 Task: Look for space in Nyandoma, Russia from 5th July, 2023 to 10th July, 2023 for 4 adults in price range Rs.9000 to Rs.14000. Place can be entire place with 2 bedrooms having 4 beds and 2 bathrooms. Property type can be house, flat, guest house. Booking option can be shelf check-in. Required host language is English.
Action: Mouse moved to (511, 112)
Screenshot: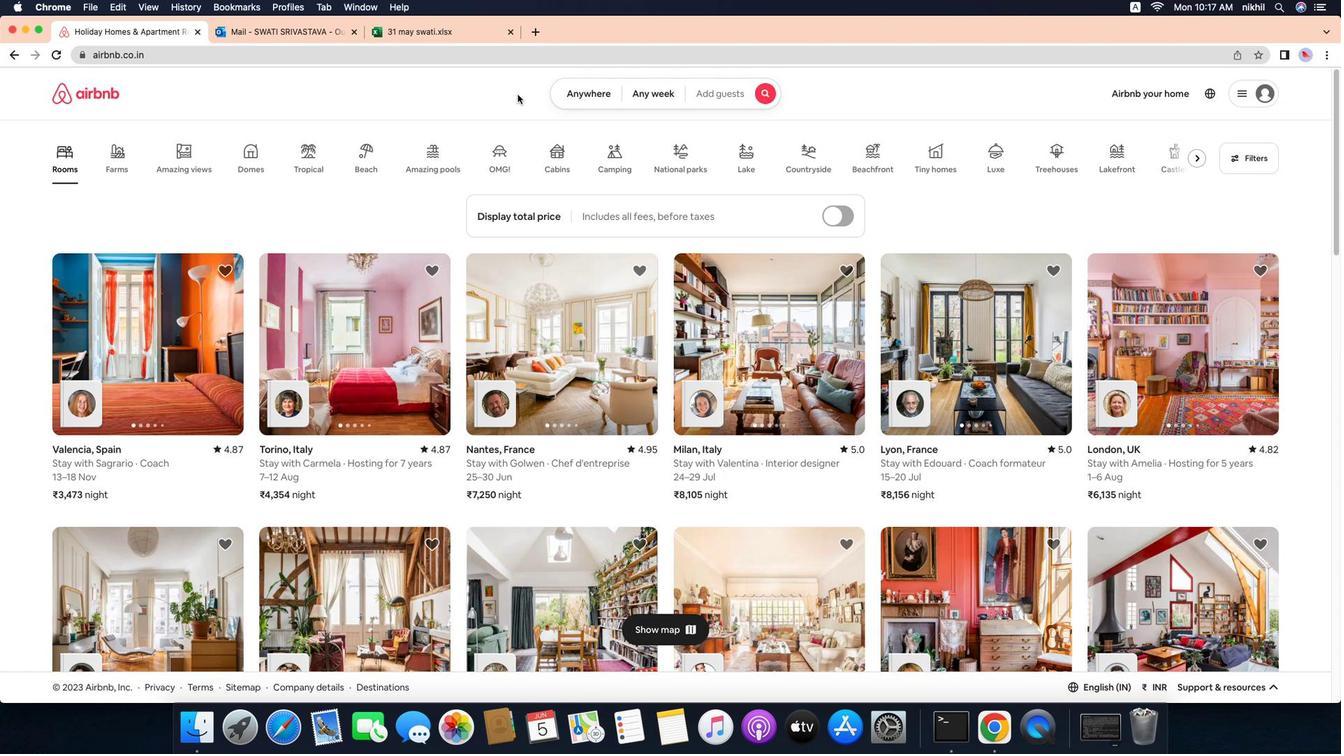 
Action: Mouse pressed left at (511, 112)
Screenshot: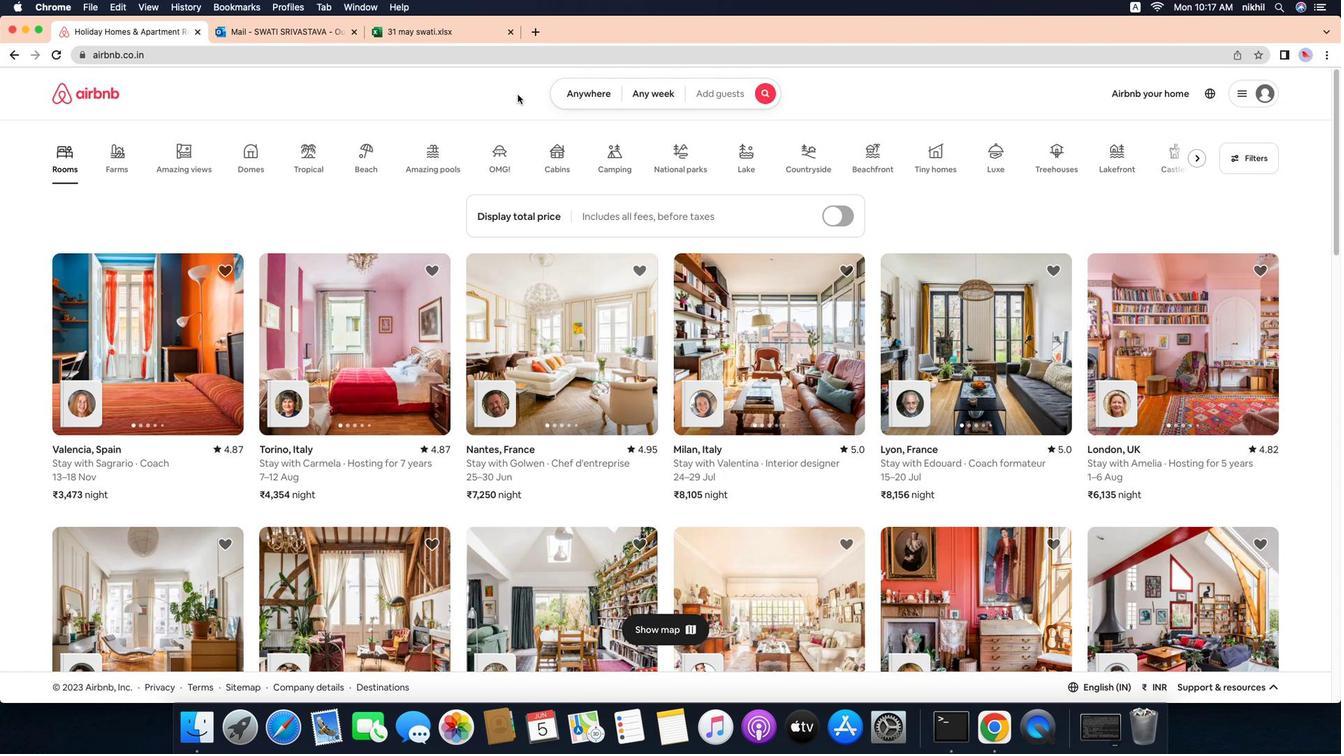 
Action: Mouse moved to (572, 111)
Screenshot: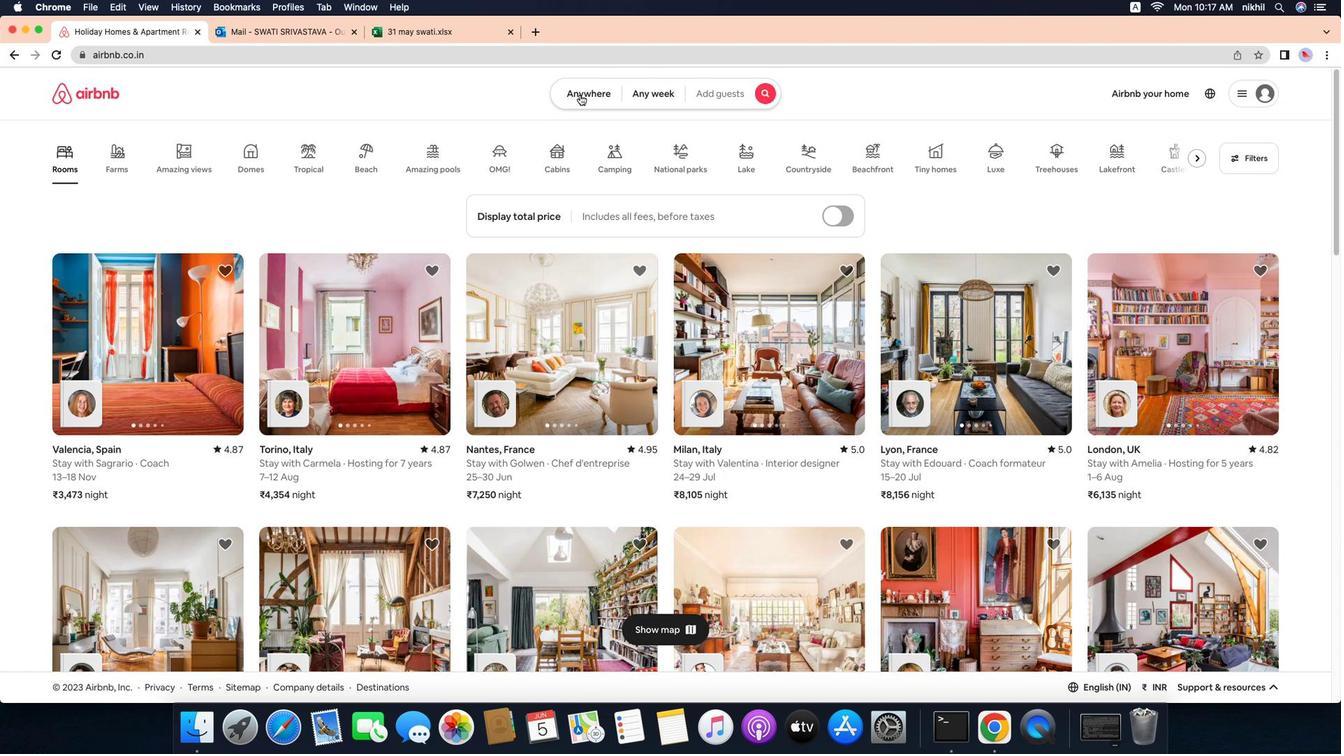 
Action: Mouse pressed left at (572, 111)
Screenshot: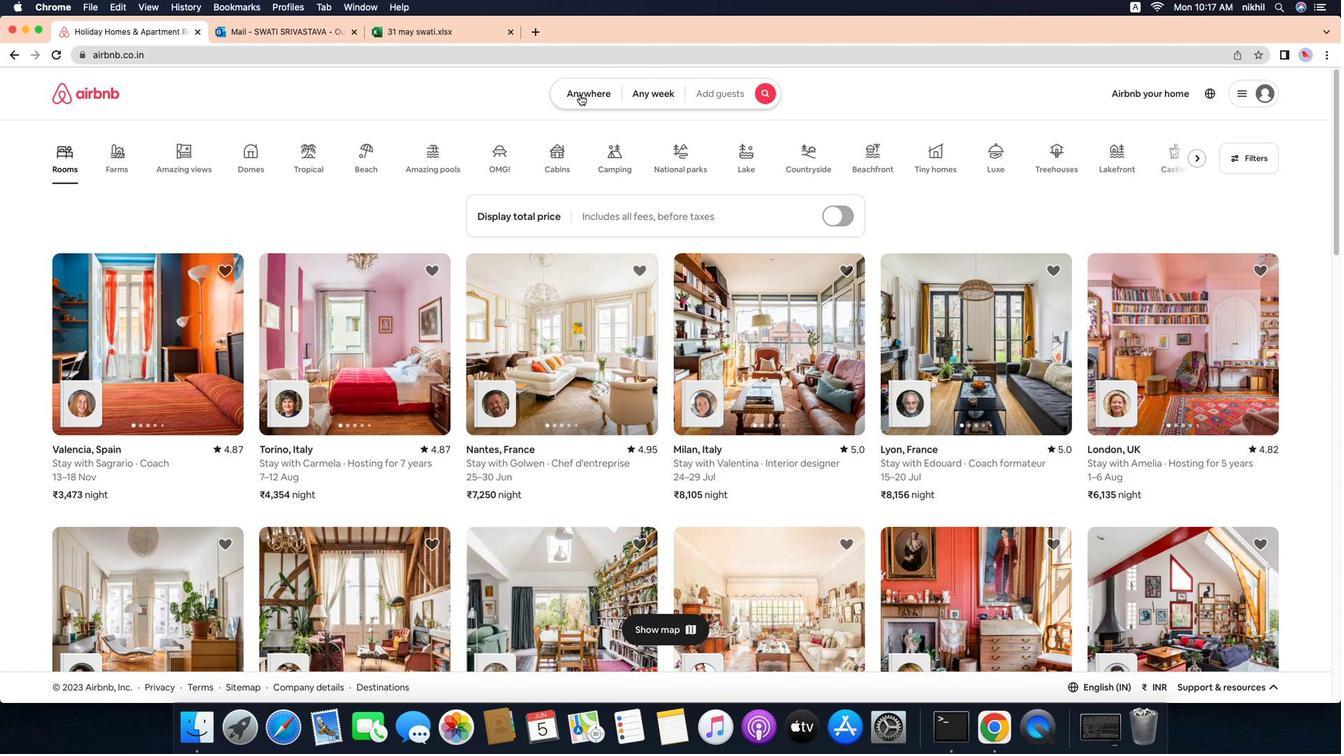 
Action: Mouse moved to (515, 161)
Screenshot: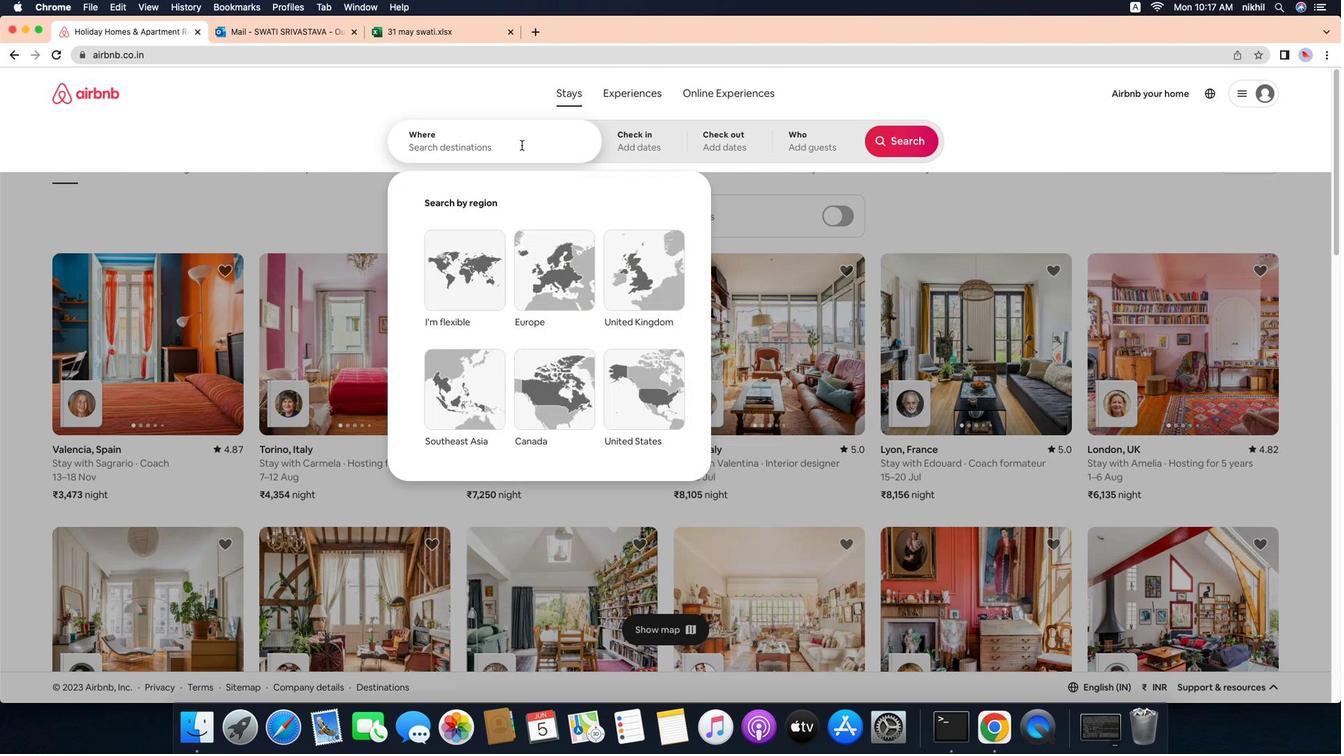 
Action: Mouse pressed left at (515, 161)
Screenshot: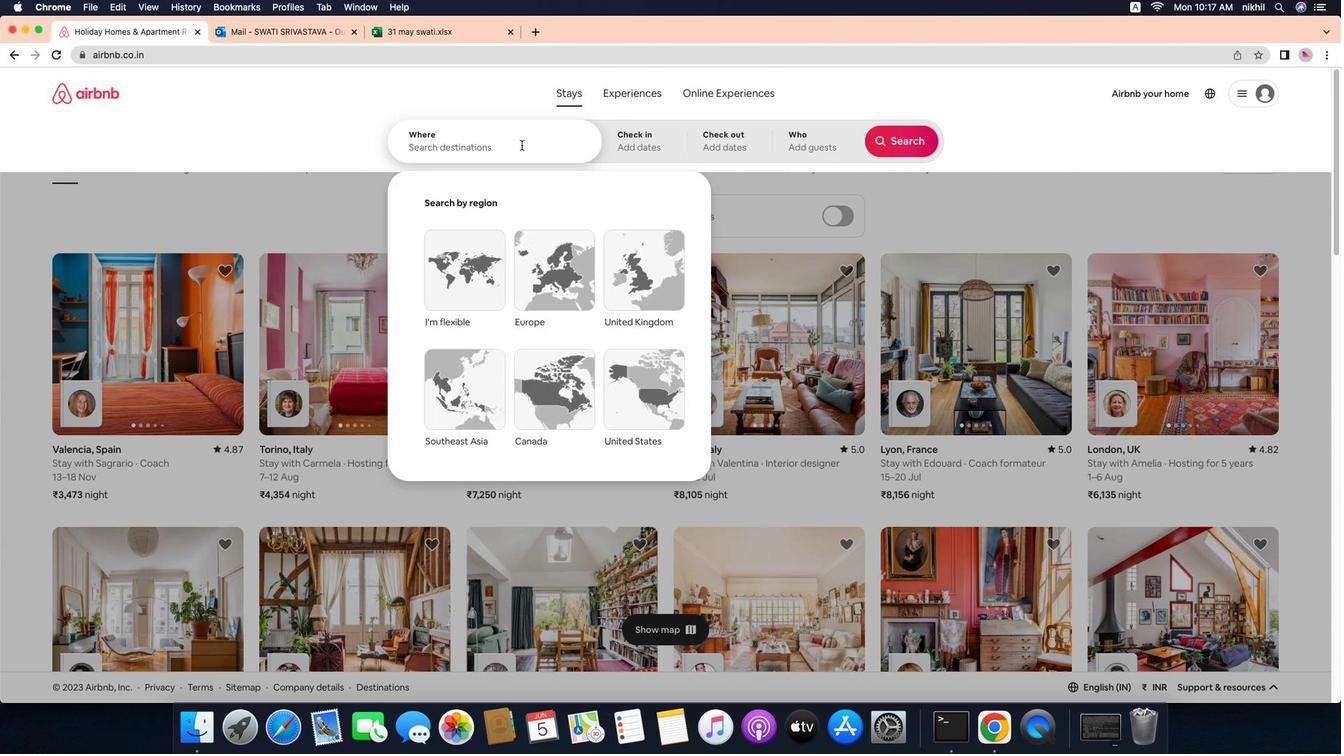 
Action: Key pressed Key.caps_lock'N'Key.caps_lock'y''a''n''d''o''m''a'','Key.spaceKey.caps_lock'R'Key.caps_lock'u''s''s''i''a'Key.enter
Screenshot: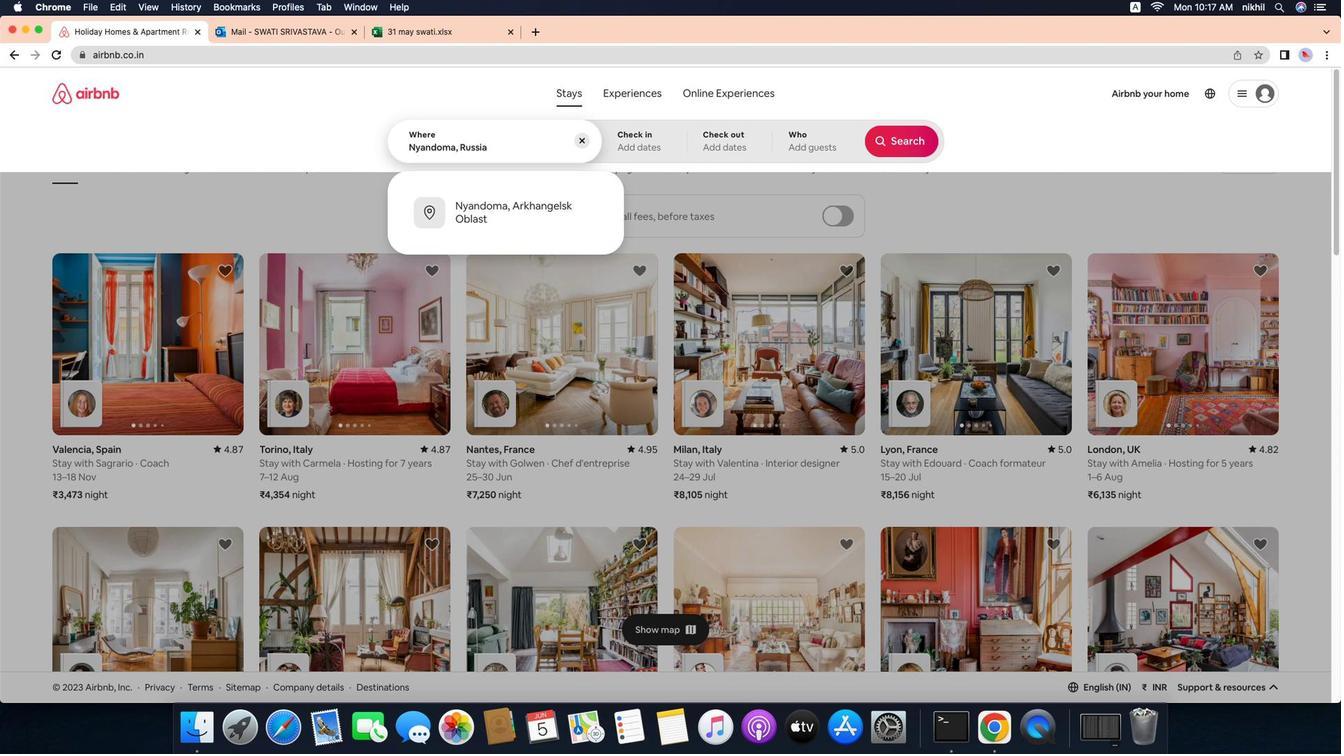 
Action: Mouse moved to (787, 345)
Screenshot: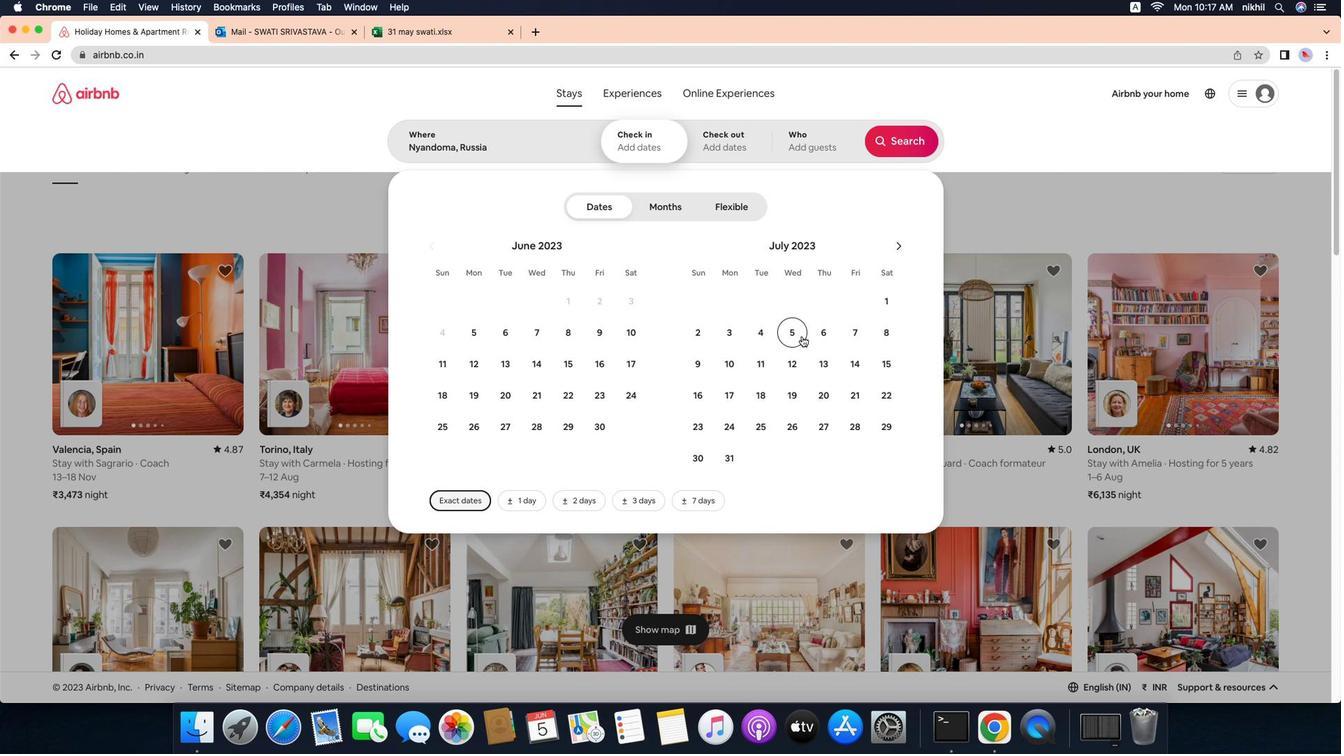 
Action: Mouse pressed left at (787, 345)
Screenshot: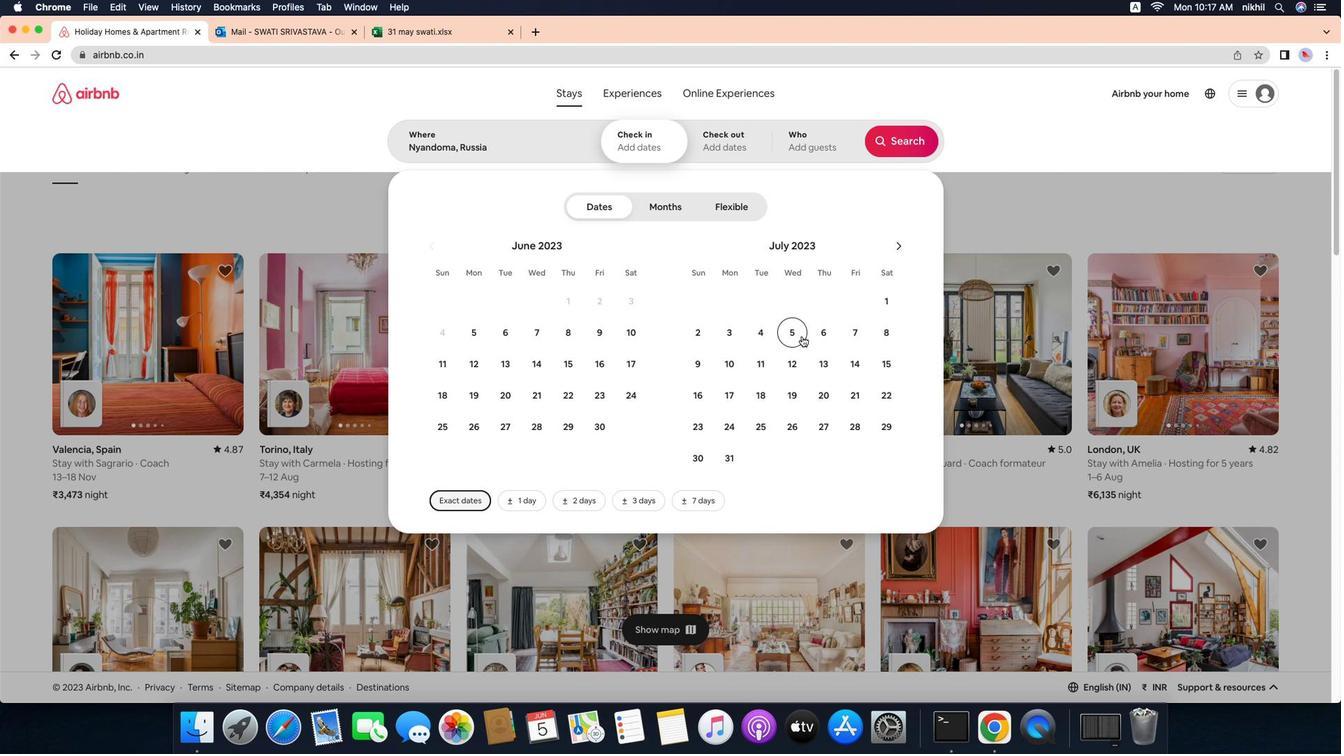 
Action: Mouse moved to (727, 369)
Screenshot: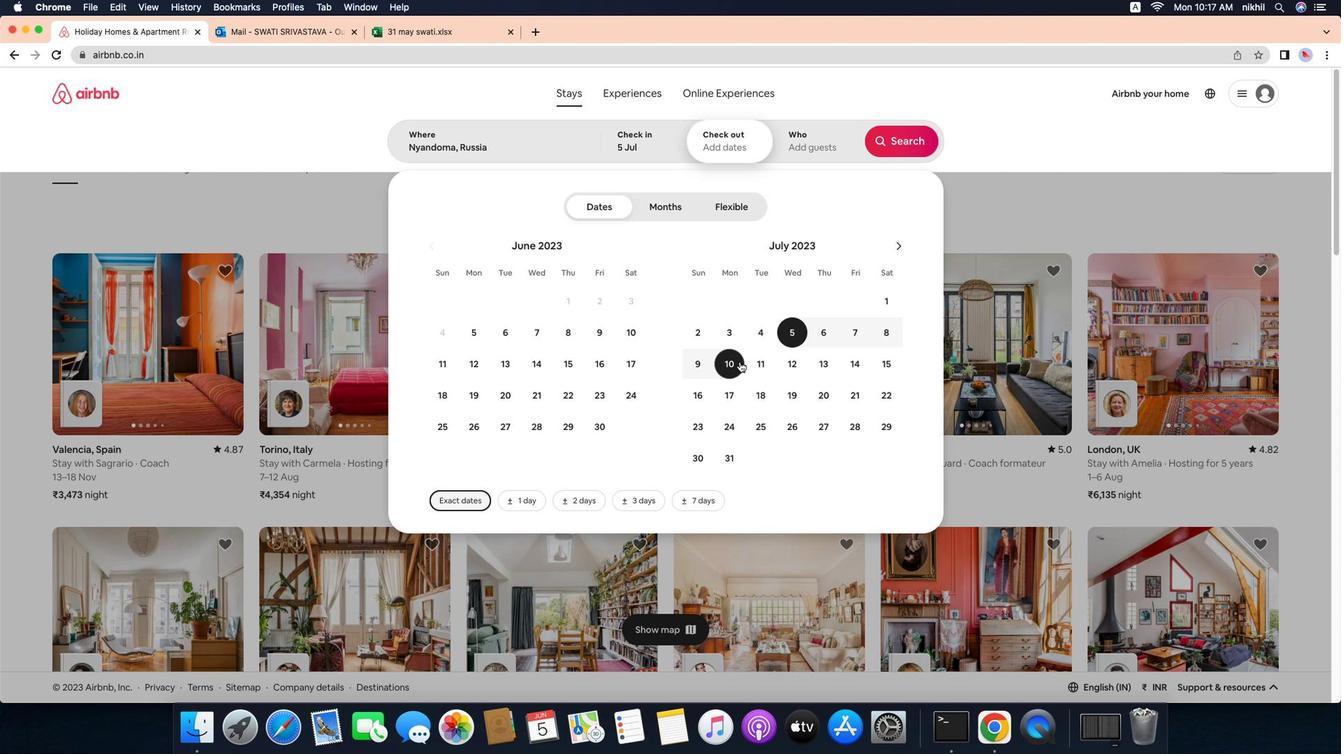 
Action: Mouse pressed left at (727, 369)
Screenshot: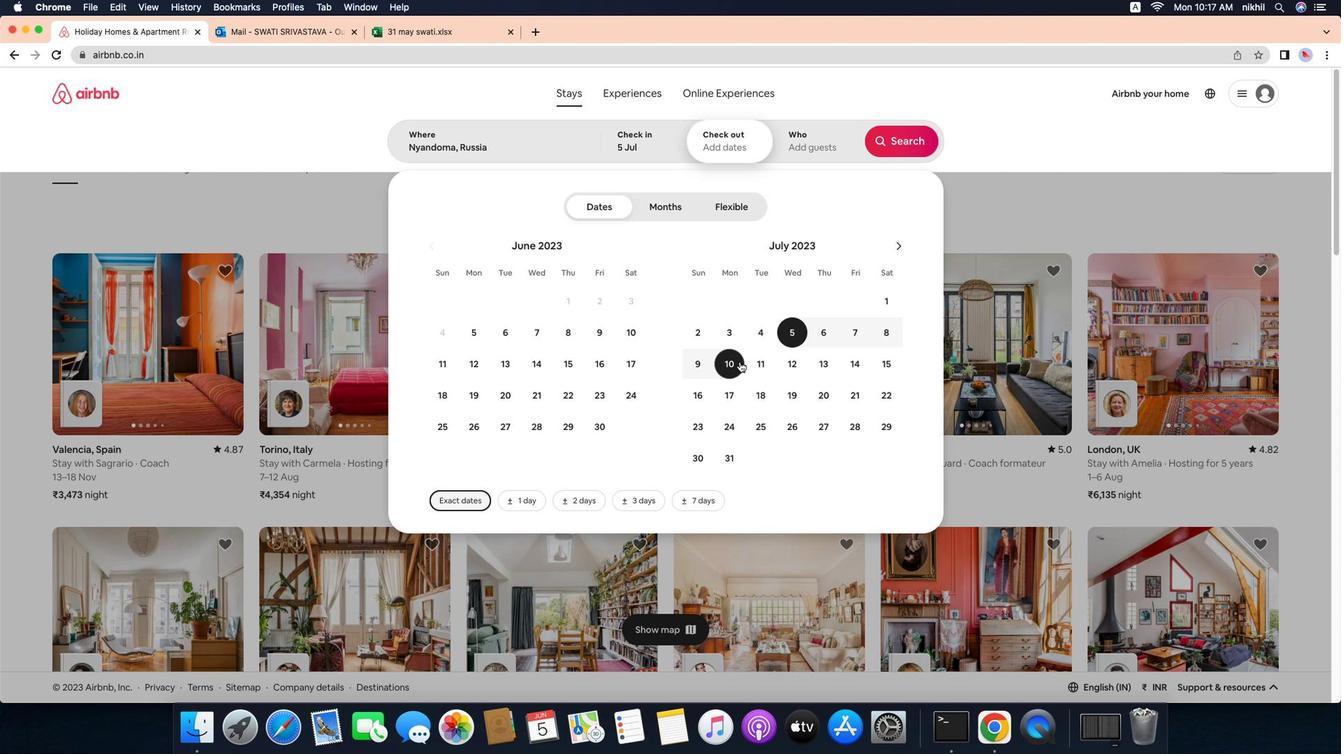 
Action: Mouse moved to (782, 156)
Screenshot: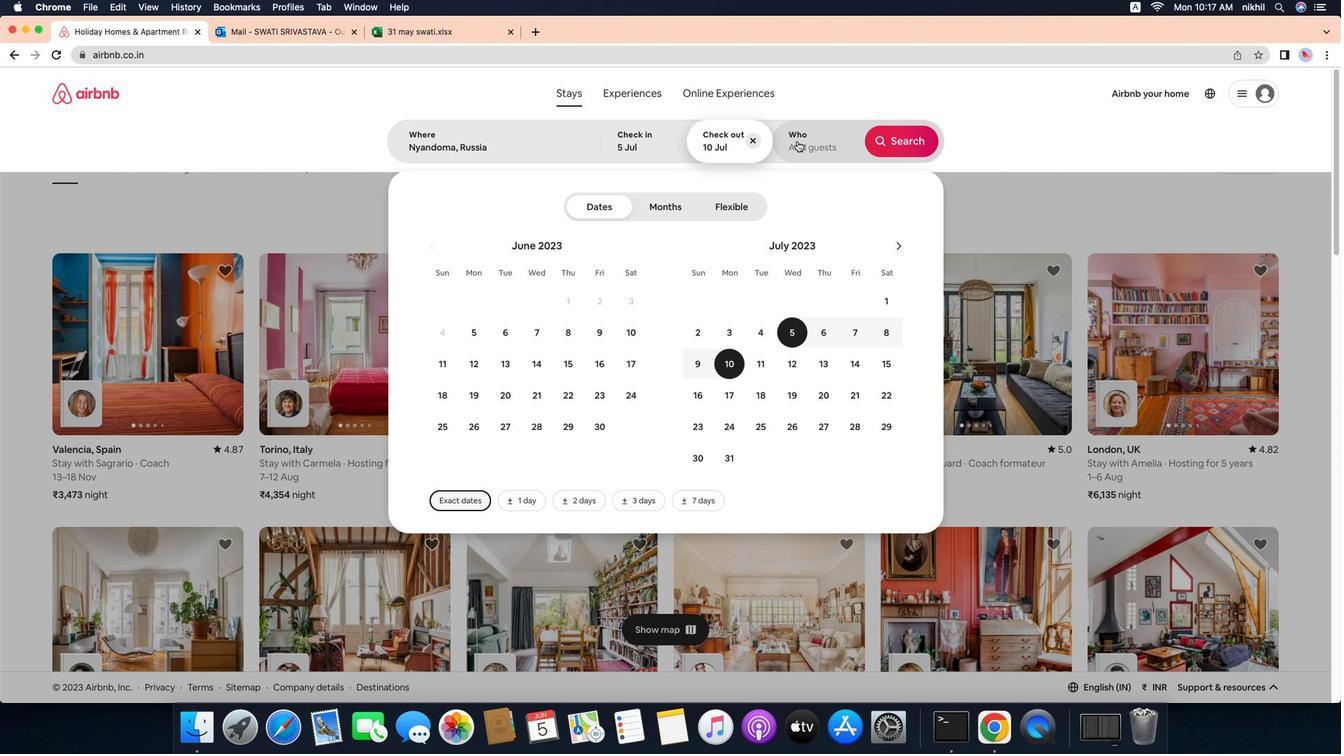 
Action: Mouse pressed left at (782, 156)
Screenshot: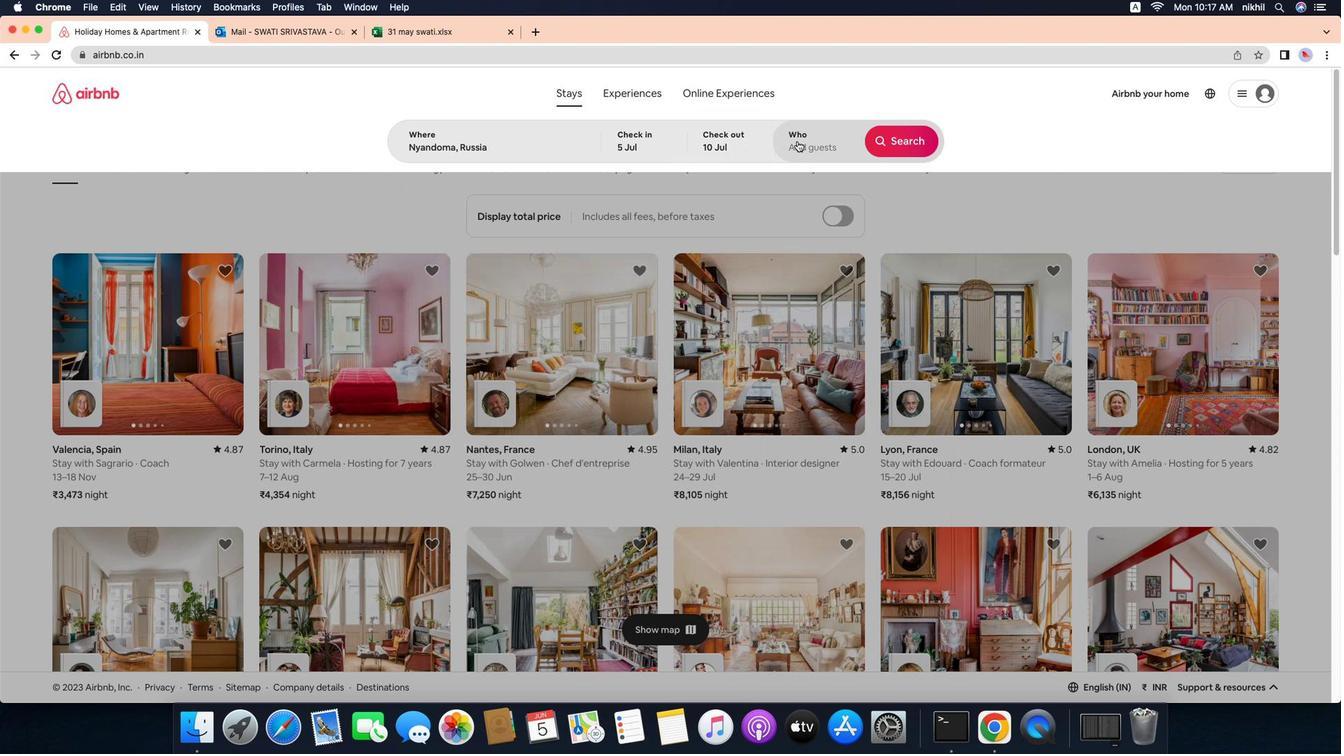 
Action: Mouse moved to (889, 228)
Screenshot: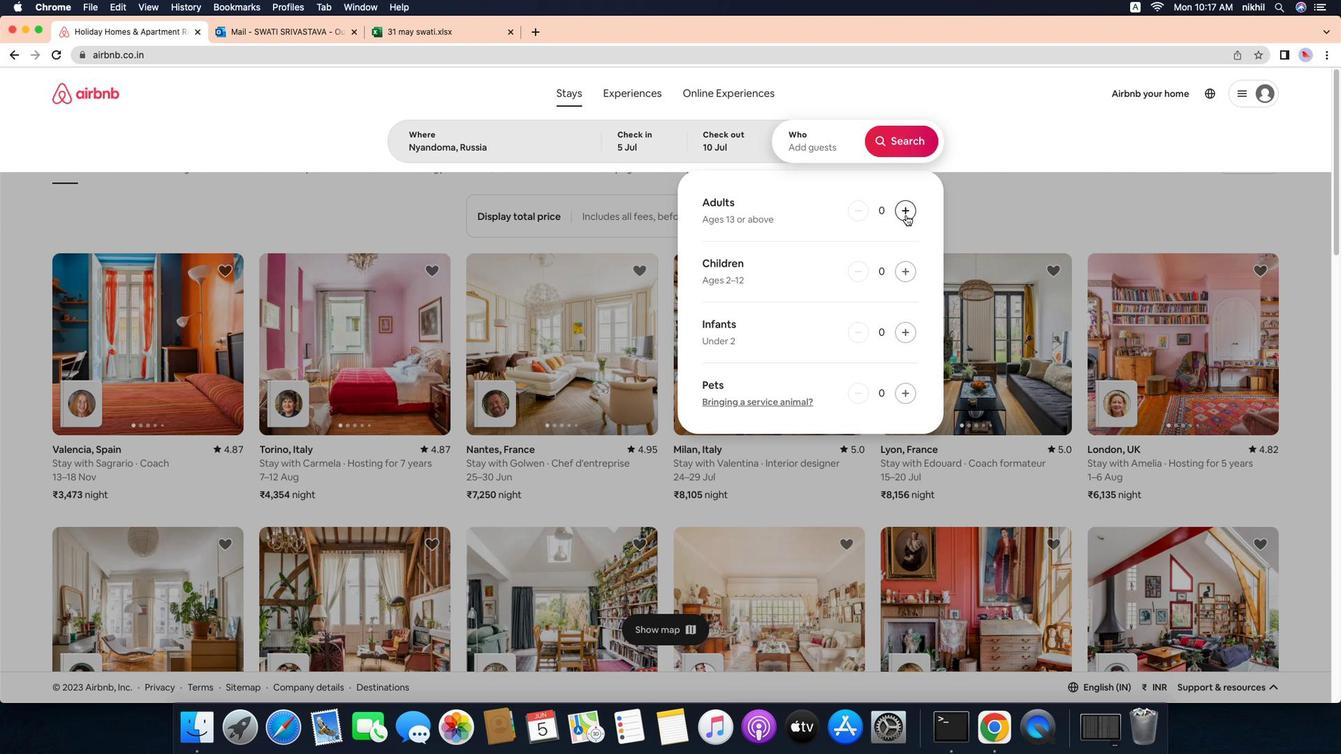 
Action: Mouse pressed left at (889, 228)
Screenshot: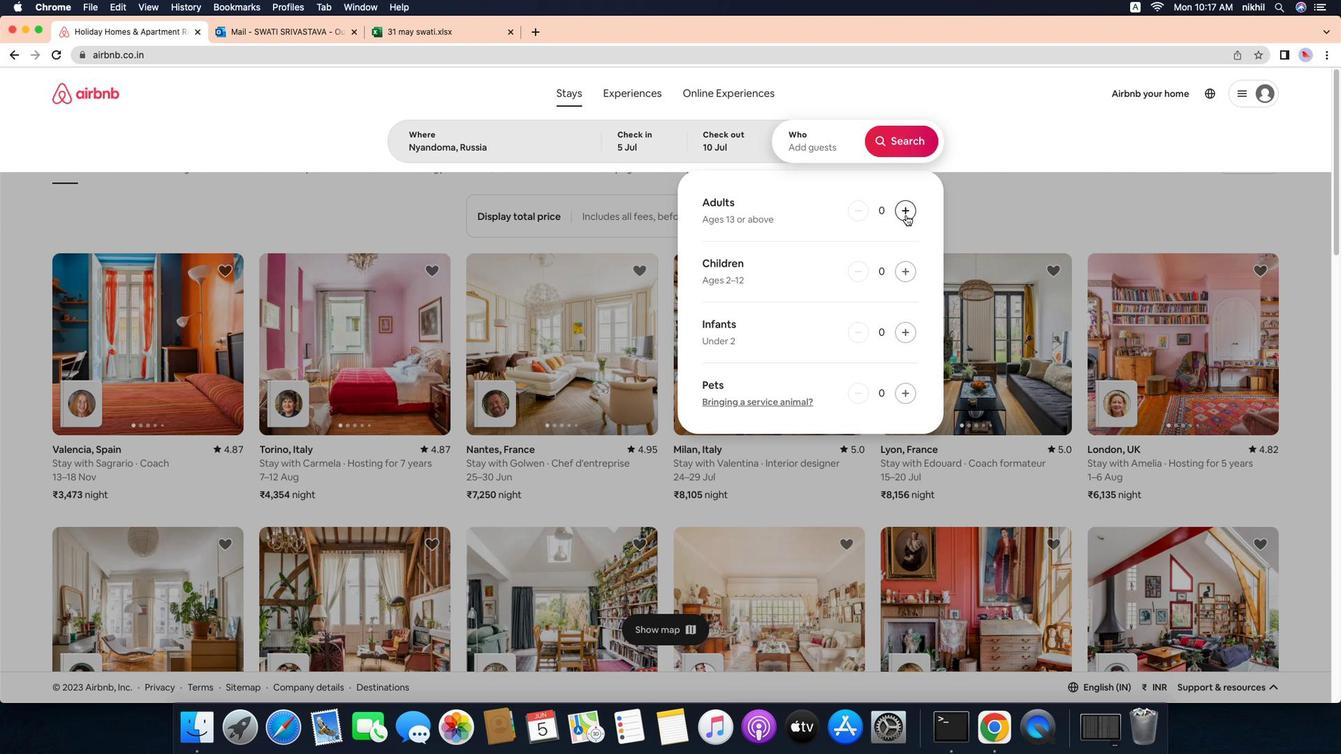 
Action: Mouse pressed left at (889, 228)
Screenshot: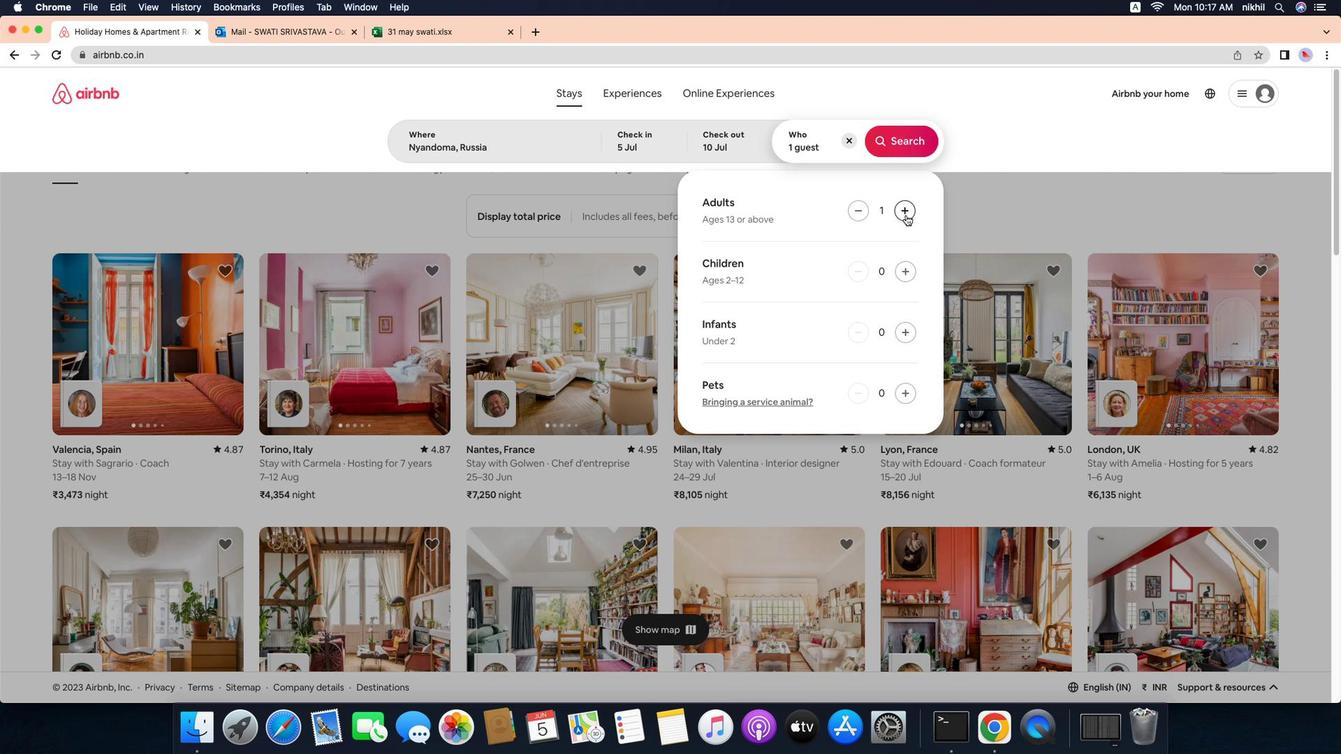
Action: Mouse pressed left at (889, 228)
Screenshot: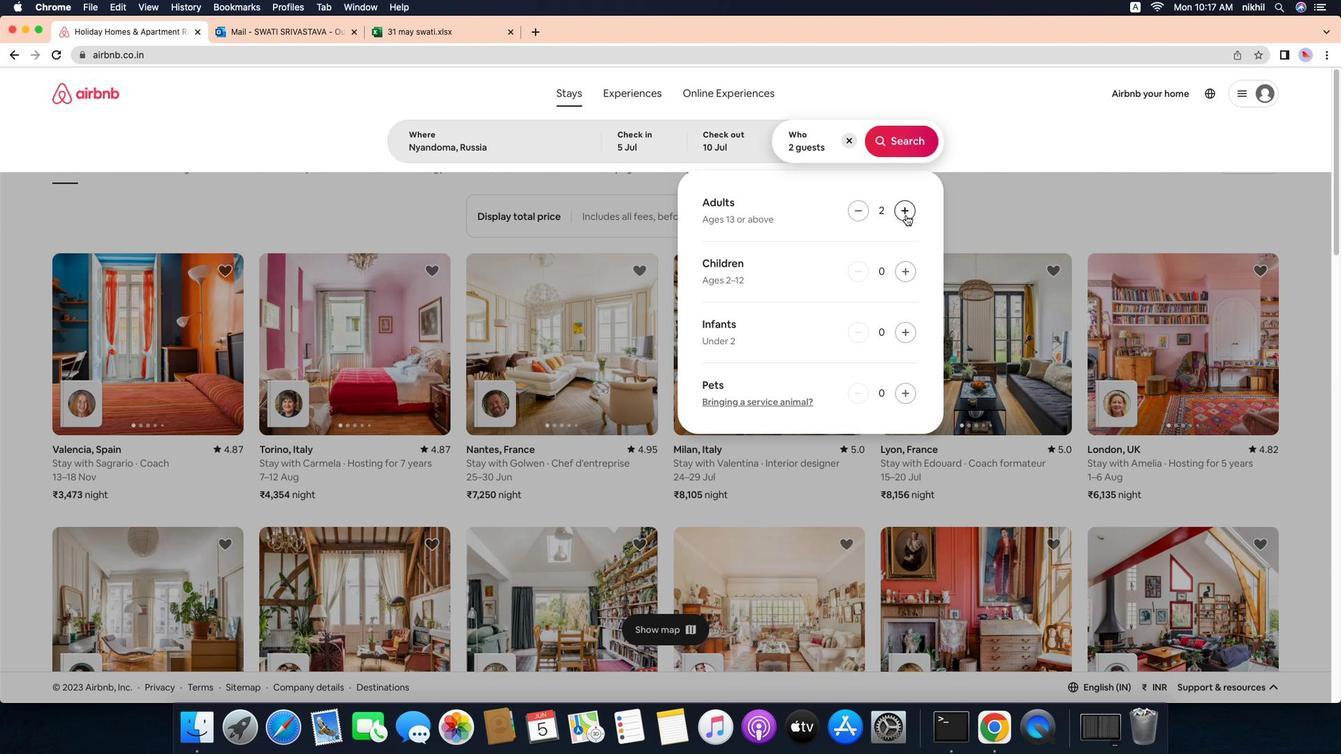
Action: Mouse pressed left at (889, 228)
Screenshot: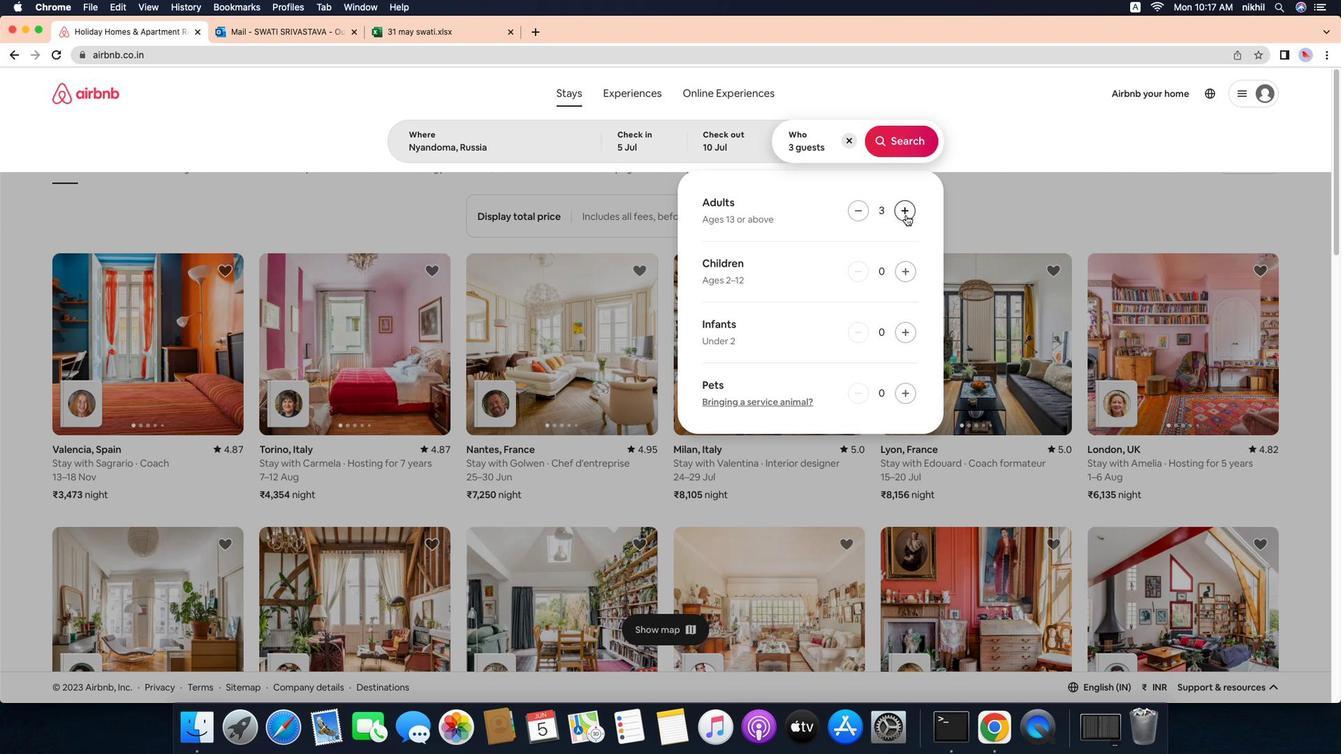 
Action: Mouse moved to (891, 166)
Screenshot: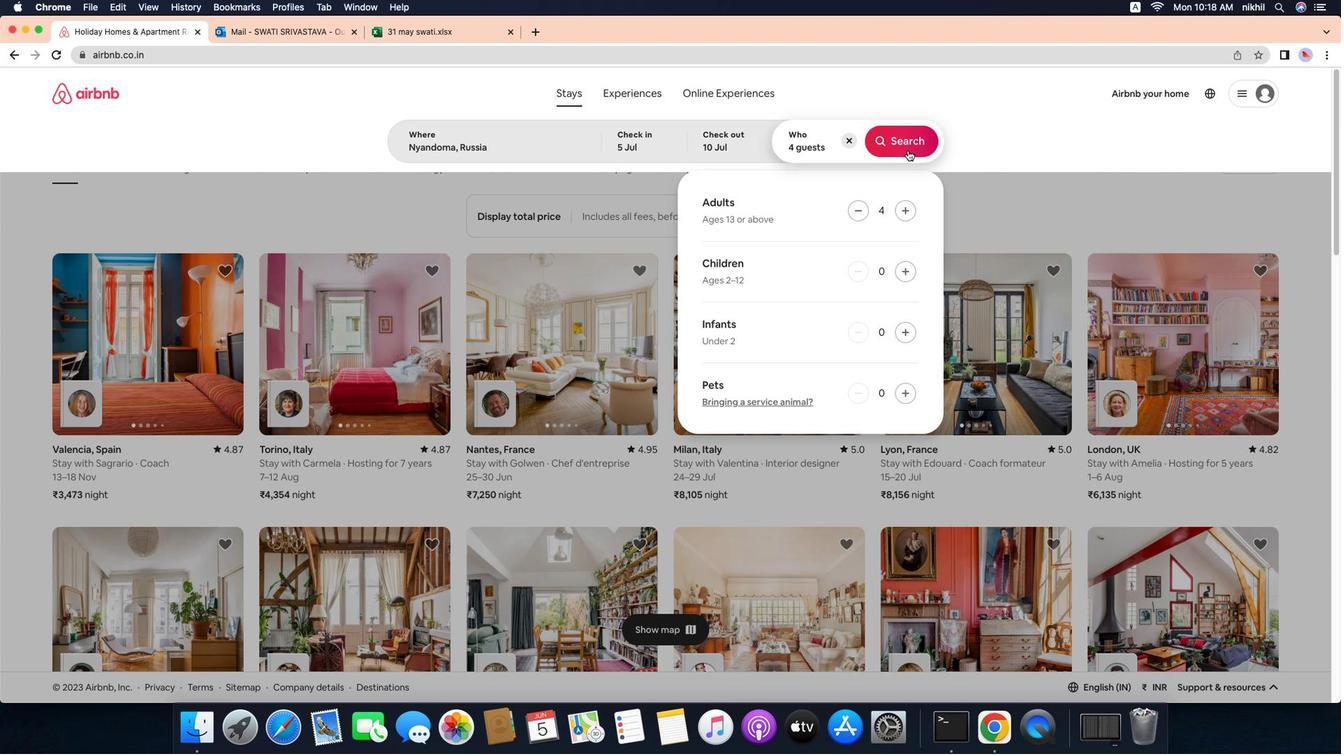 
Action: Mouse pressed left at (891, 166)
Screenshot: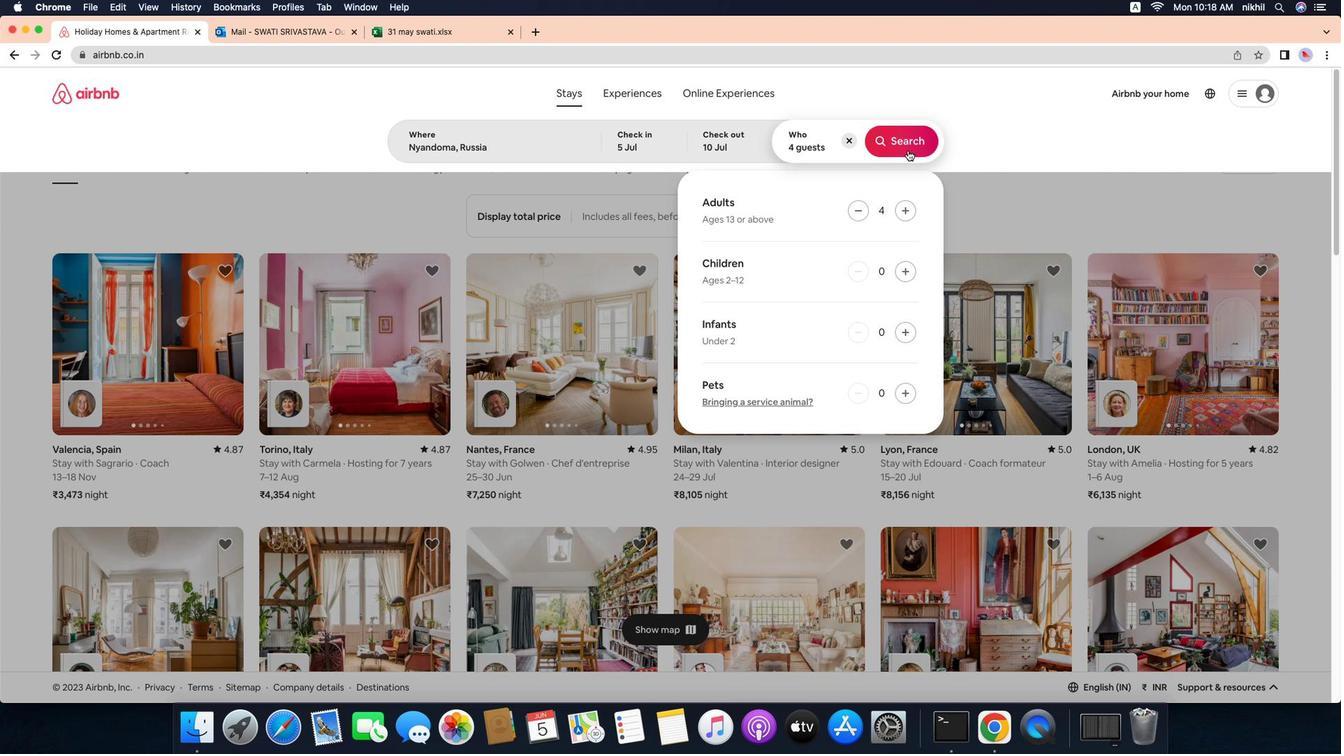 
Action: Mouse moved to (1248, 160)
Screenshot: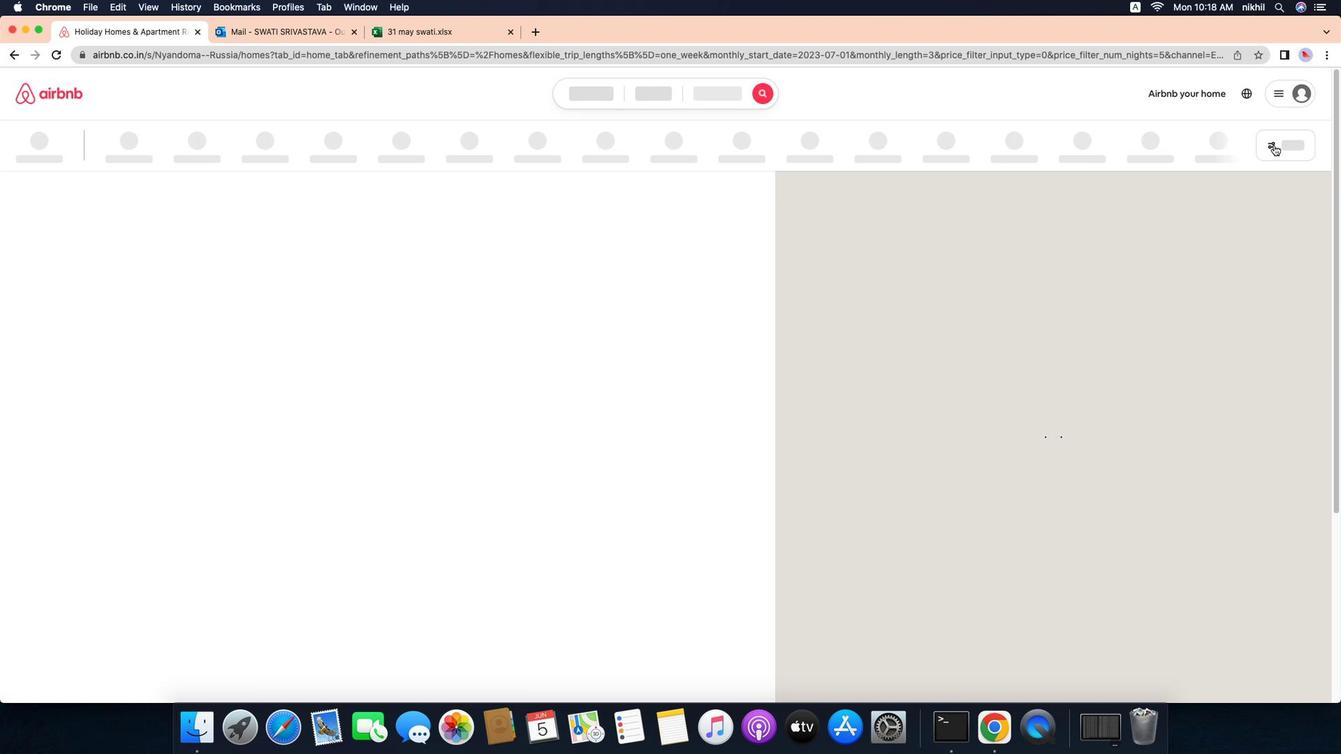 
Action: Mouse pressed left at (1248, 160)
Screenshot: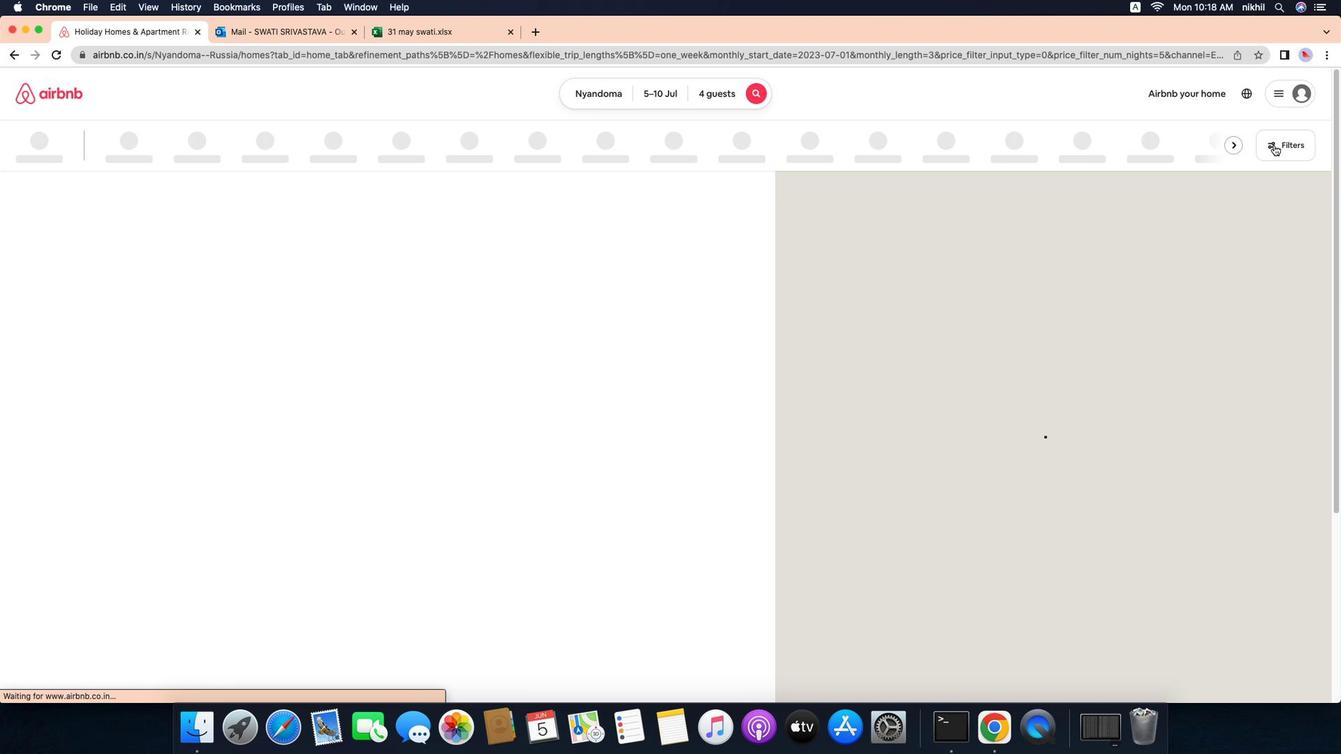
Action: Mouse moved to (574, 467)
Screenshot: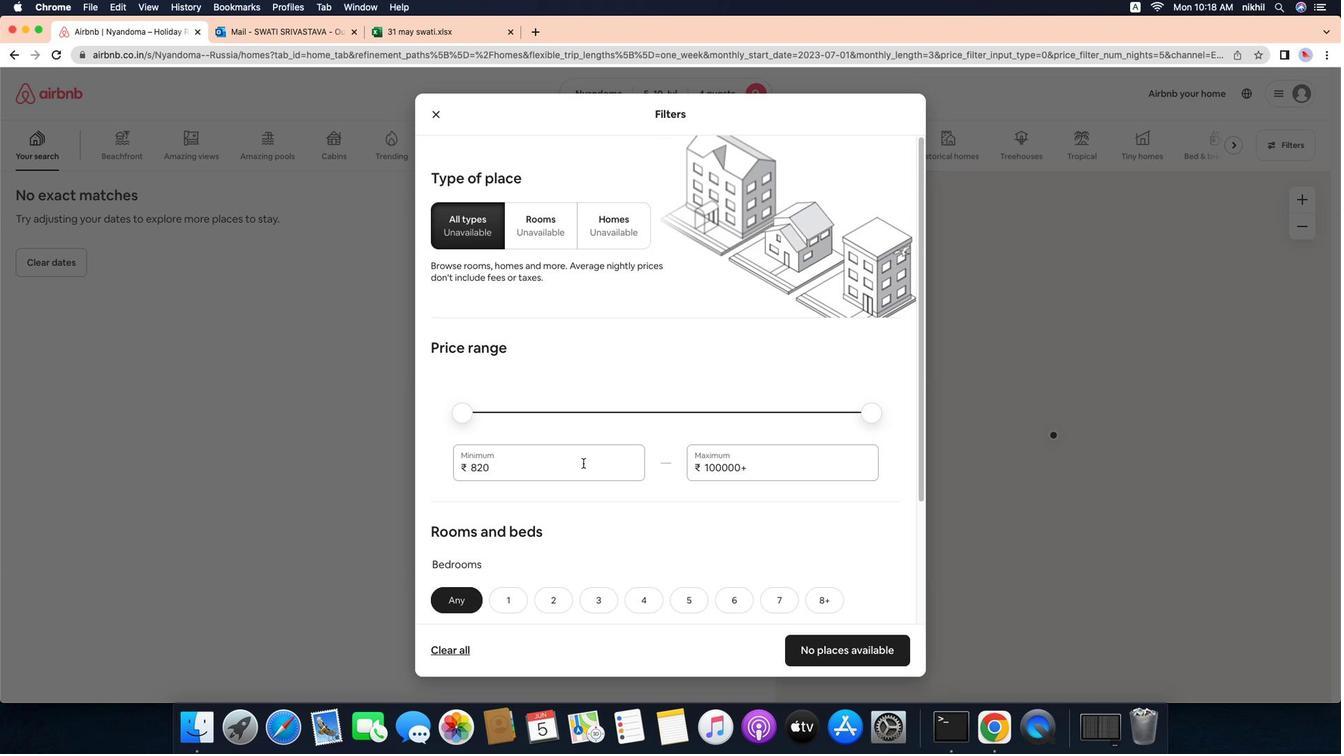 
Action: Mouse pressed left at (574, 467)
Screenshot: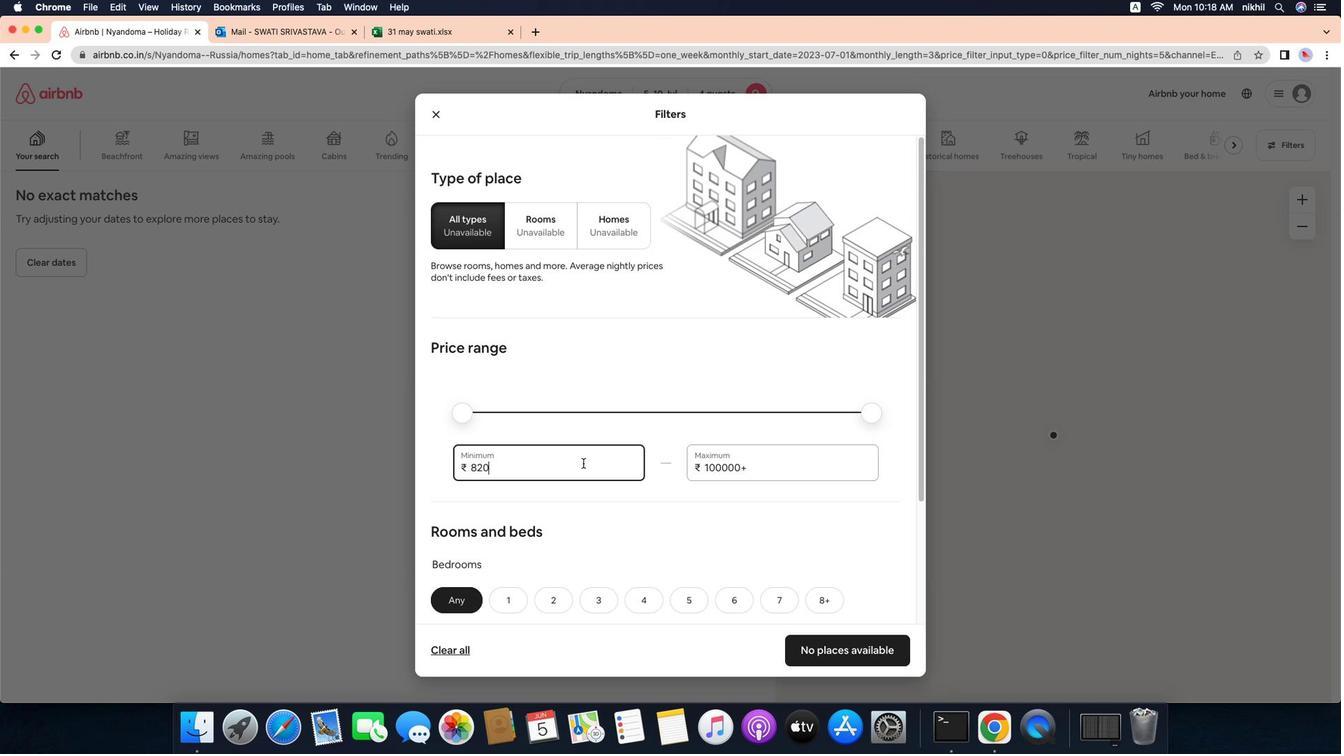 
Action: Key pressed Key.backspaceKey.backspaceKey.backspaceKey.backspaceKey.backspace'9''0''0''0'
Screenshot: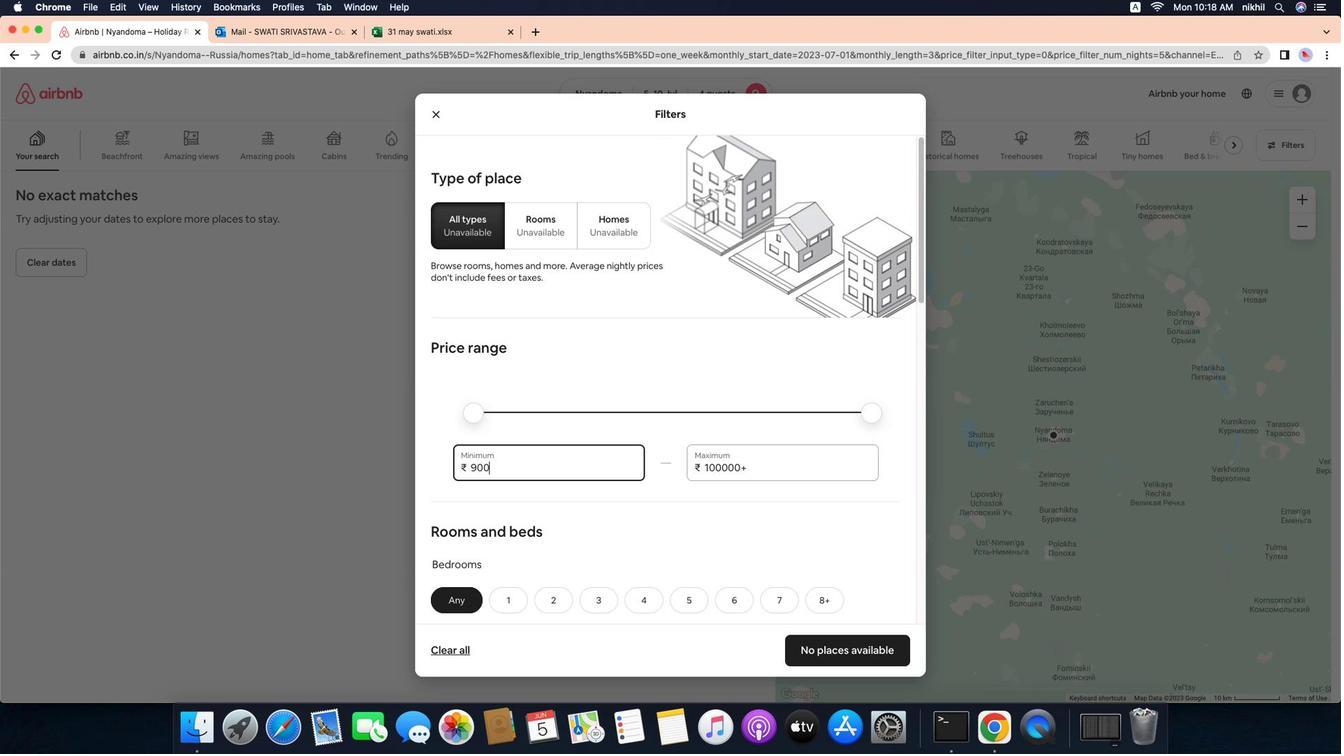 
Action: Mouse moved to (746, 471)
Screenshot: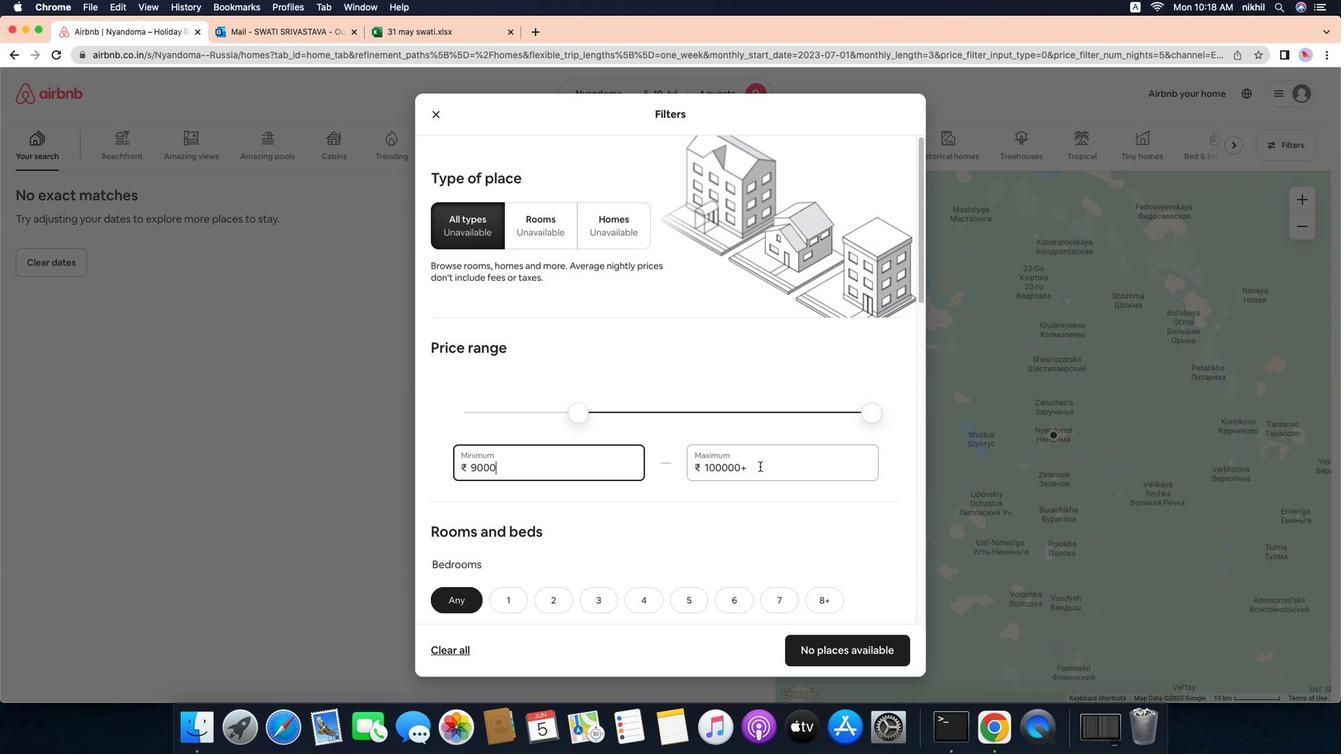
Action: Mouse pressed left at (746, 471)
Screenshot: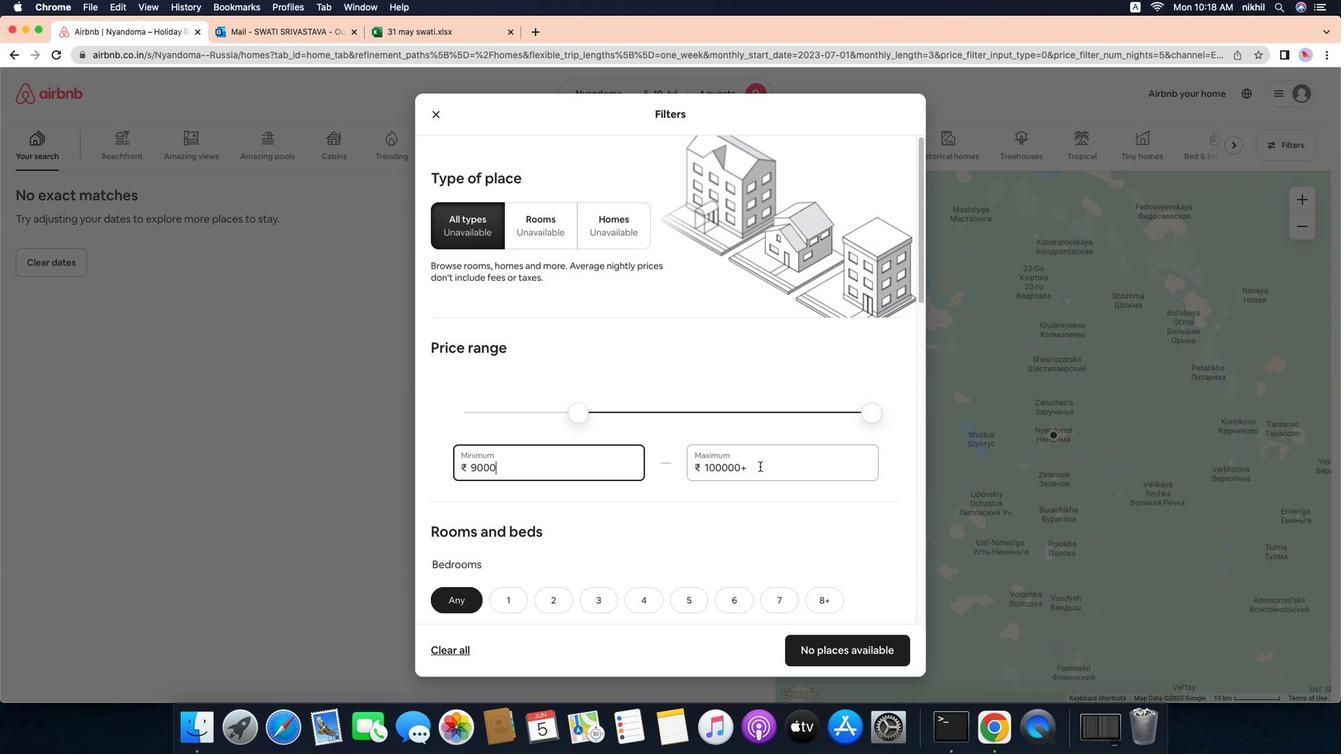 
Action: Mouse moved to (746, 471)
Screenshot: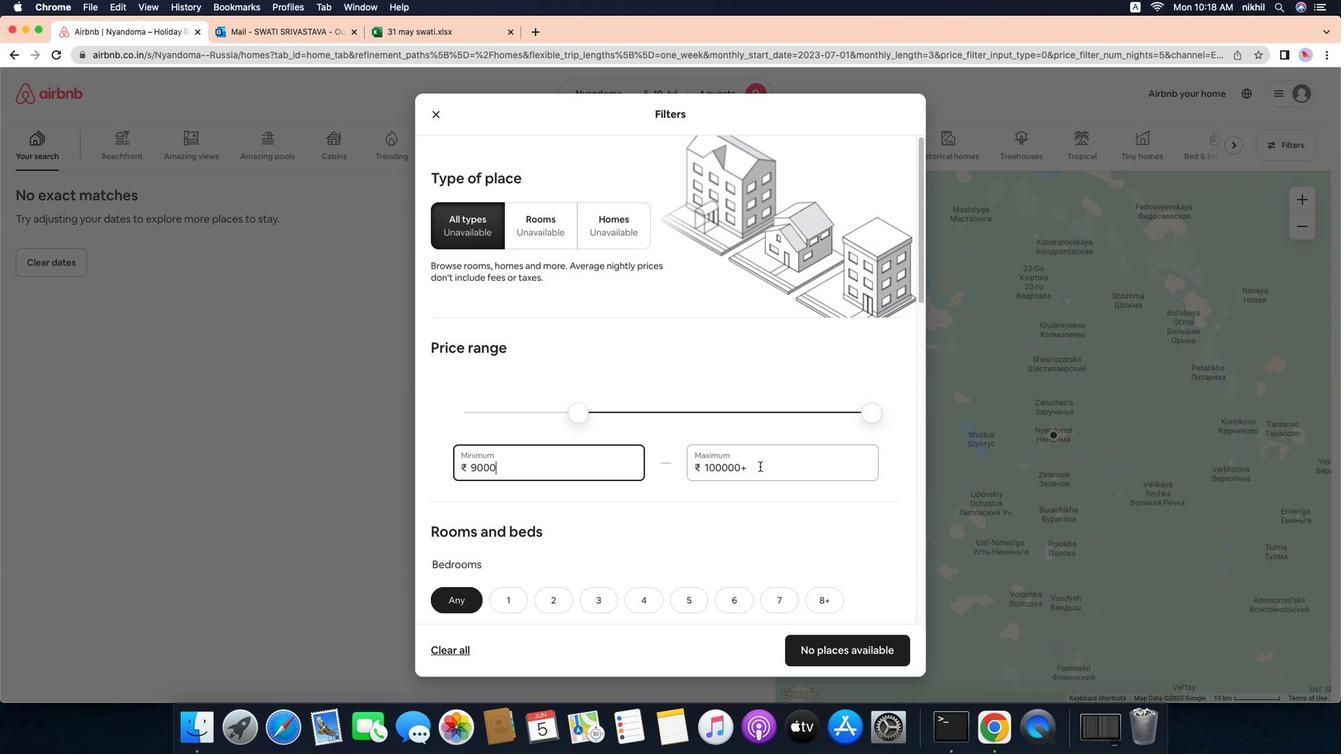 
Action: Key pressed Key.backspaceKey.backspaceKey.backspaceKey.backspaceKey.backspaceKey.backspaceKey.backspaceKey.backspaceKey.backspace'1''4''0''0''0'
Screenshot: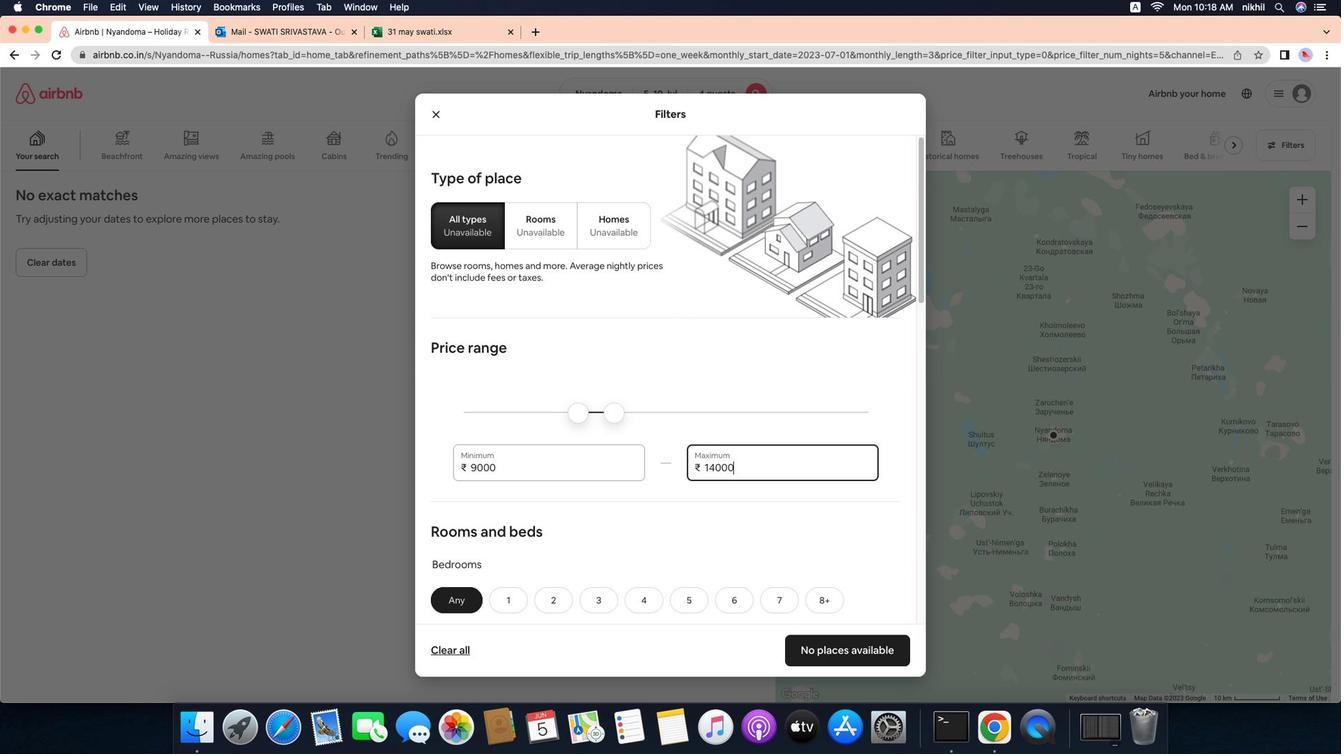 
Action: Mouse moved to (685, 466)
Screenshot: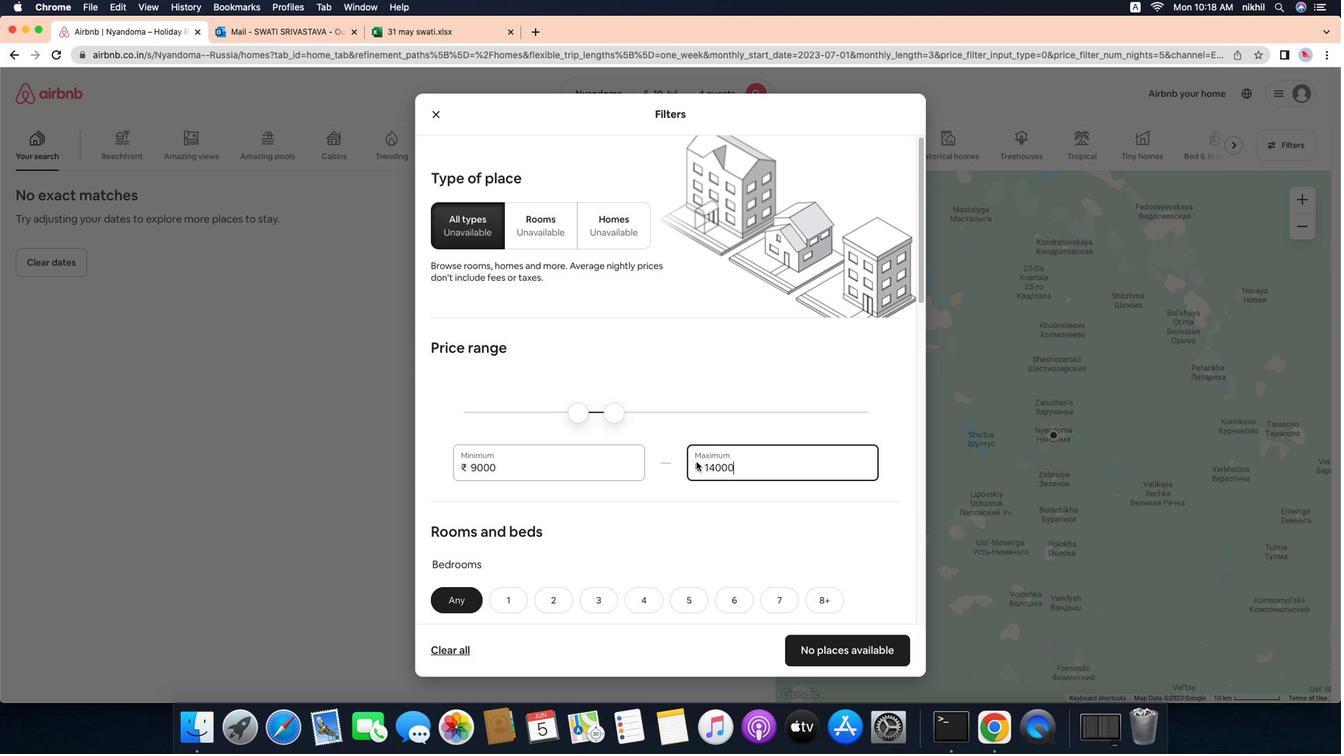 
Action: Mouse scrolled (685, 466) with delta (6, 20)
Screenshot: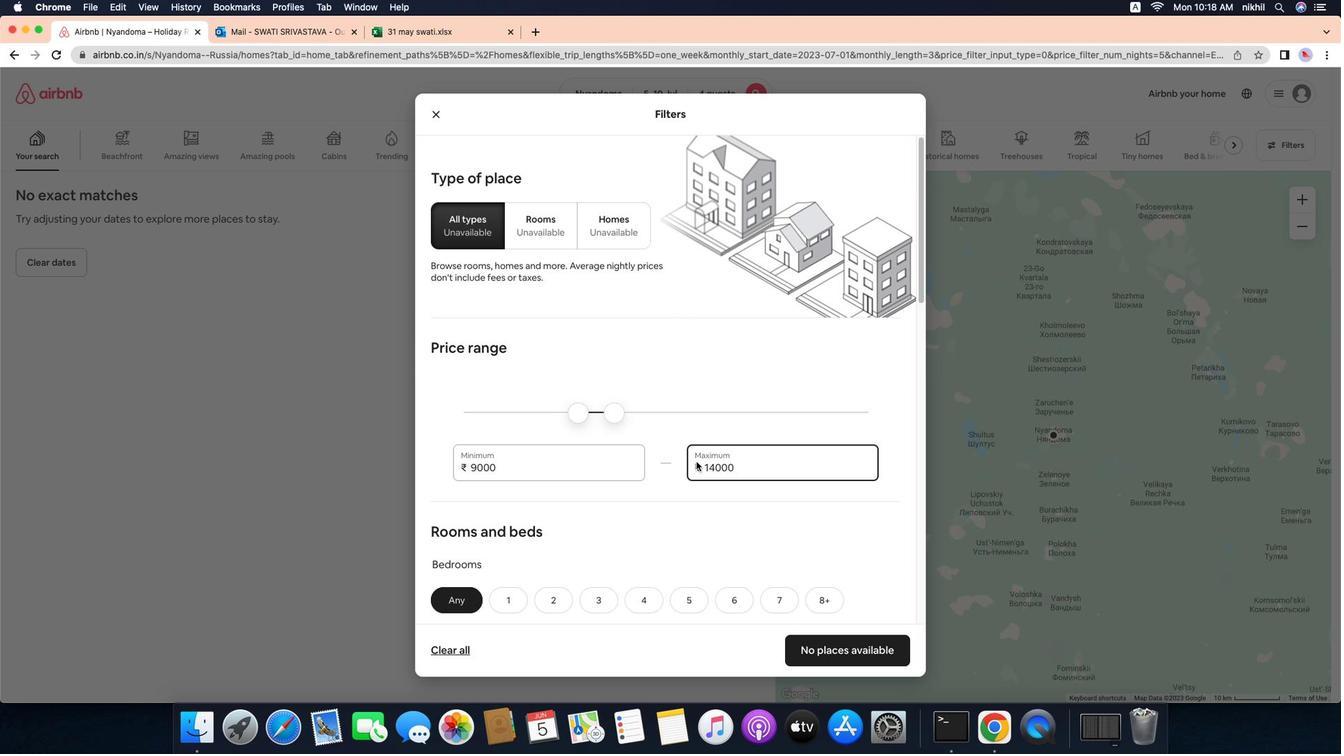 
Action: Mouse scrolled (685, 466) with delta (6, 20)
Screenshot: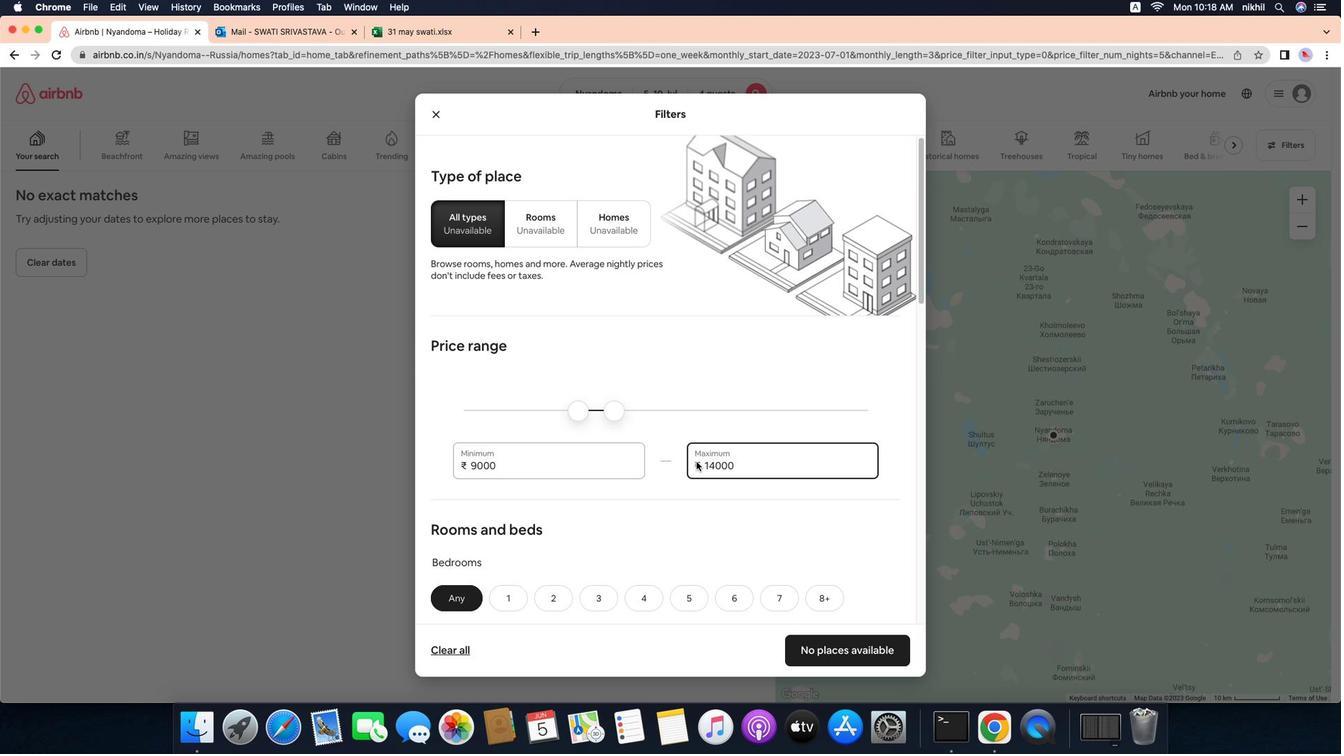 
Action: Mouse scrolled (685, 466) with delta (6, 18)
Screenshot: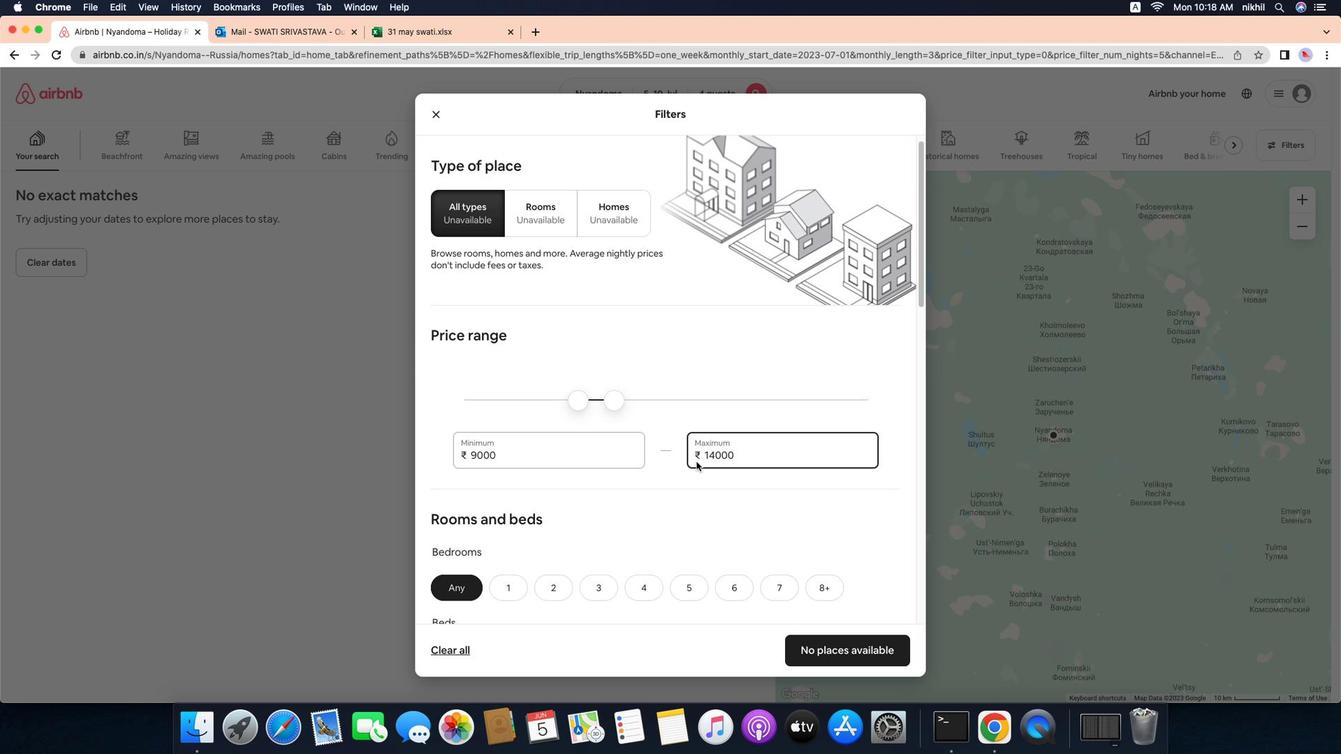 
Action: Mouse scrolled (685, 466) with delta (6, 18)
Screenshot: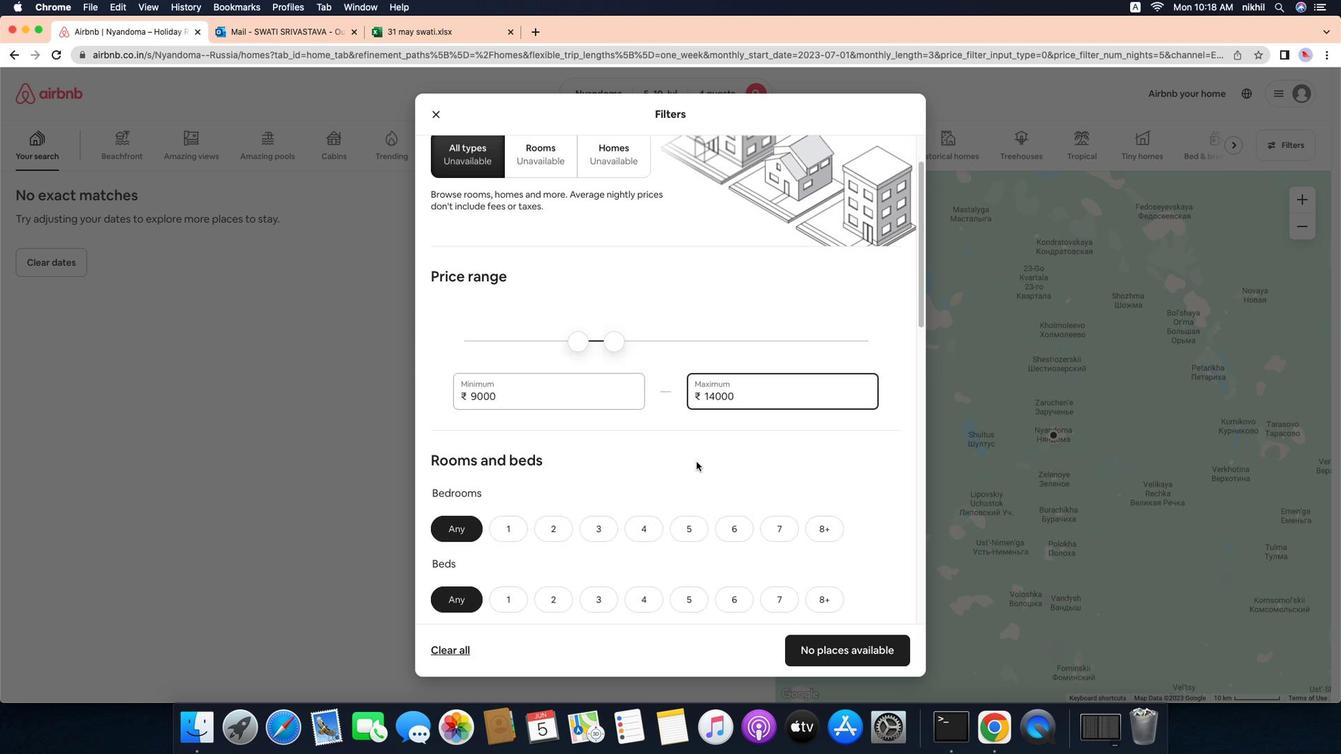 
Action: Mouse scrolled (685, 466) with delta (6, 20)
Screenshot: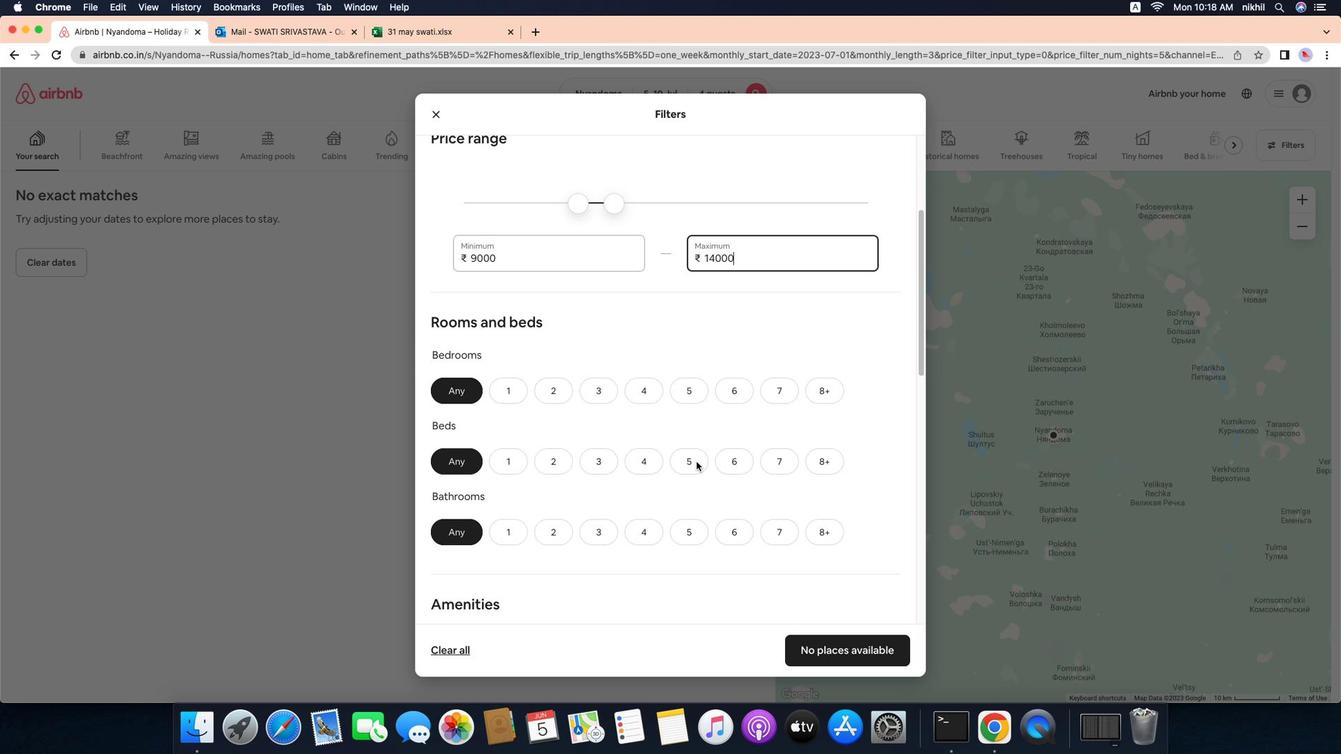 
Action: Mouse scrolled (685, 466) with delta (6, 20)
Screenshot: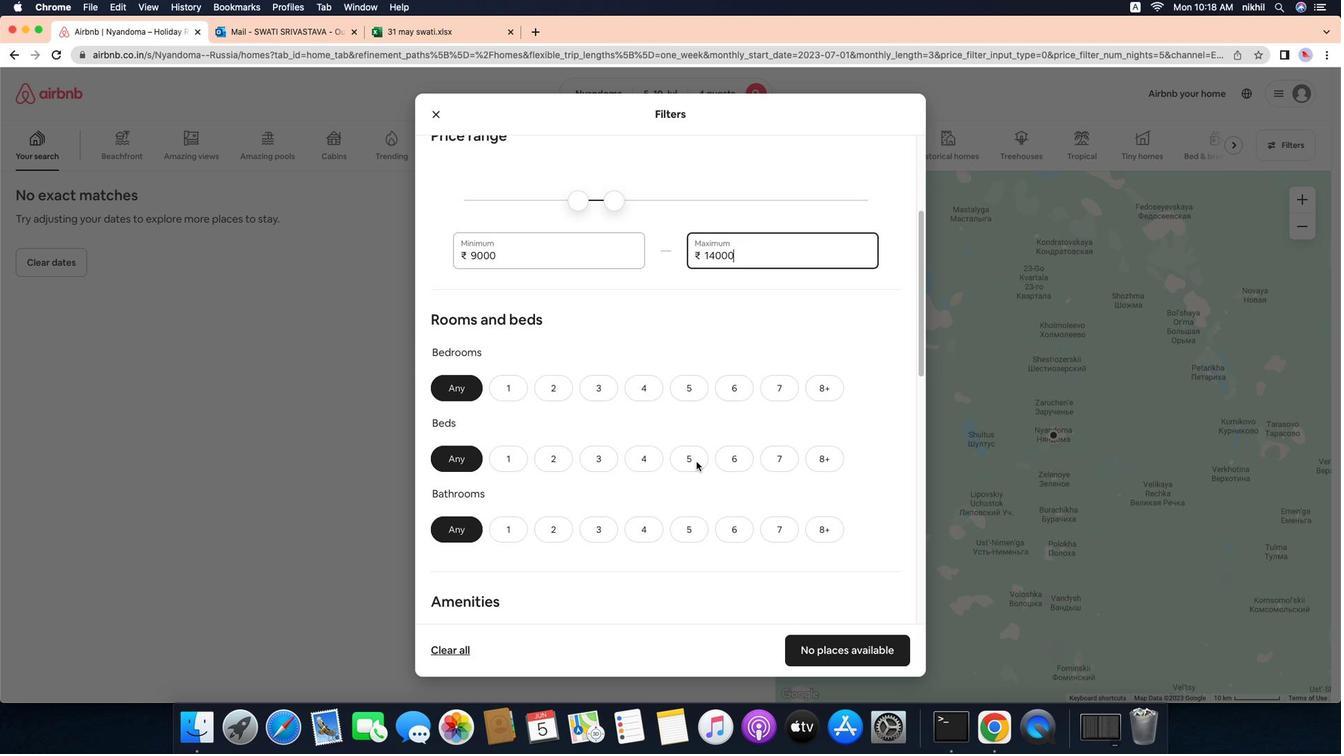 
Action: Mouse scrolled (685, 466) with delta (6, 19)
Screenshot: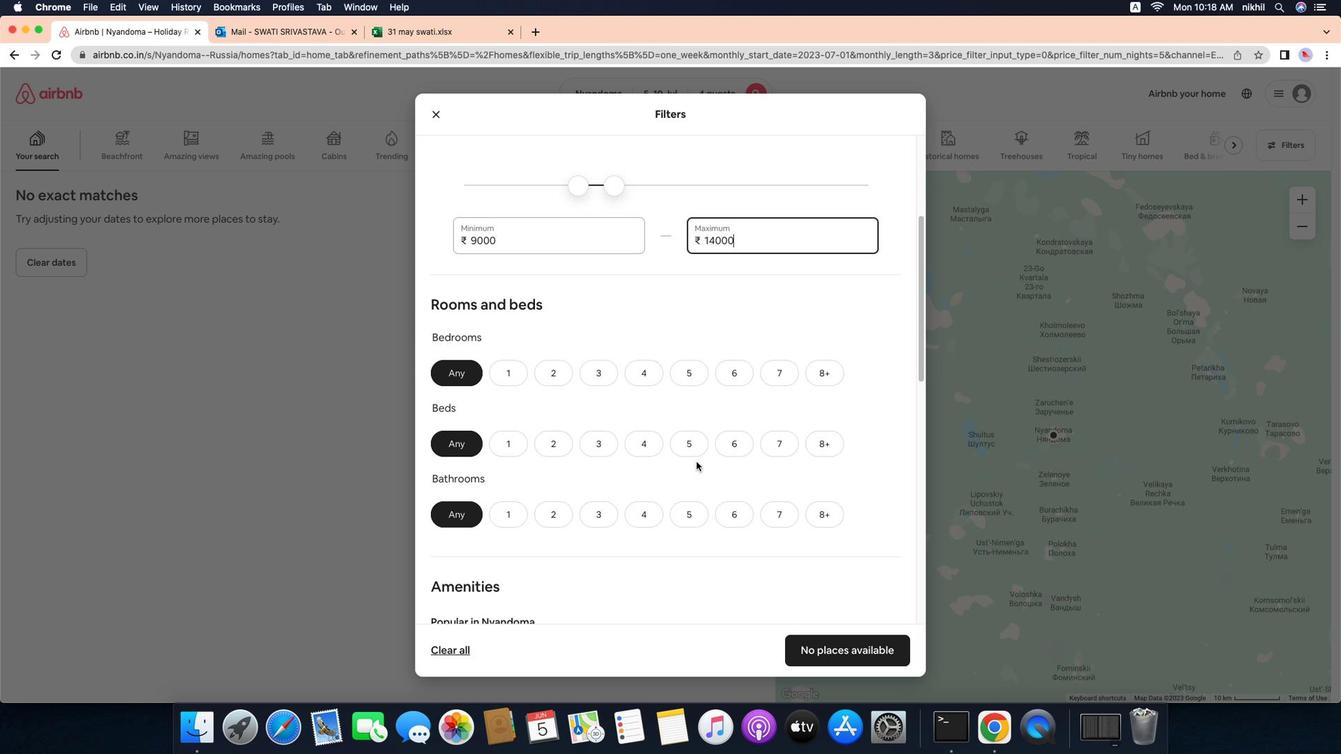
Action: Mouse moved to (542, 321)
Screenshot: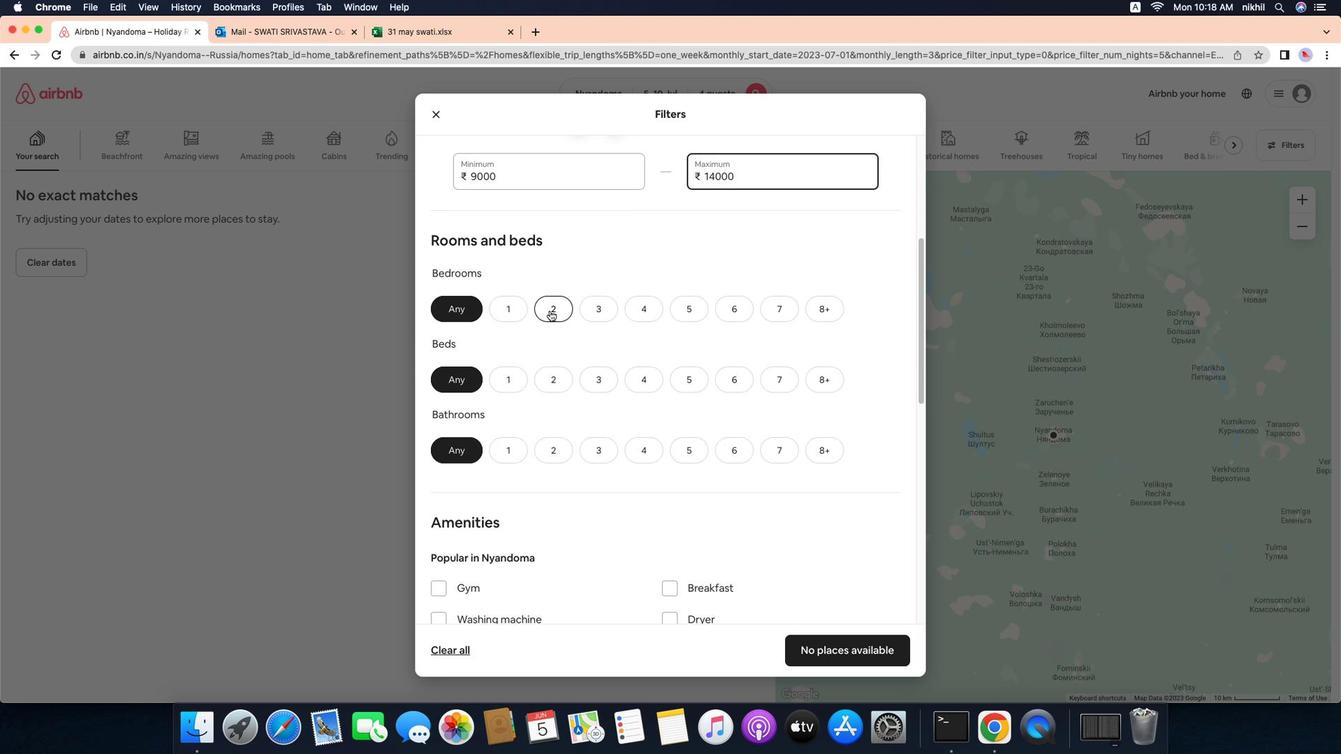 
Action: Mouse pressed left at (542, 321)
Screenshot: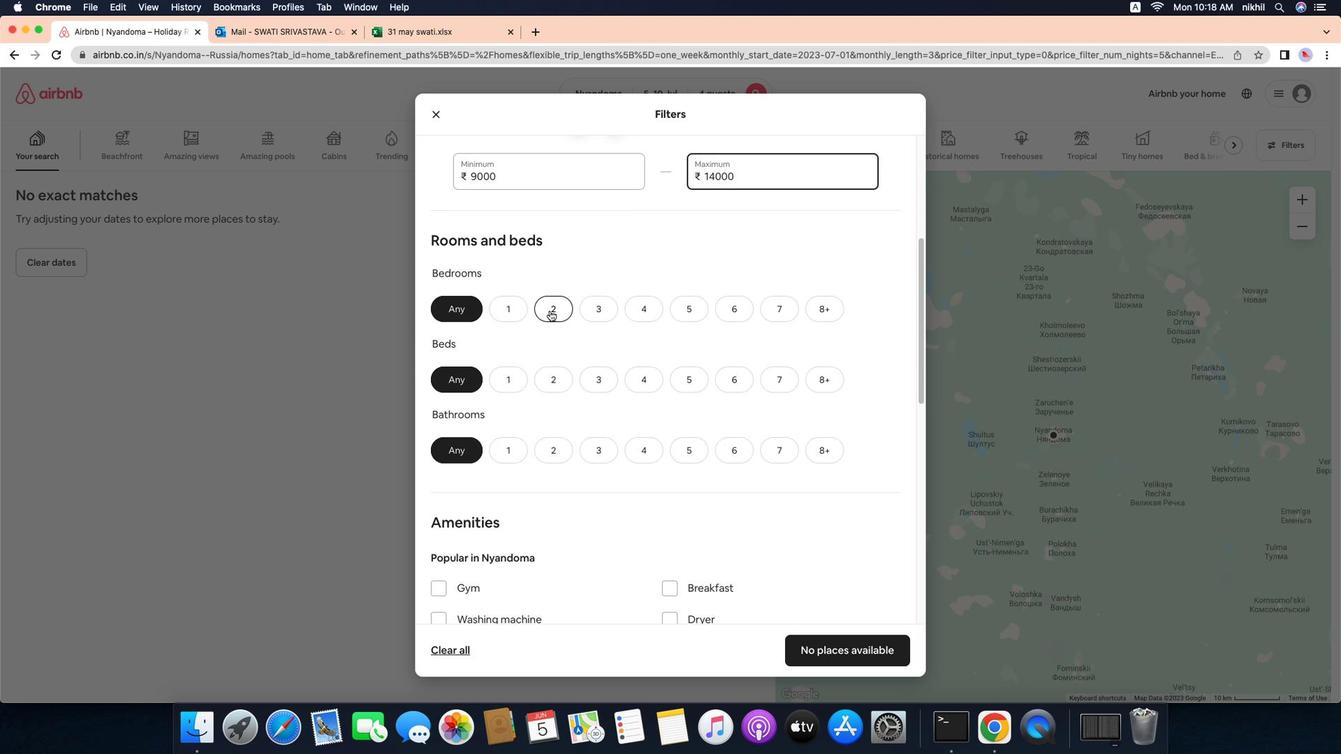 
Action: Mouse moved to (626, 387)
Screenshot: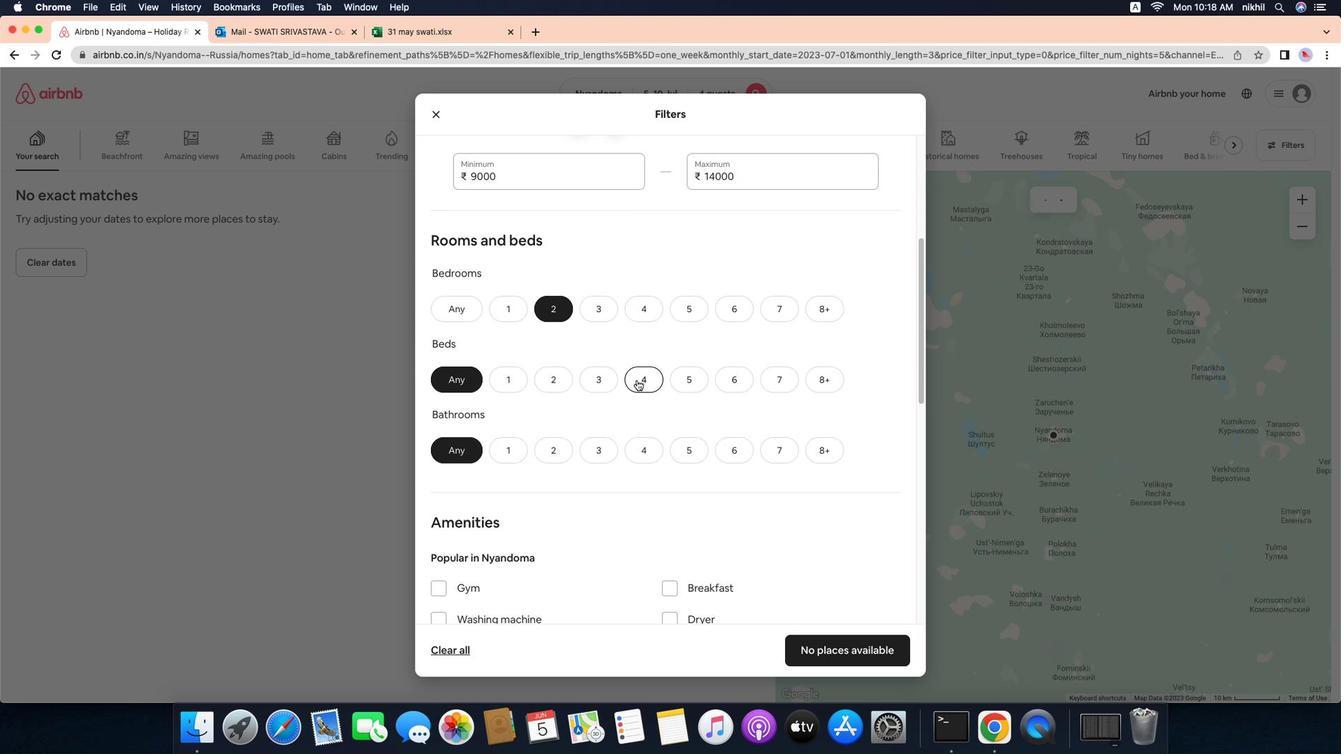 
Action: Mouse pressed left at (626, 387)
Screenshot: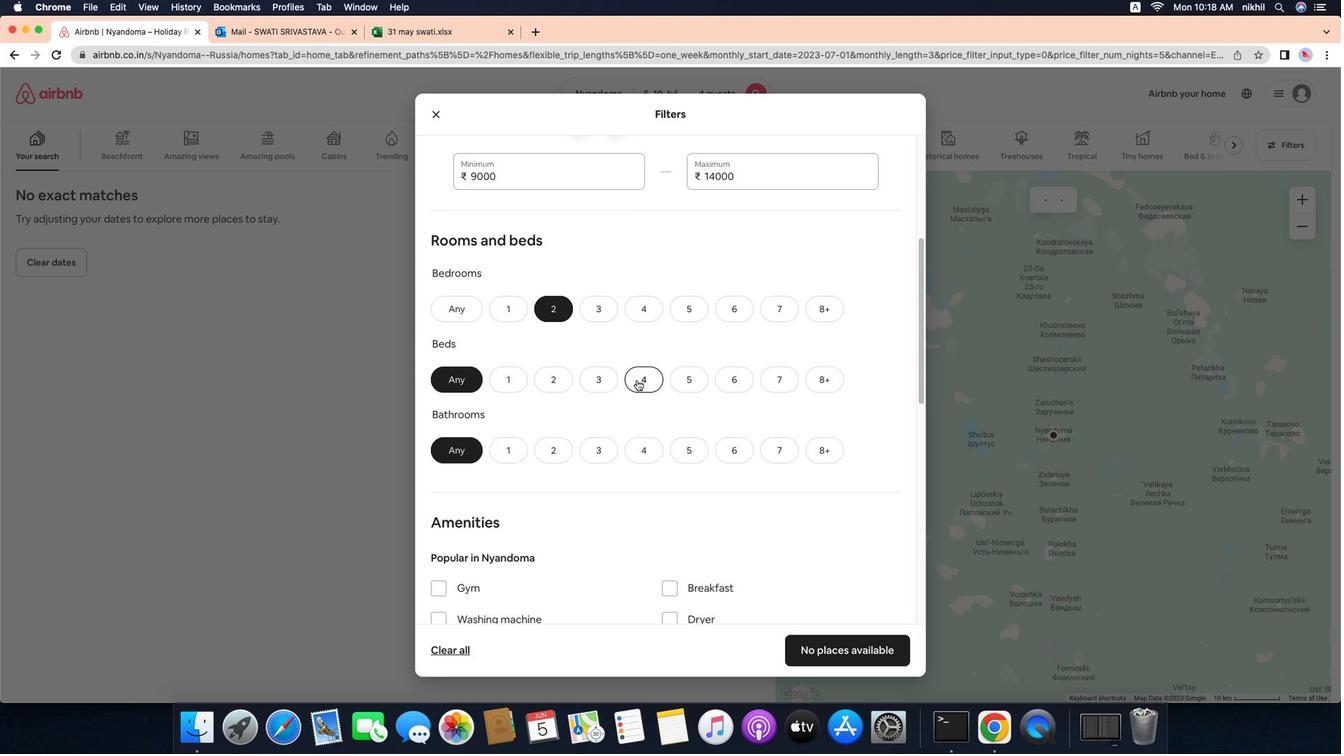 
Action: Mouse moved to (553, 455)
Screenshot: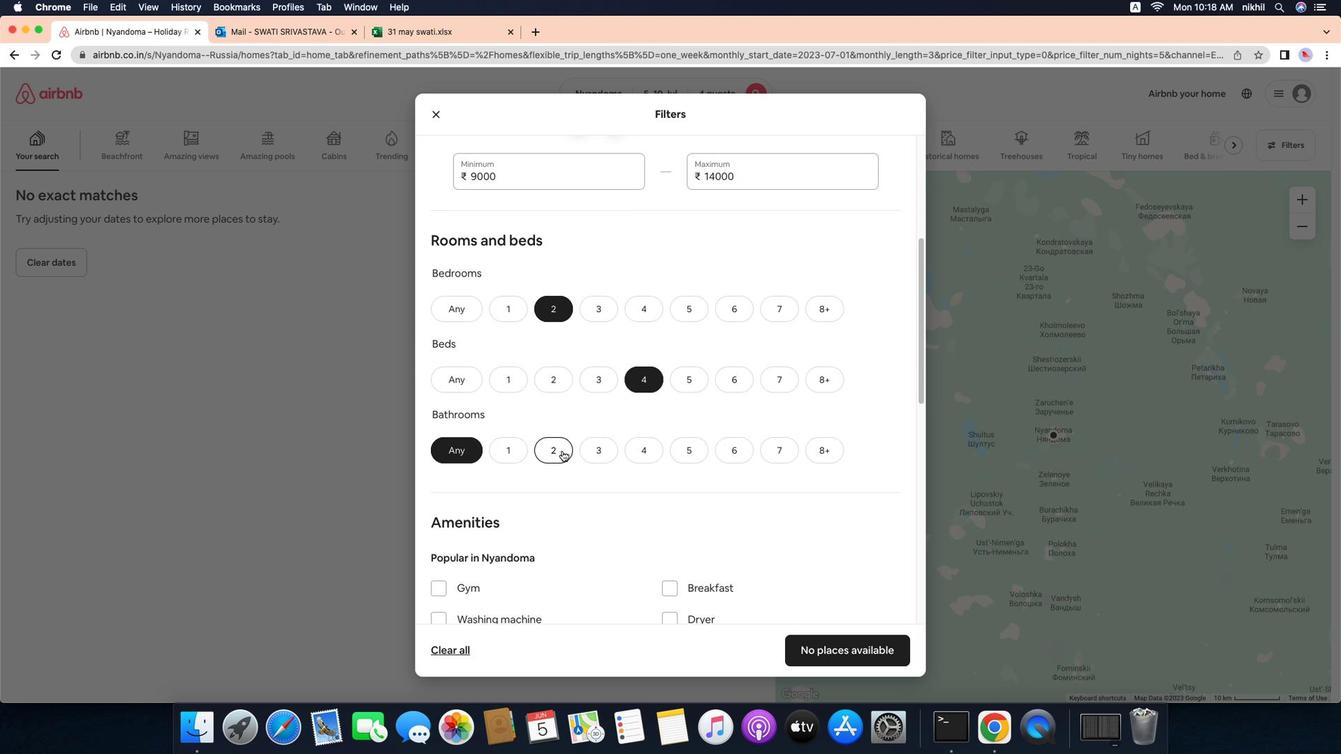 
Action: Mouse pressed left at (553, 455)
Screenshot: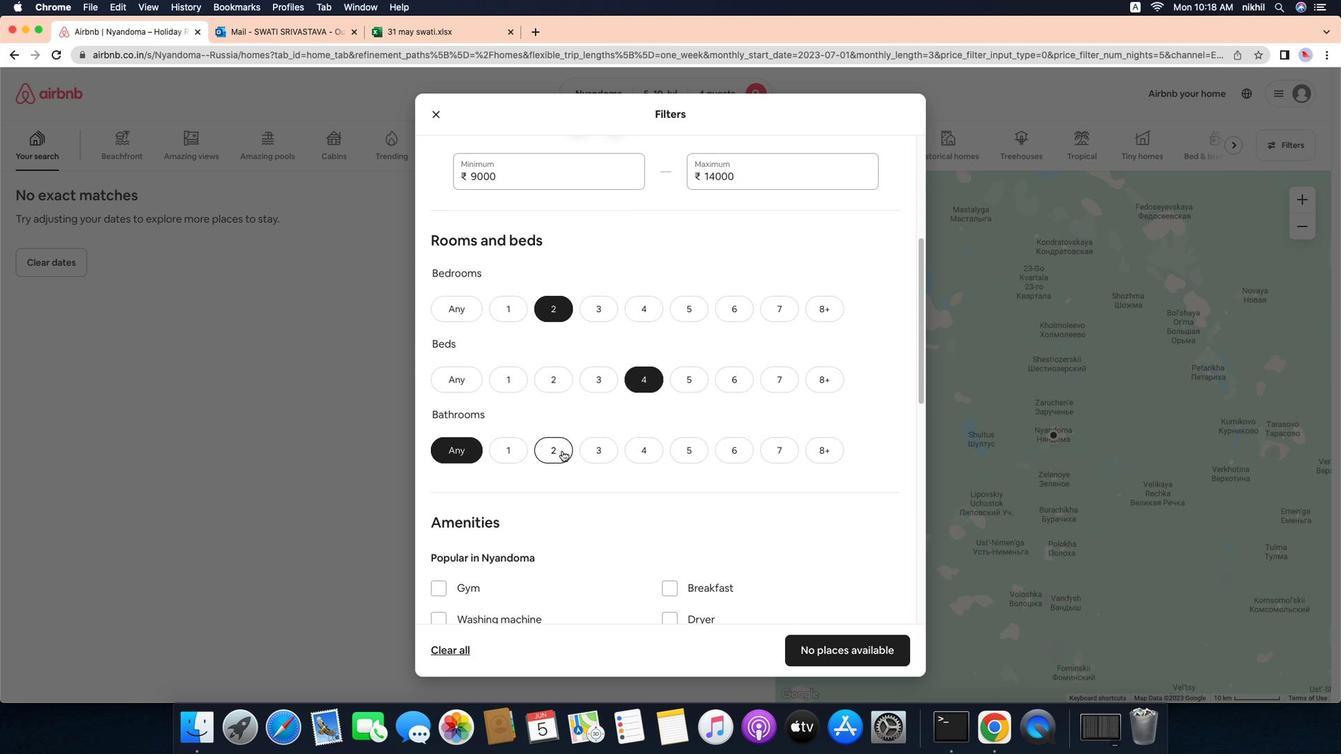 
Action: Mouse moved to (641, 437)
Screenshot: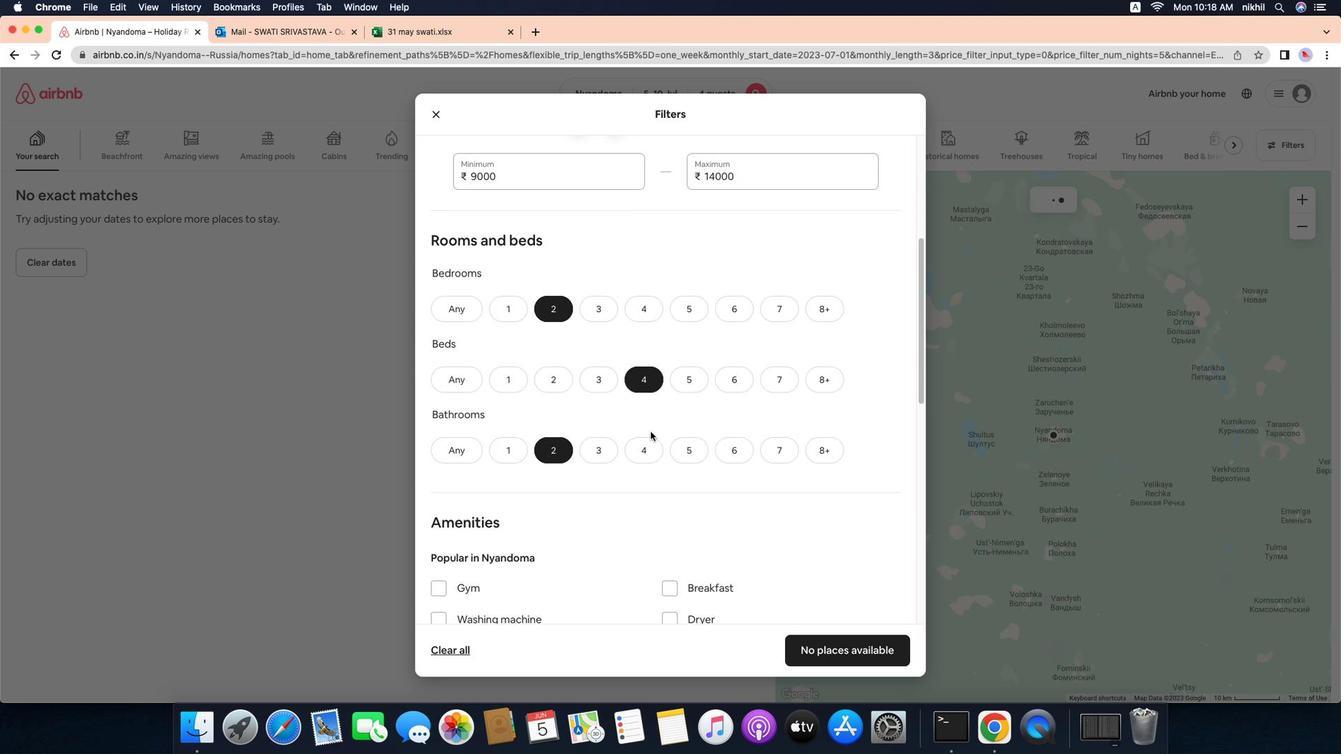 
Action: Mouse scrolled (641, 437) with delta (6, 20)
Screenshot: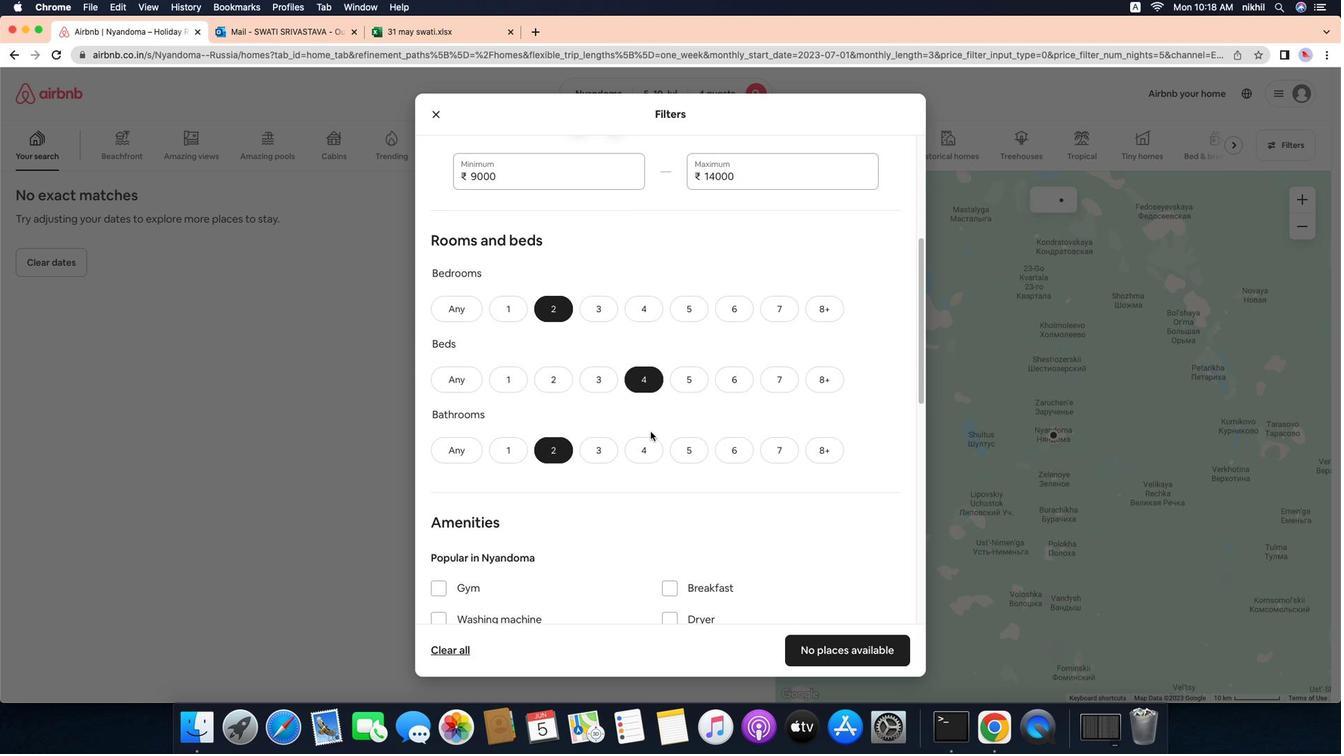 
Action: Mouse scrolled (641, 437) with delta (6, 20)
Screenshot: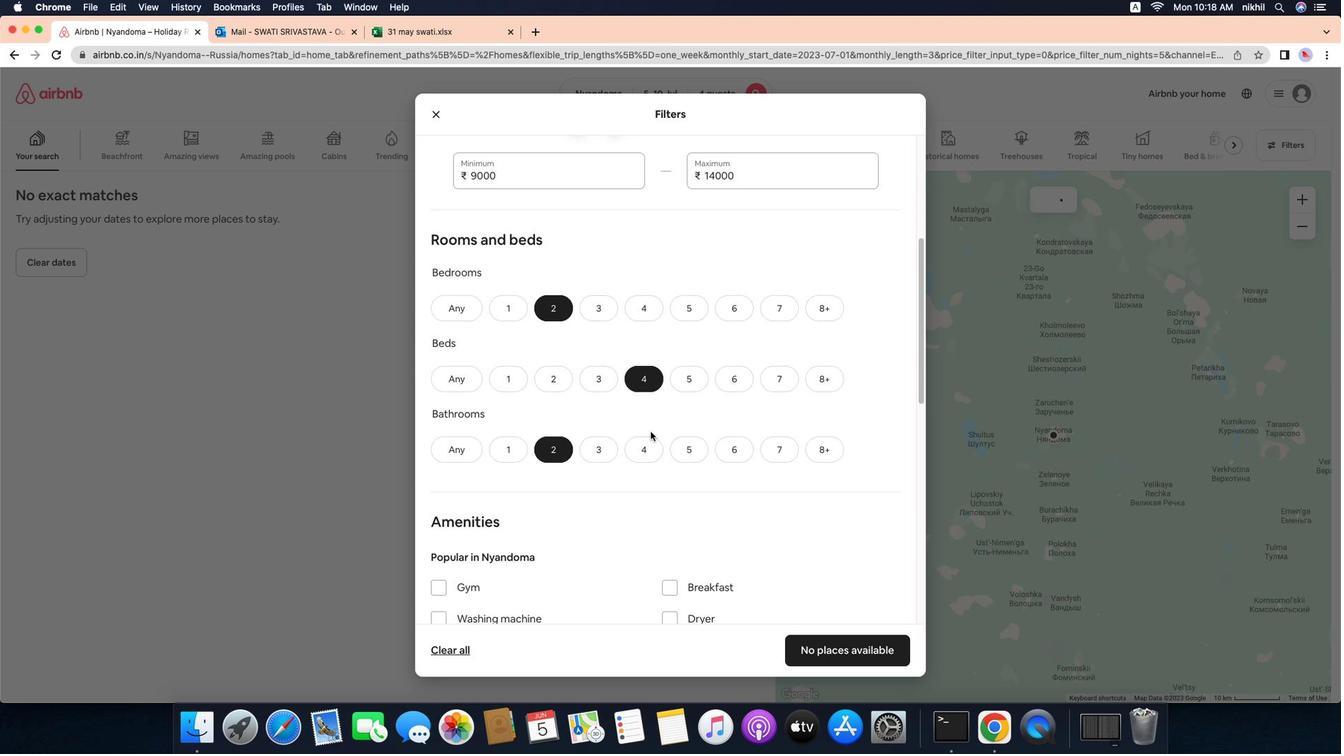 
Action: Mouse scrolled (641, 437) with delta (6, 19)
Screenshot: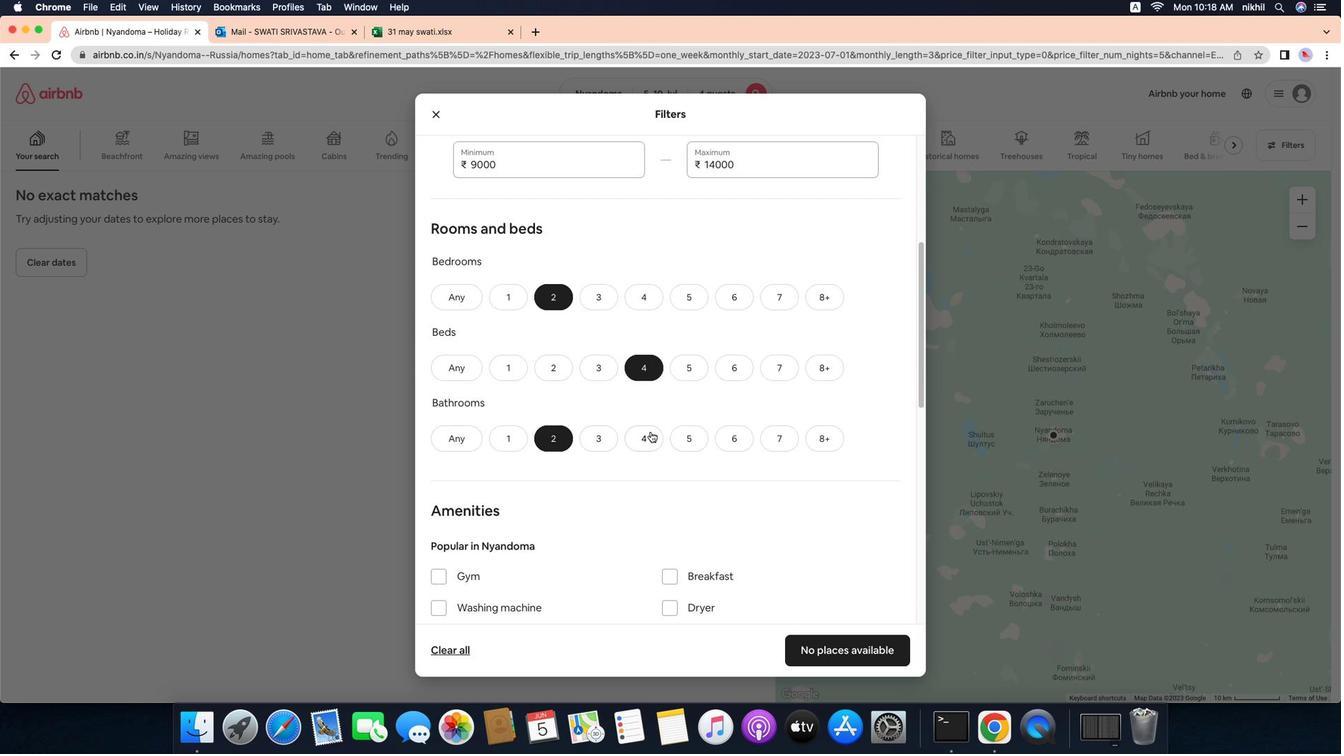 
Action: Mouse scrolled (641, 437) with delta (6, 19)
Screenshot: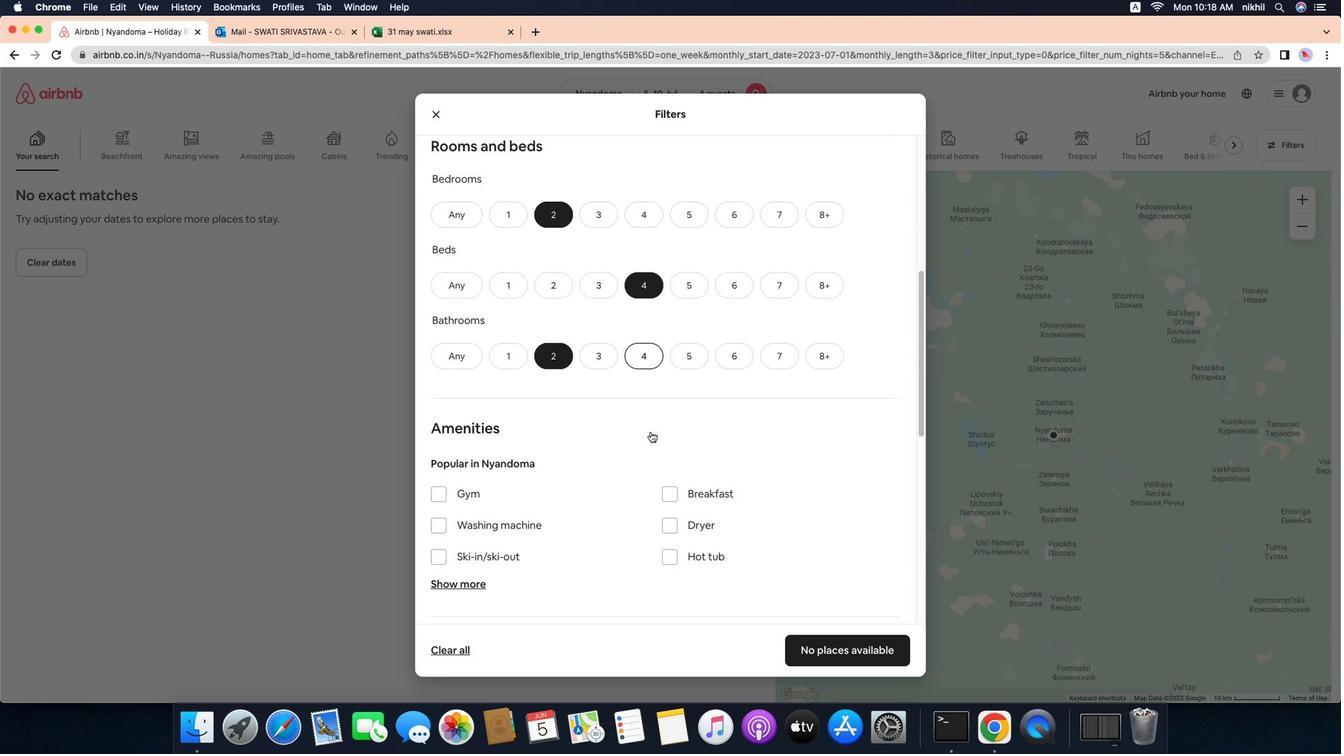 
Action: Mouse scrolled (641, 437) with delta (6, 20)
Screenshot: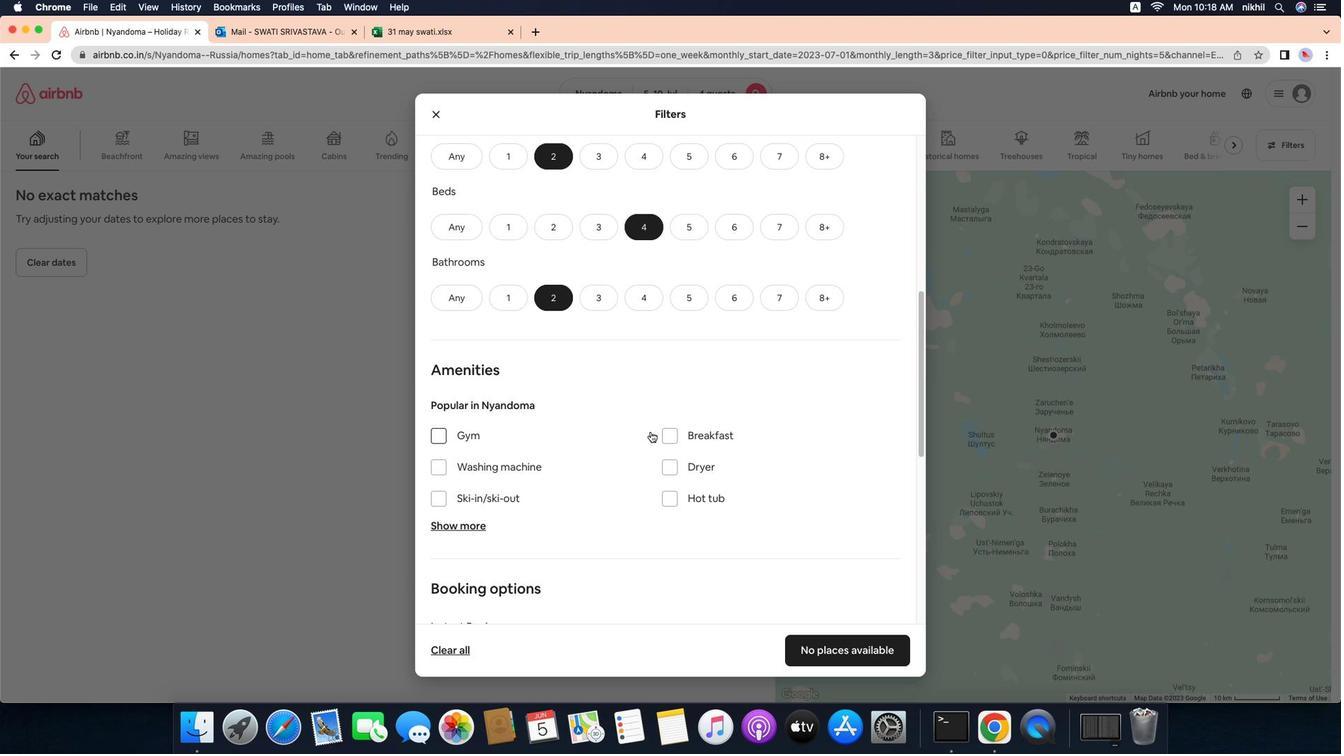 
Action: Mouse scrolled (641, 437) with delta (6, 20)
Screenshot: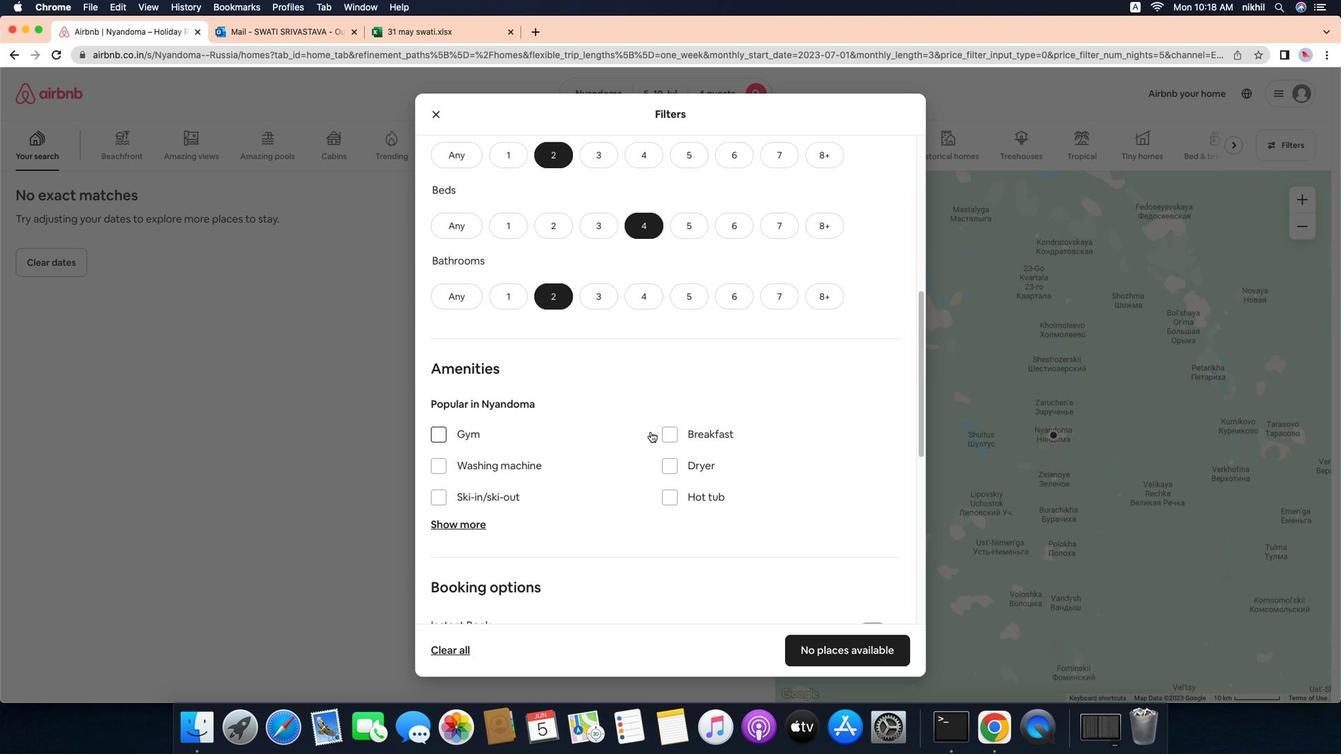
Action: Mouse scrolled (641, 437) with delta (6, 20)
Screenshot: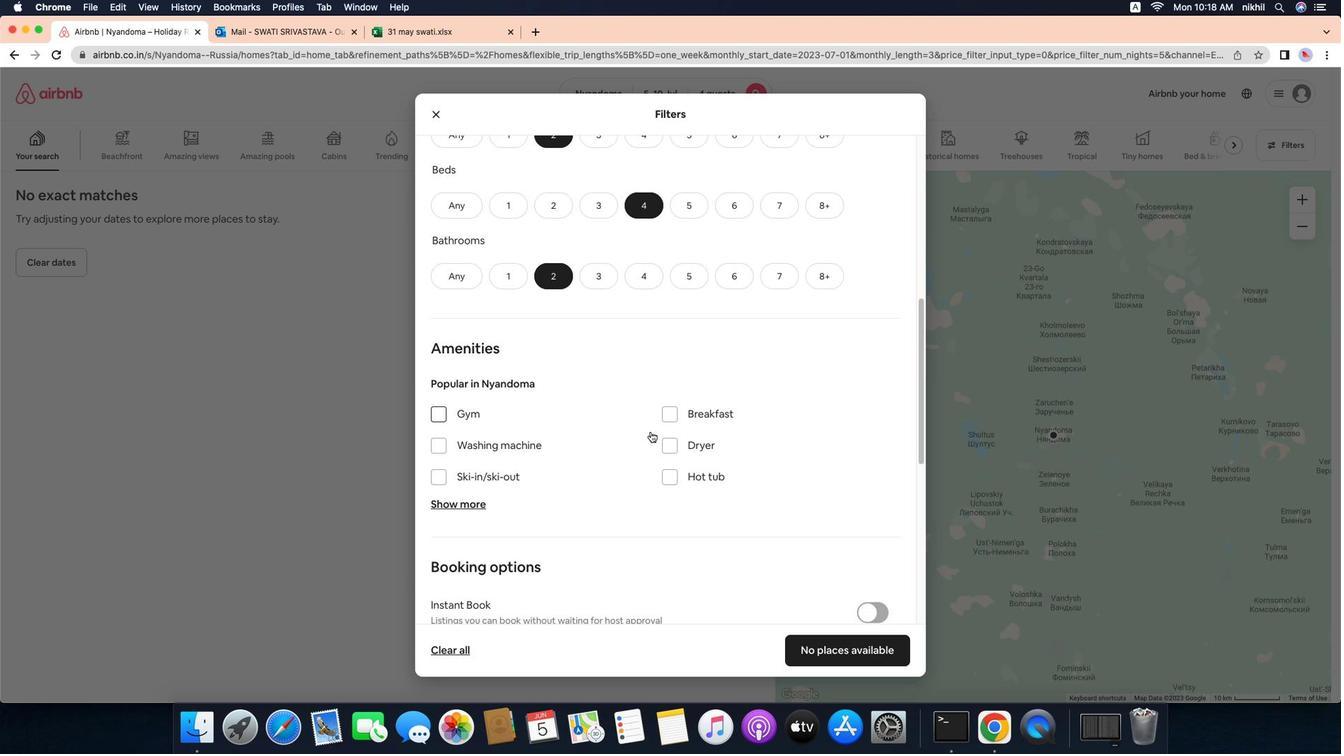 
Action: Mouse scrolled (641, 437) with delta (6, 18)
Screenshot: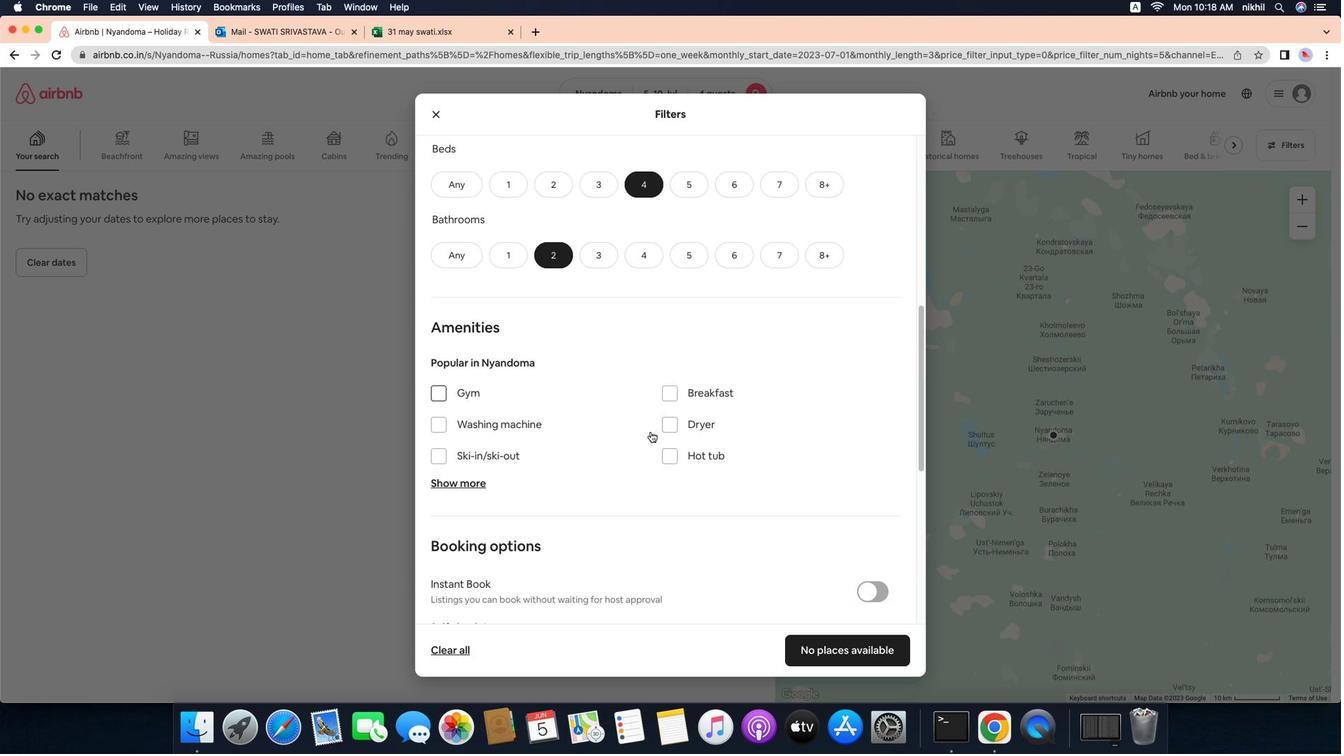 
Action: Mouse scrolled (641, 437) with delta (6, 20)
Screenshot: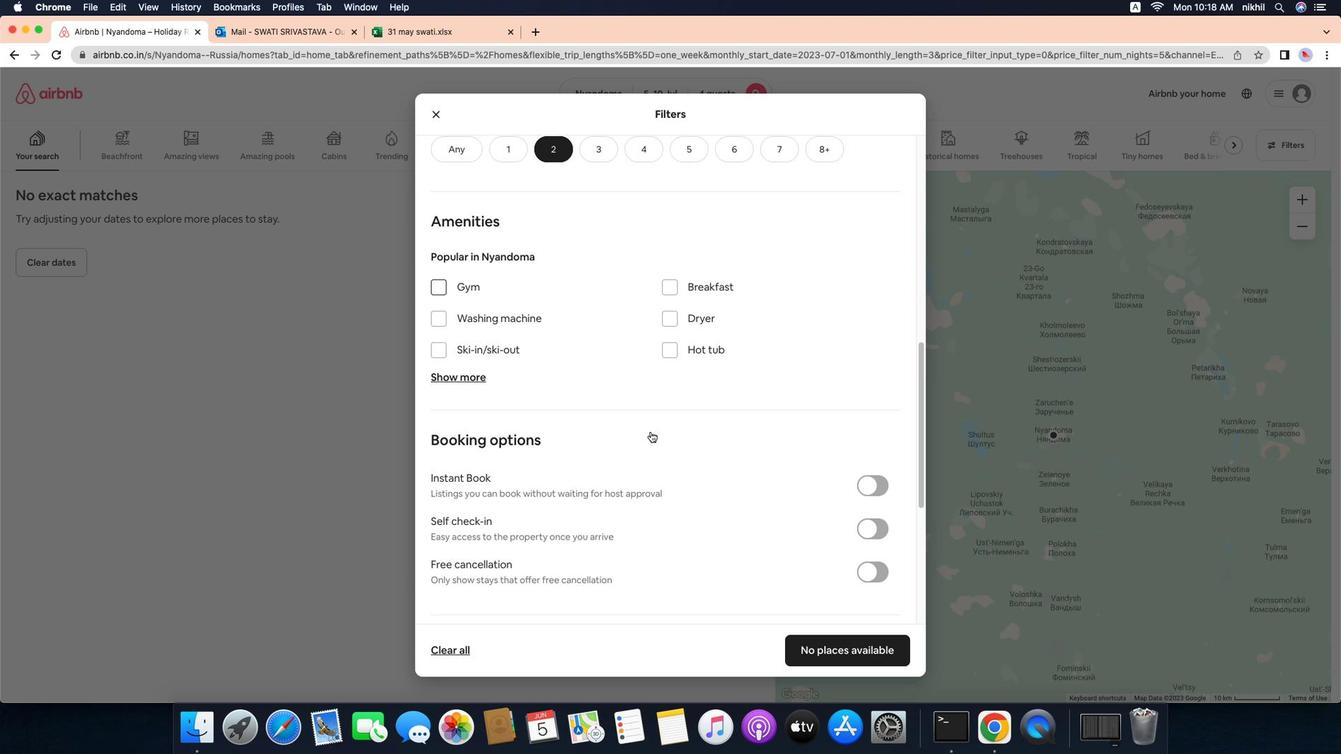 
Action: Mouse scrolled (641, 437) with delta (6, 20)
Screenshot: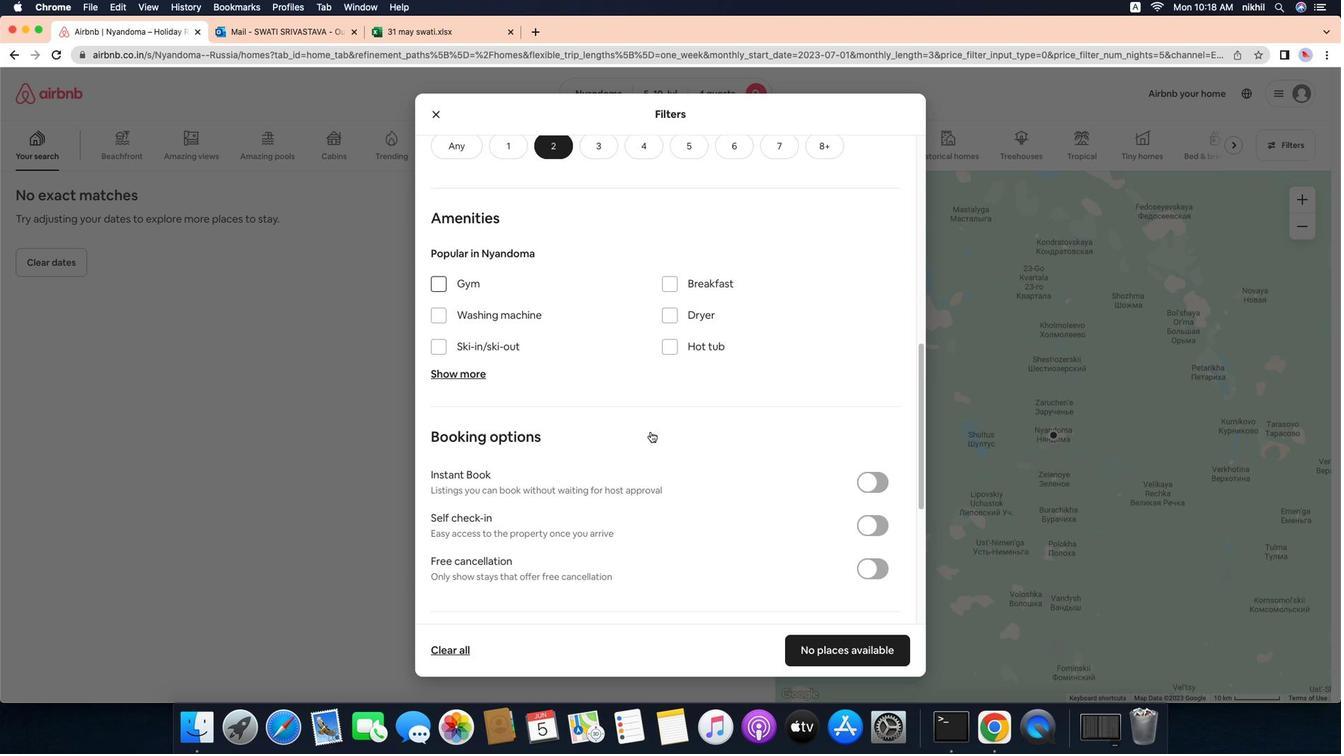
Action: Mouse scrolled (641, 437) with delta (6, 18)
Screenshot: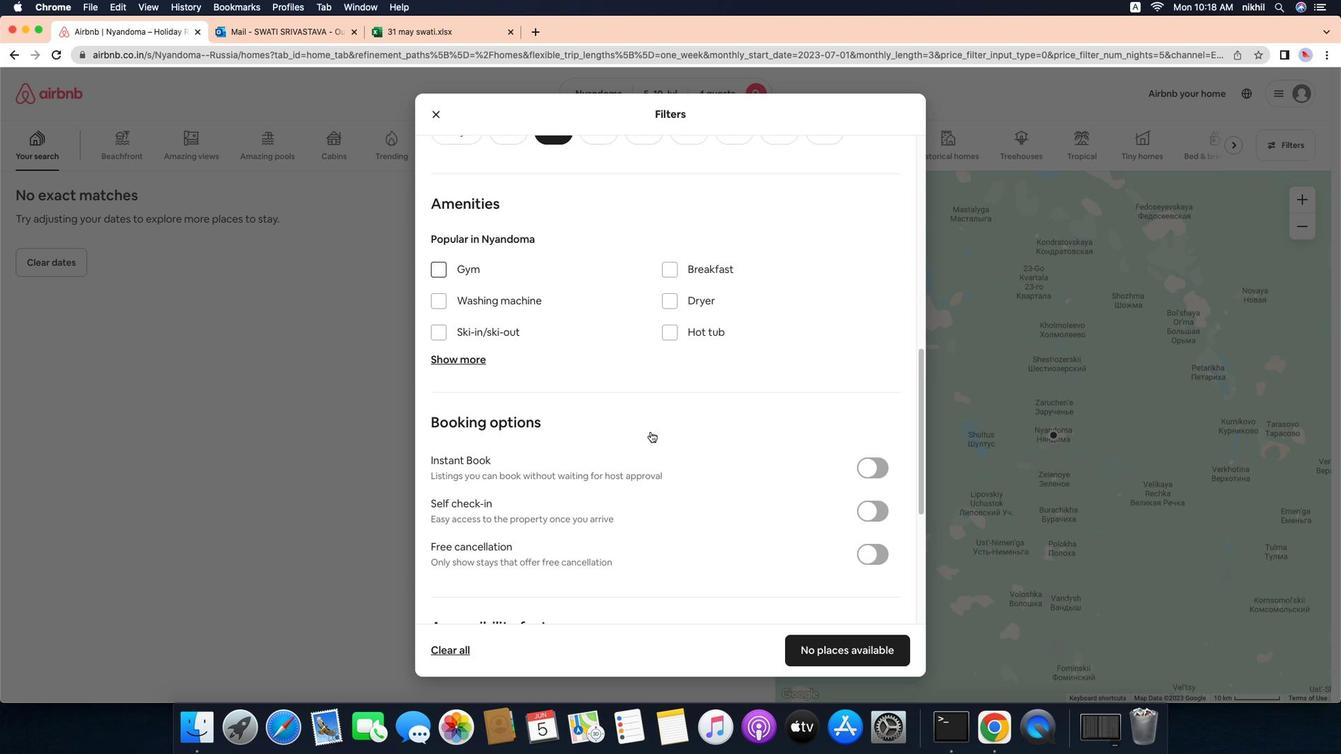 
Action: Mouse moved to (847, 422)
Screenshot: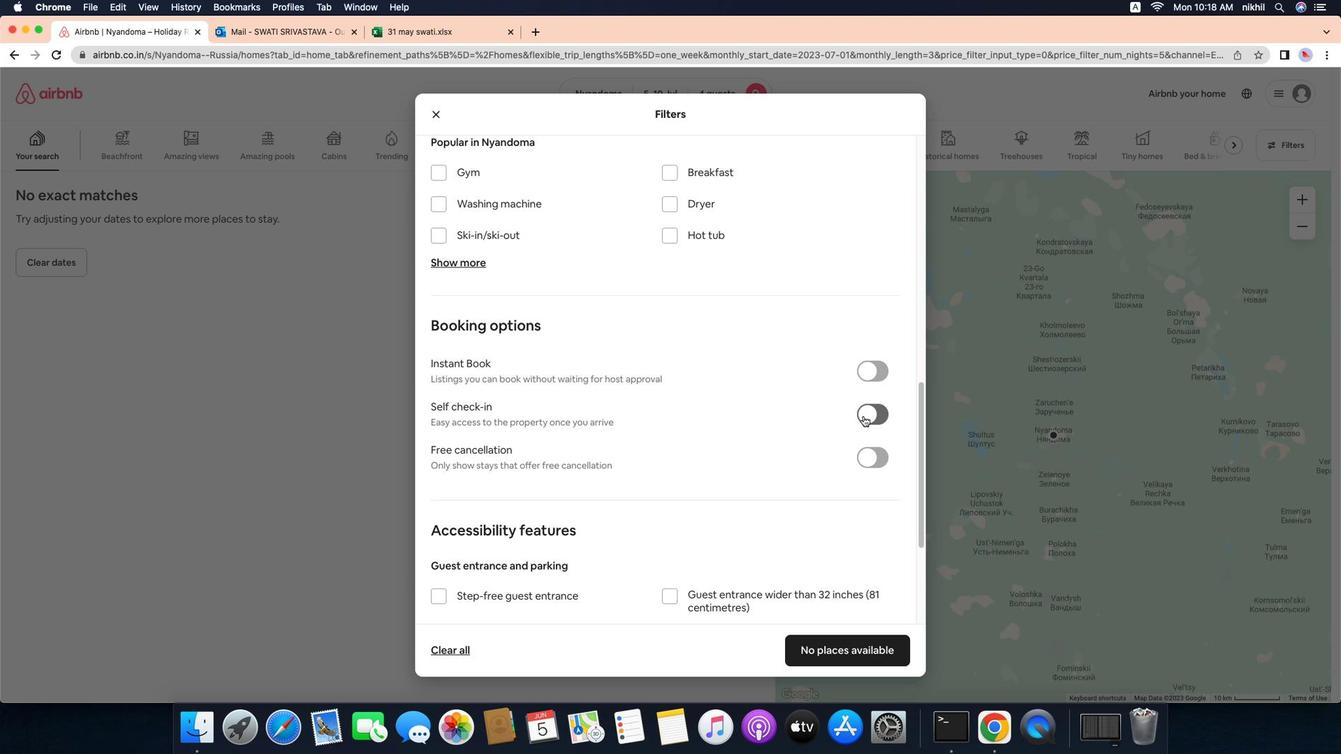 
Action: Mouse pressed left at (847, 422)
Screenshot: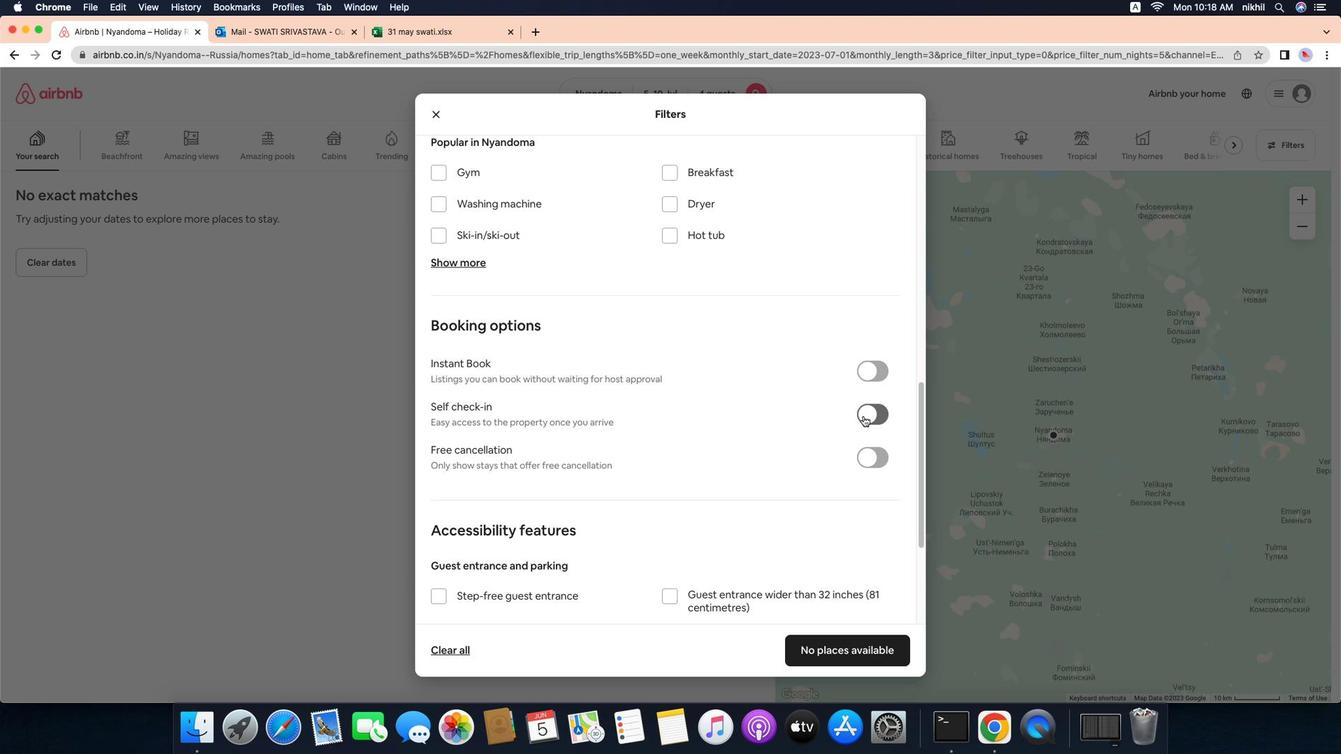 
Action: Mouse moved to (687, 457)
Screenshot: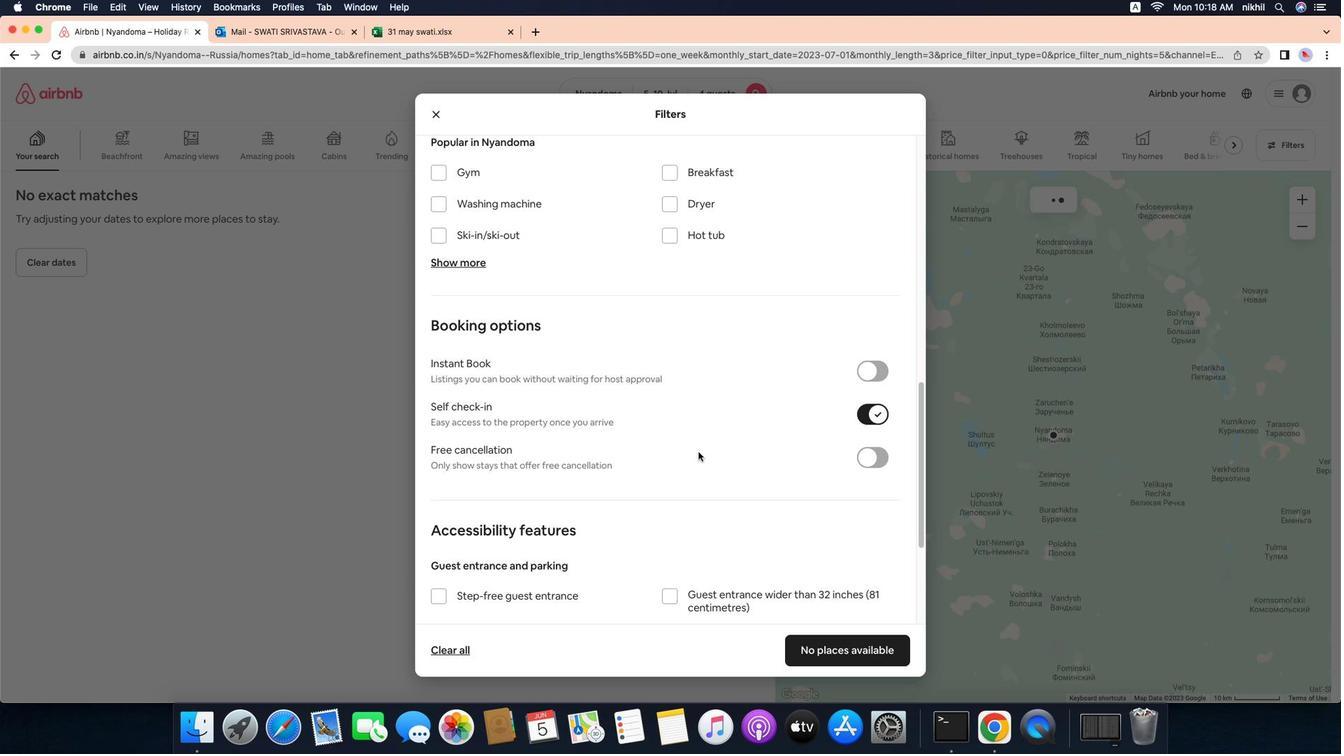 
Action: Mouse scrolled (687, 457) with delta (6, 20)
Screenshot: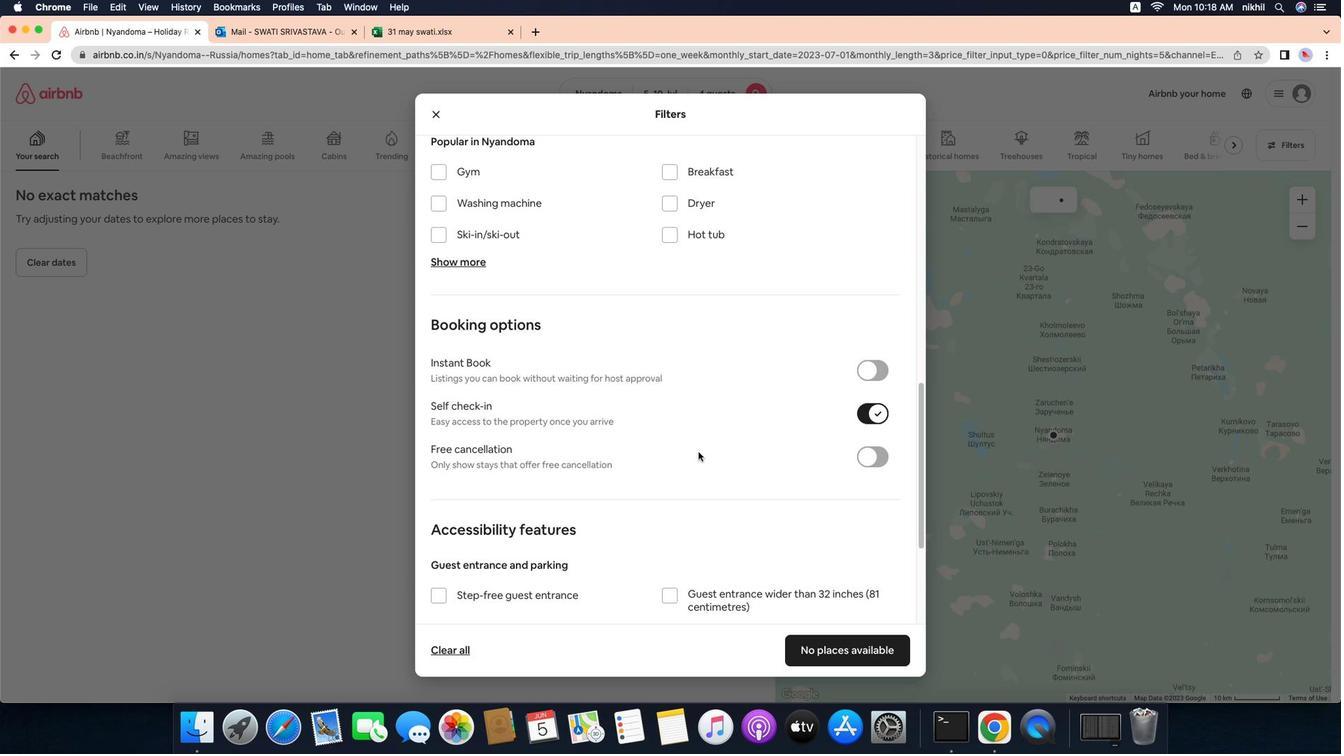 
Action: Mouse scrolled (687, 457) with delta (6, 20)
Screenshot: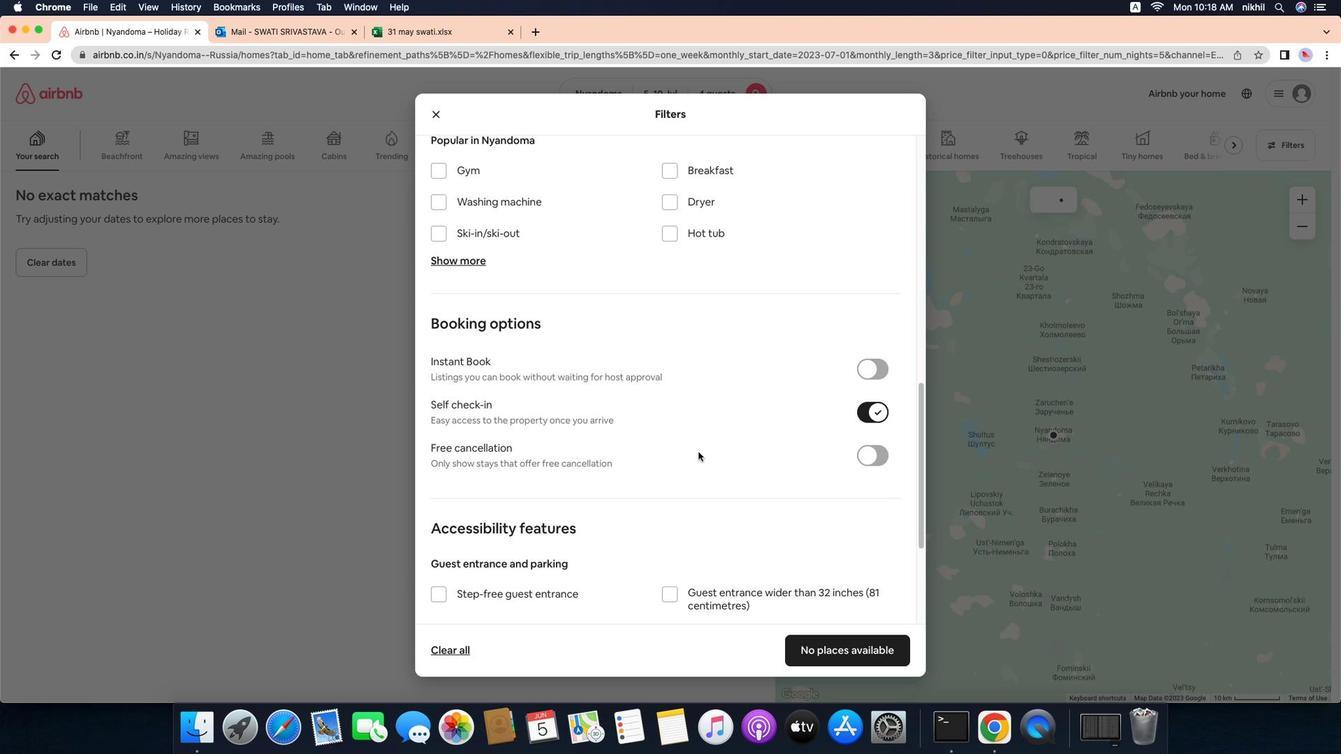 
Action: Mouse scrolled (687, 457) with delta (6, 18)
Screenshot: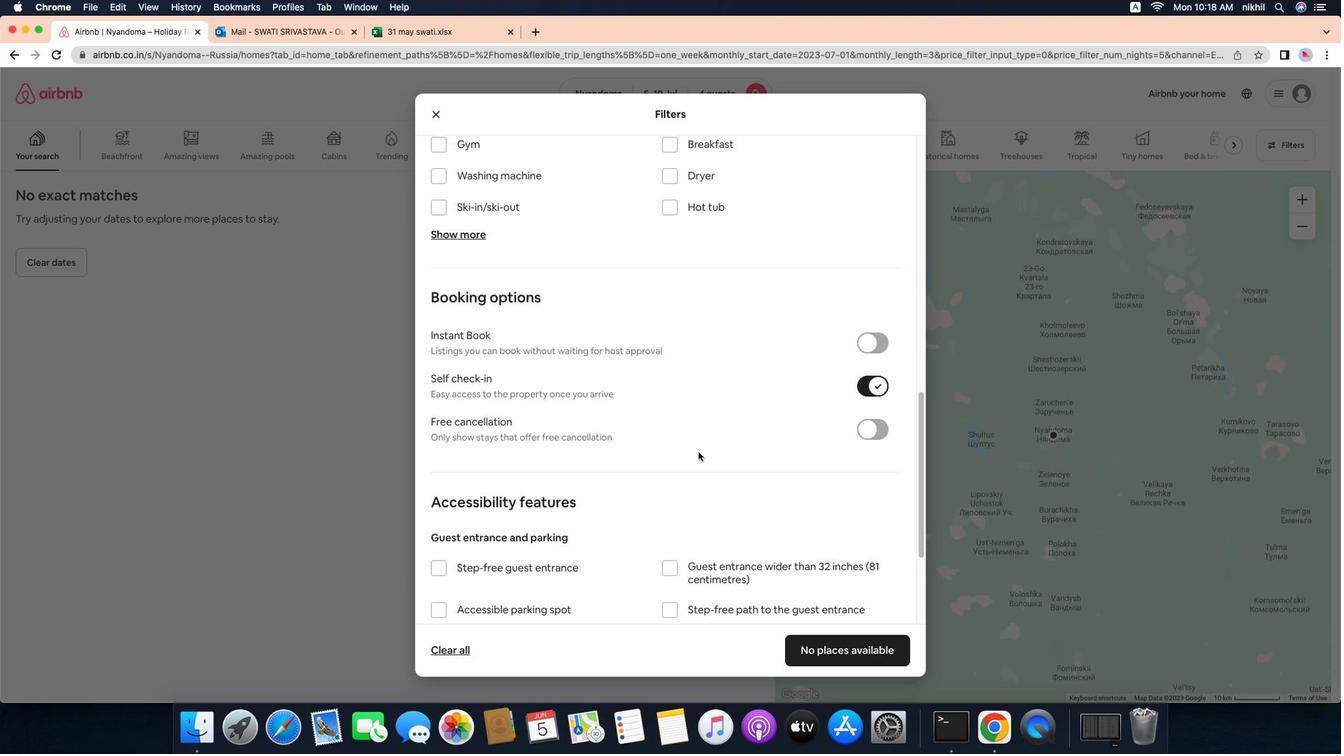 
Action: Mouse scrolled (687, 457) with delta (6, 18)
Screenshot: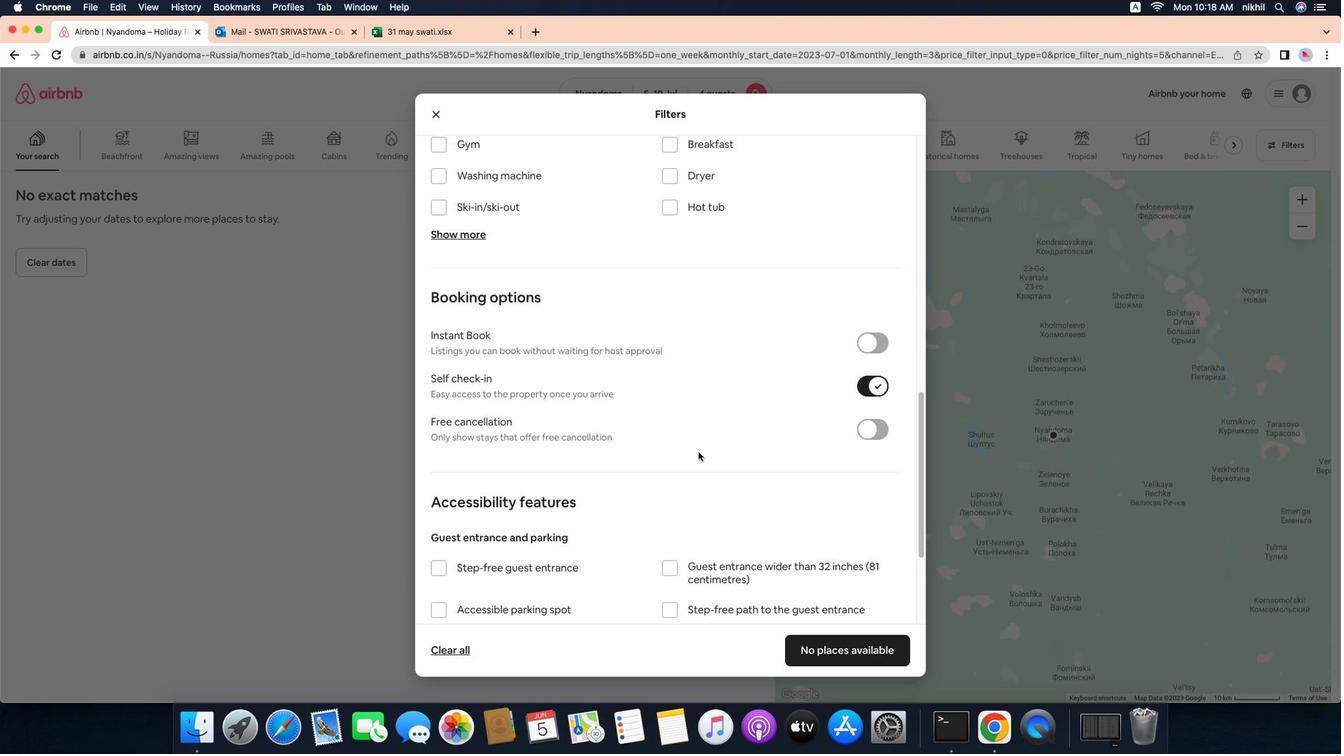 
Action: Mouse scrolled (687, 457) with delta (6, 17)
Screenshot: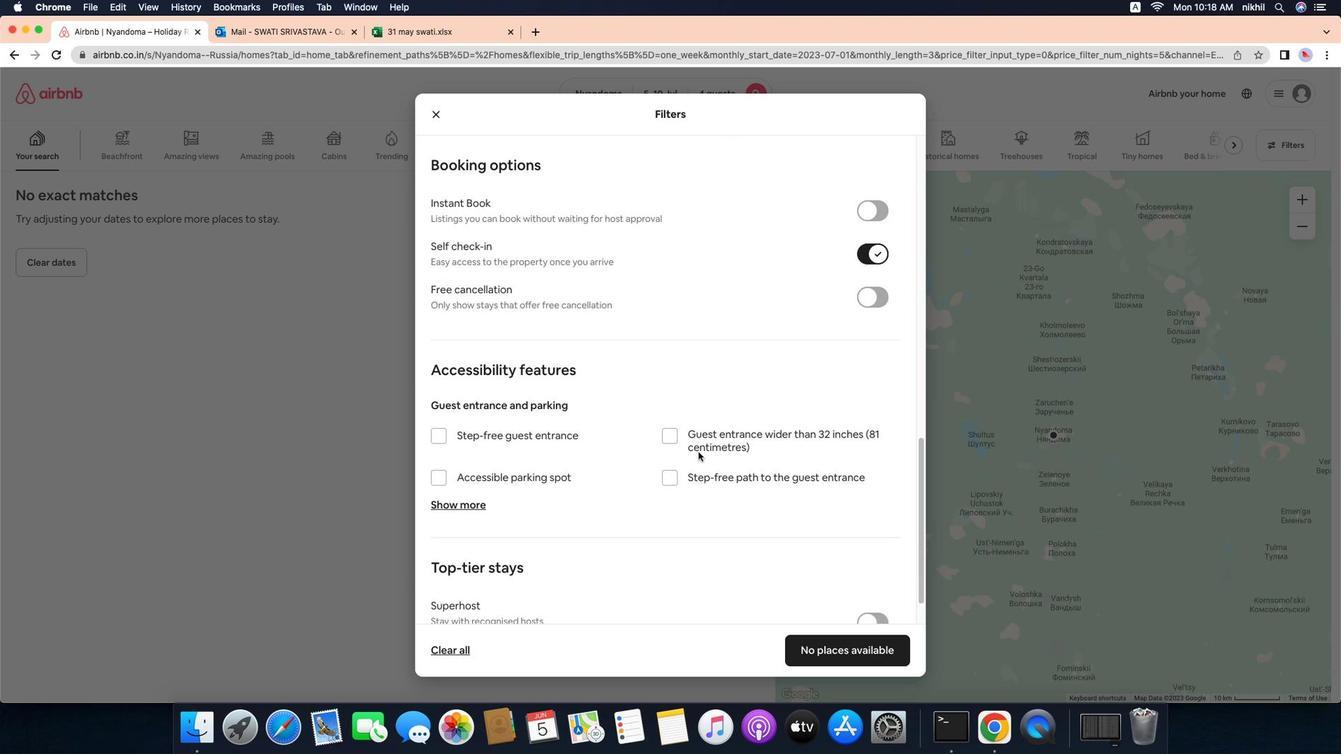 
Action: Mouse scrolled (687, 457) with delta (6, 20)
Screenshot: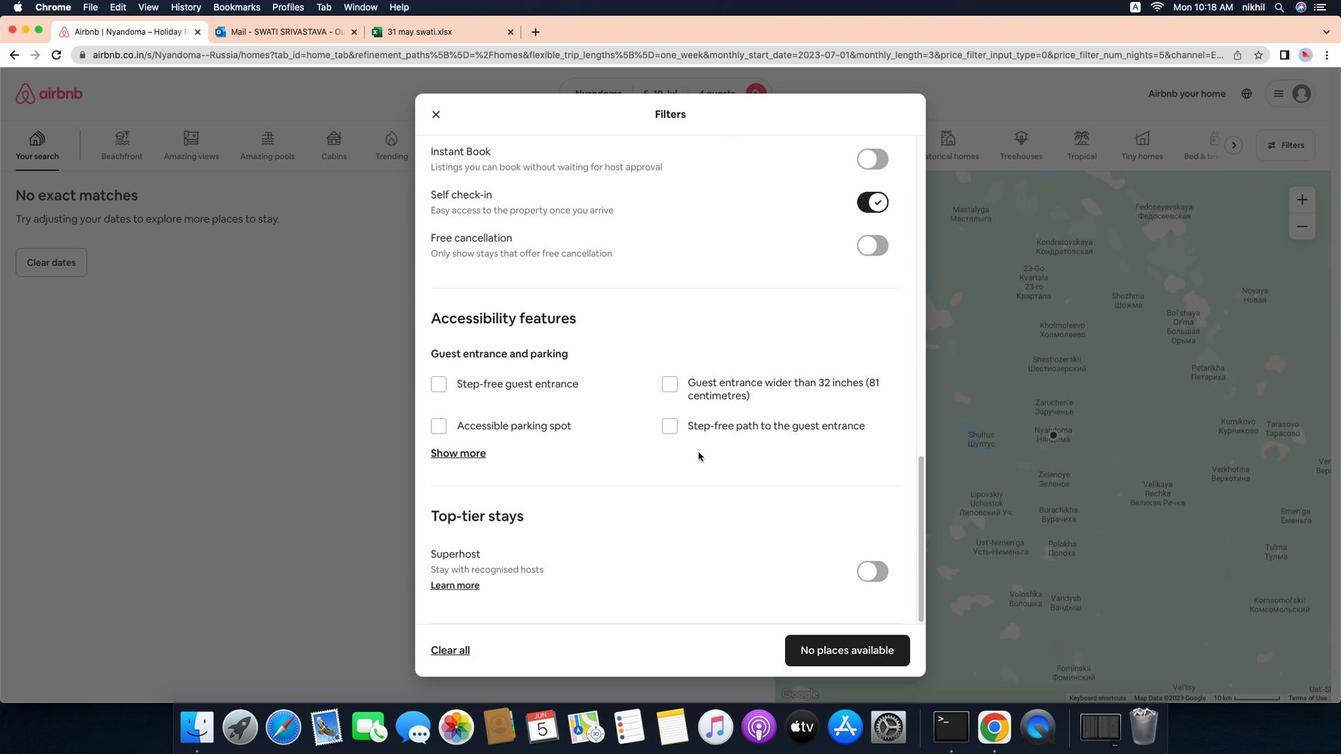 
Action: Mouse scrolled (687, 457) with delta (6, 20)
Screenshot: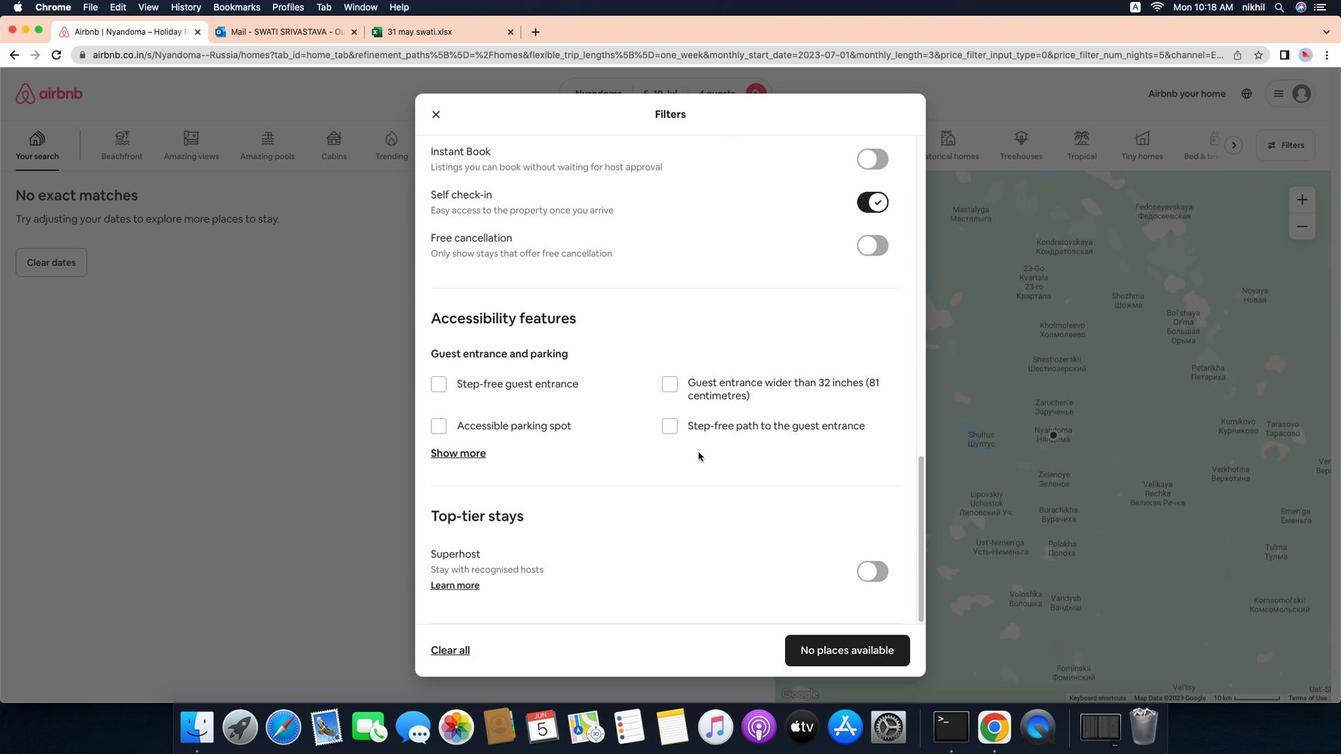 
Action: Mouse scrolled (687, 457) with delta (6, 18)
Screenshot: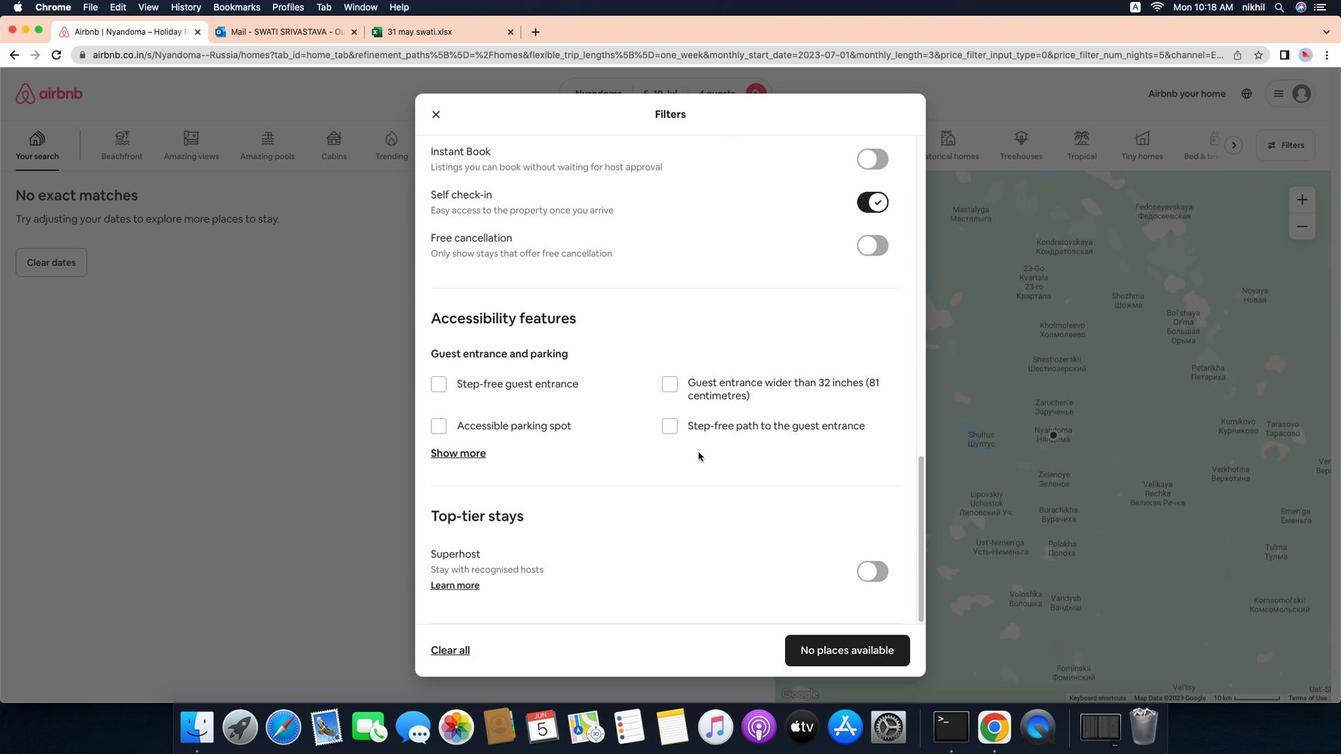 
Action: Mouse scrolled (687, 457) with delta (6, 17)
Screenshot: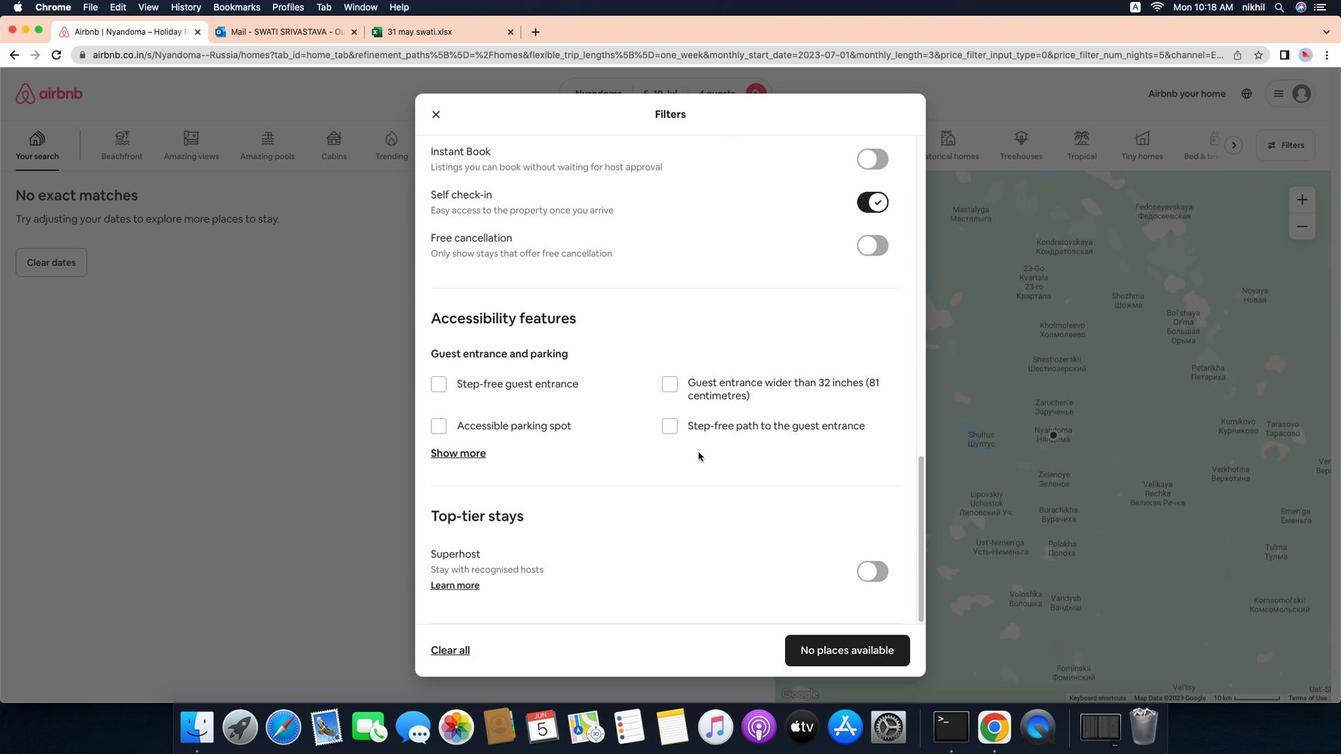
Action: Mouse scrolled (687, 457) with delta (6, 17)
Screenshot: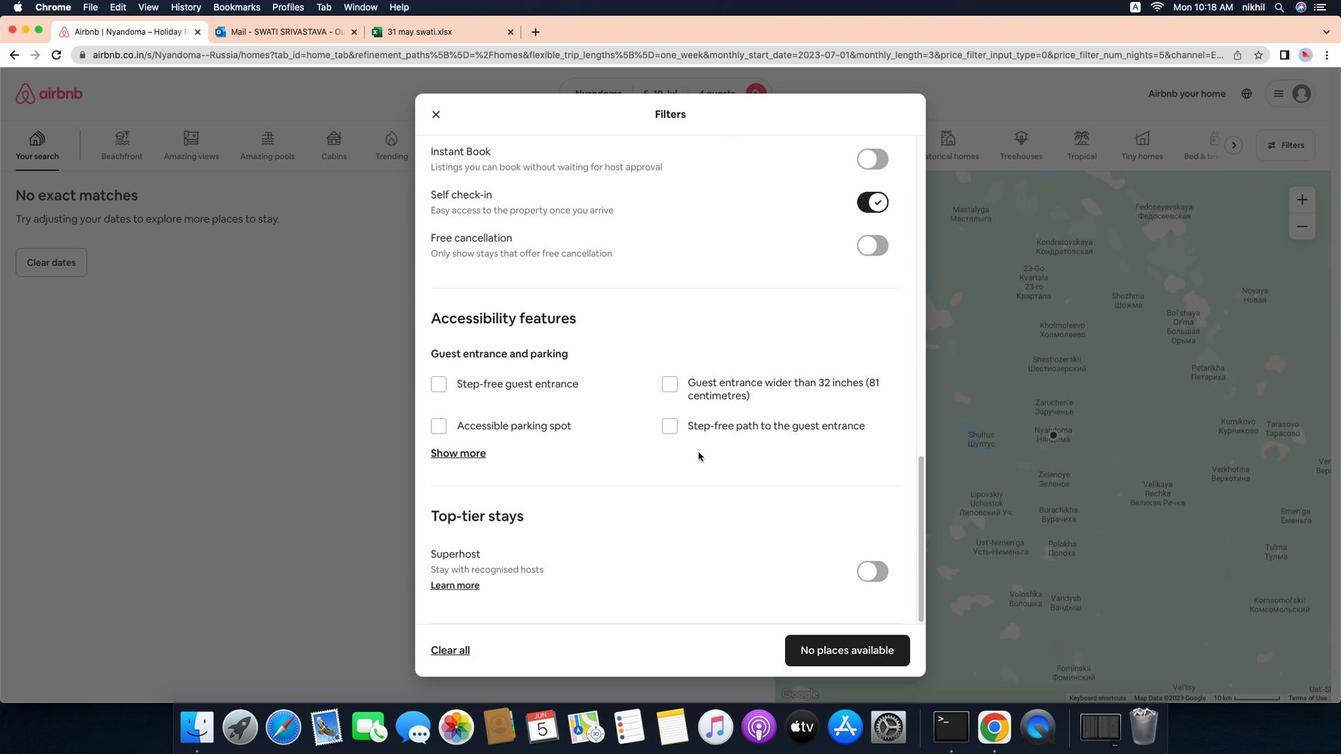 
Action: Mouse moved to (796, 650)
Screenshot: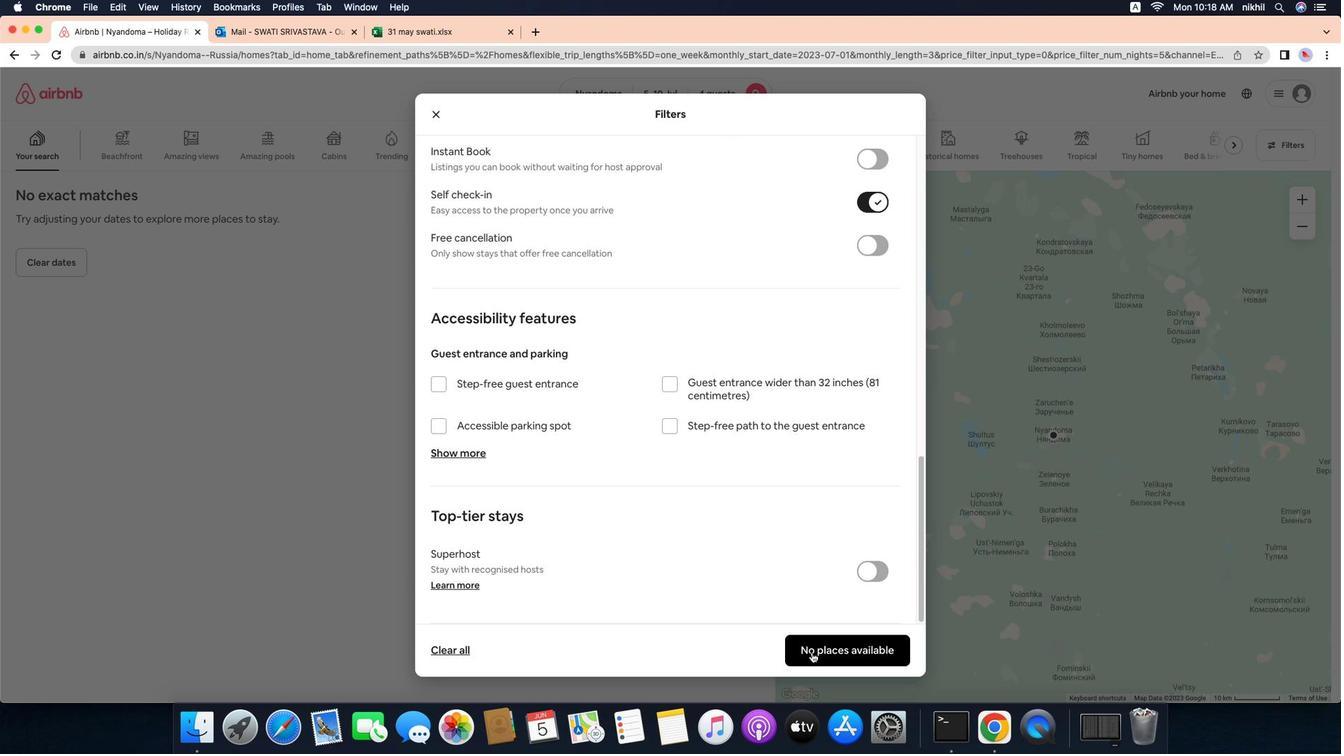 
Action: Mouse pressed left at (796, 650)
Screenshot: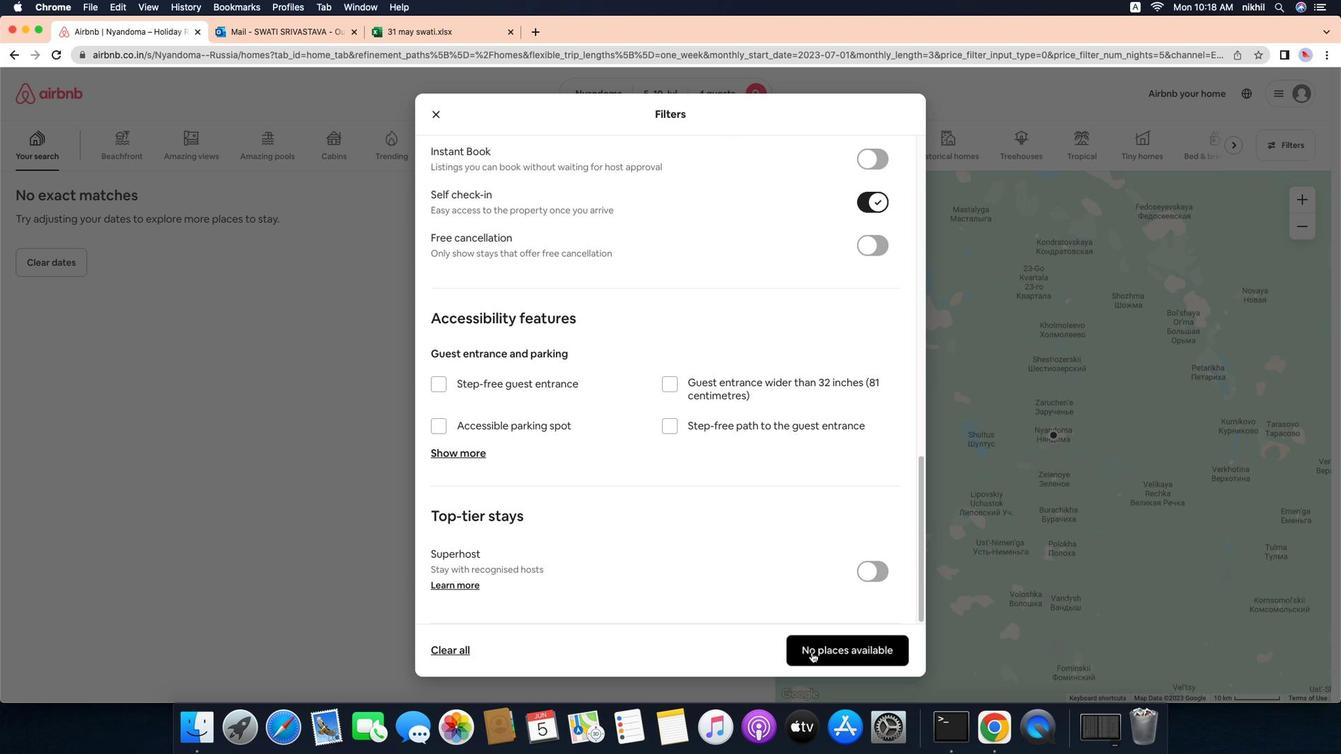 
Action: Mouse moved to (514, 261)
Screenshot: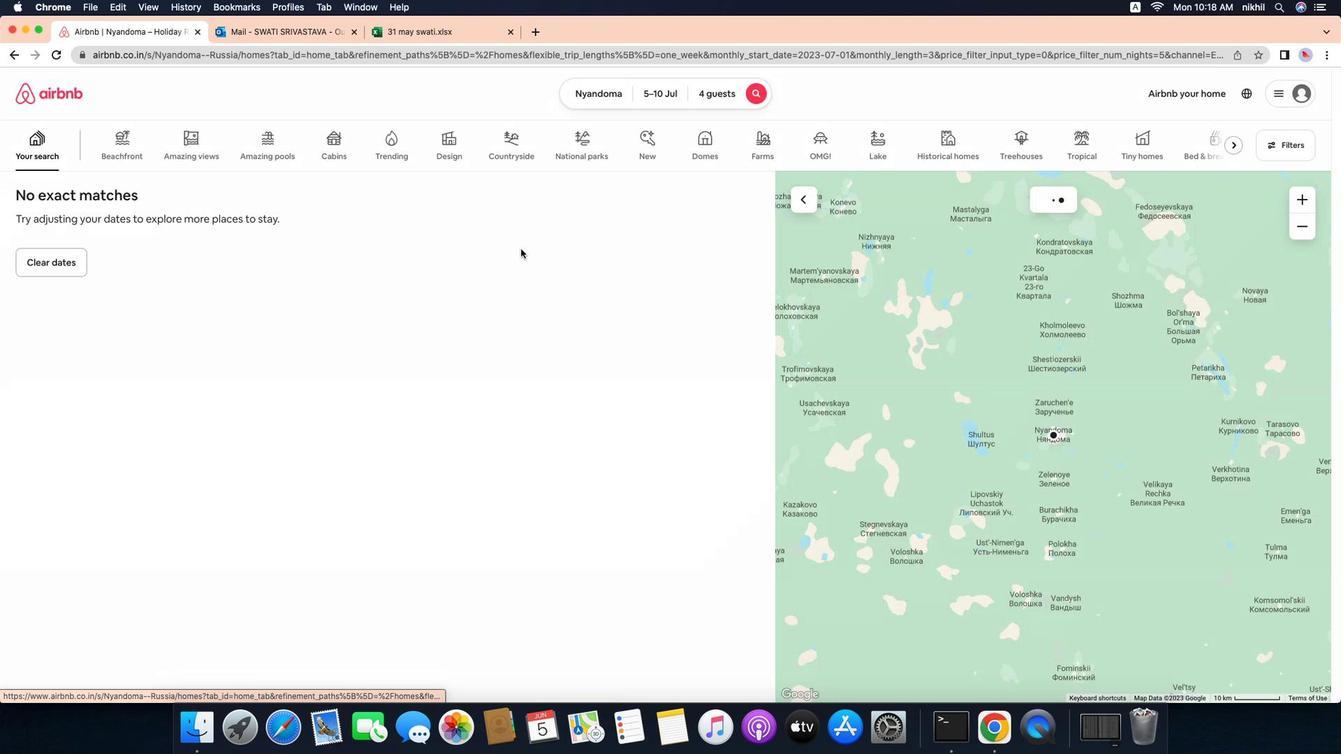 
